 Task: Look for space in Borovichi, Russia from 12th August, 2023 to 16th August, 2023 for 8 adults in price range Rs.10000 to Rs.16000. Place can be private room with 8 bedrooms having 8 beds and 8 bathrooms. Property type can be house, flat, guest house, hotel. Amenities needed are: wifi, TV, free parkinig on premises, gym, breakfast. Booking option can be shelf check-in. Required host language is English.
Action: Mouse moved to (467, 96)
Screenshot: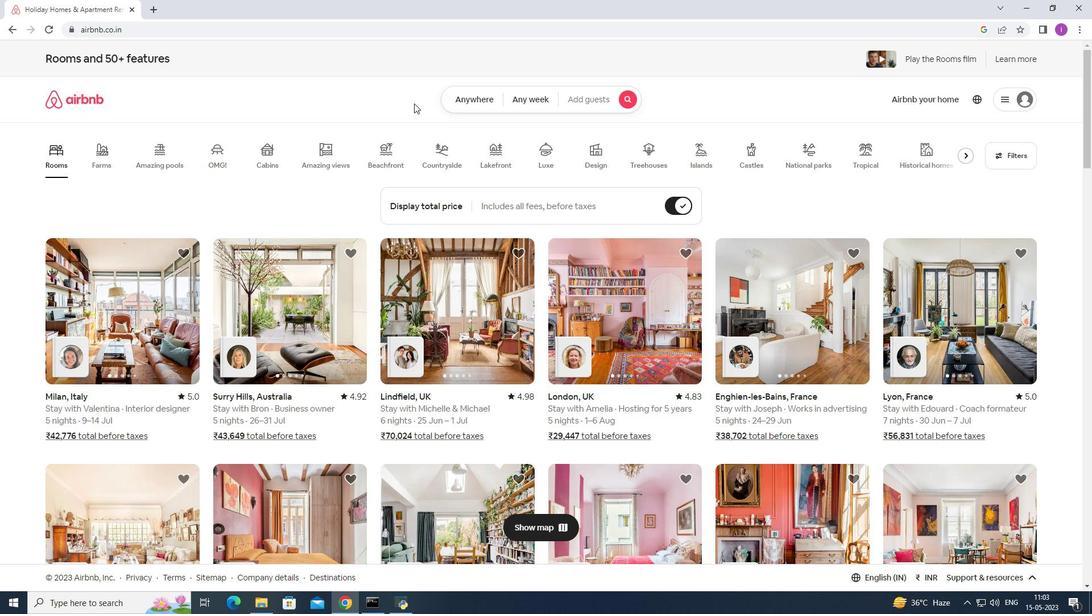 
Action: Mouse pressed left at (467, 96)
Screenshot: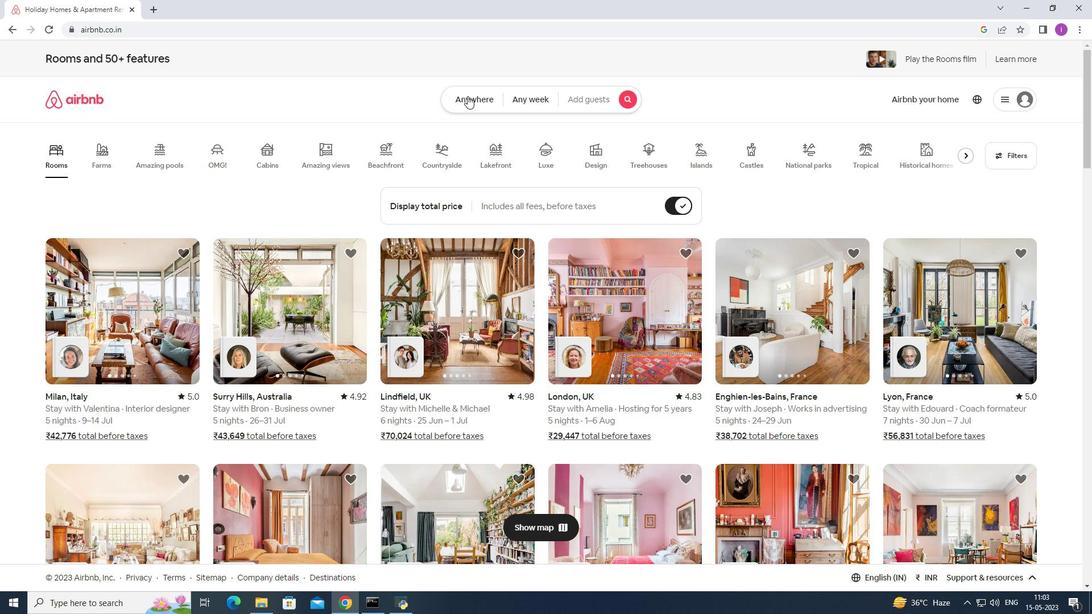 
Action: Mouse moved to (357, 147)
Screenshot: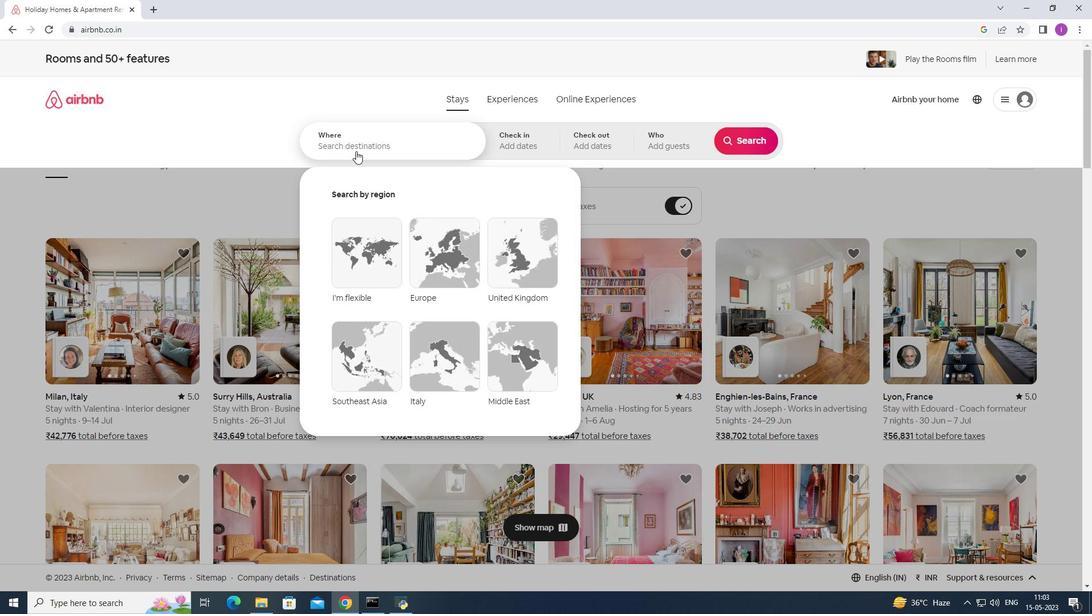 
Action: Mouse pressed left at (357, 147)
Screenshot: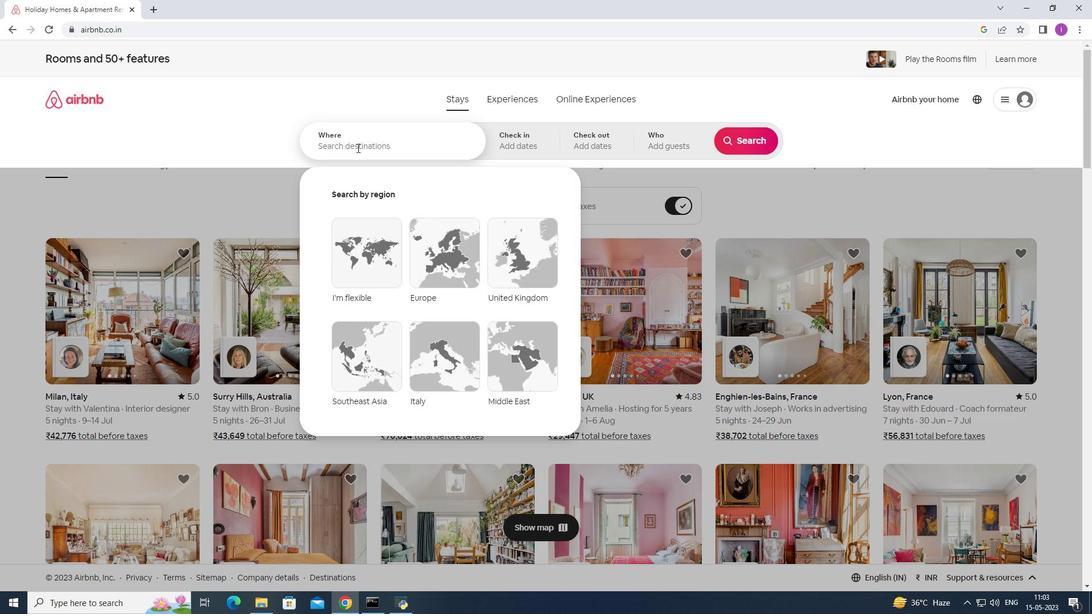 
Action: Key pressed <Key.shift>Borovichi
Screenshot: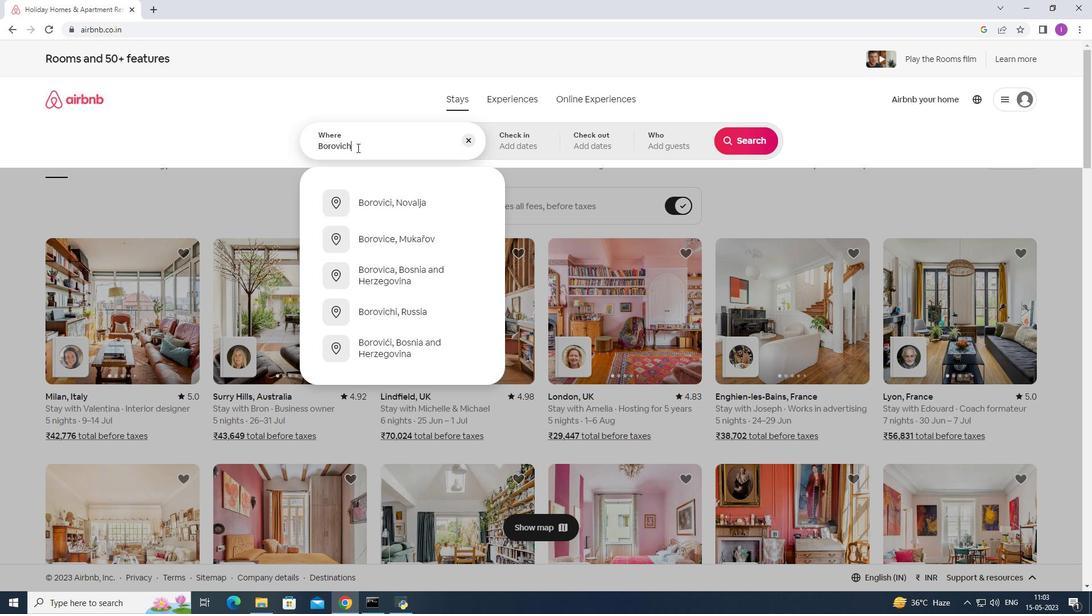 
Action: Mouse moved to (384, 197)
Screenshot: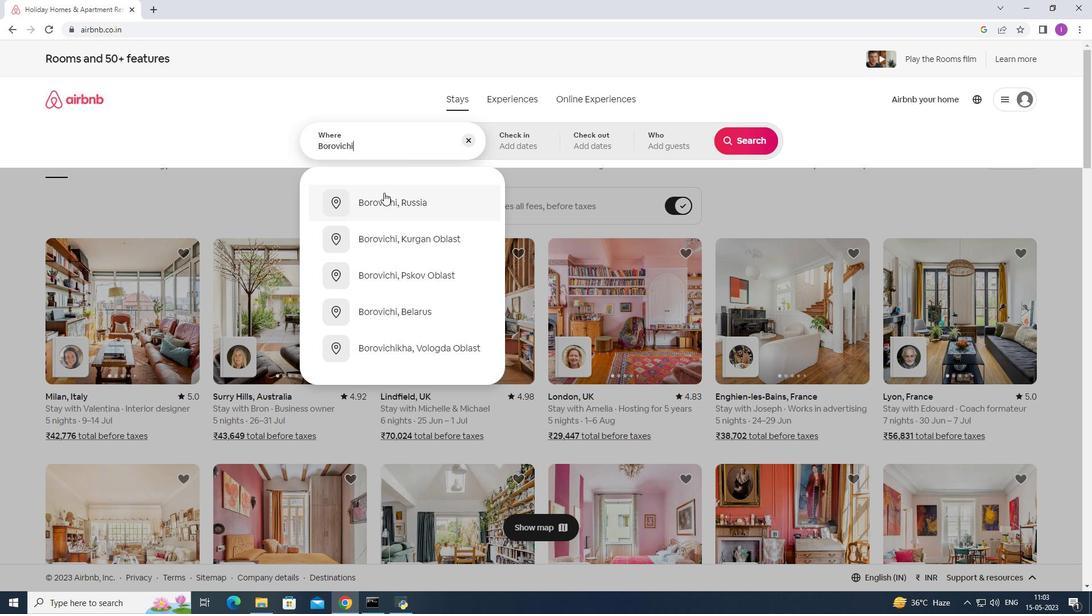 
Action: Mouse pressed left at (384, 197)
Screenshot: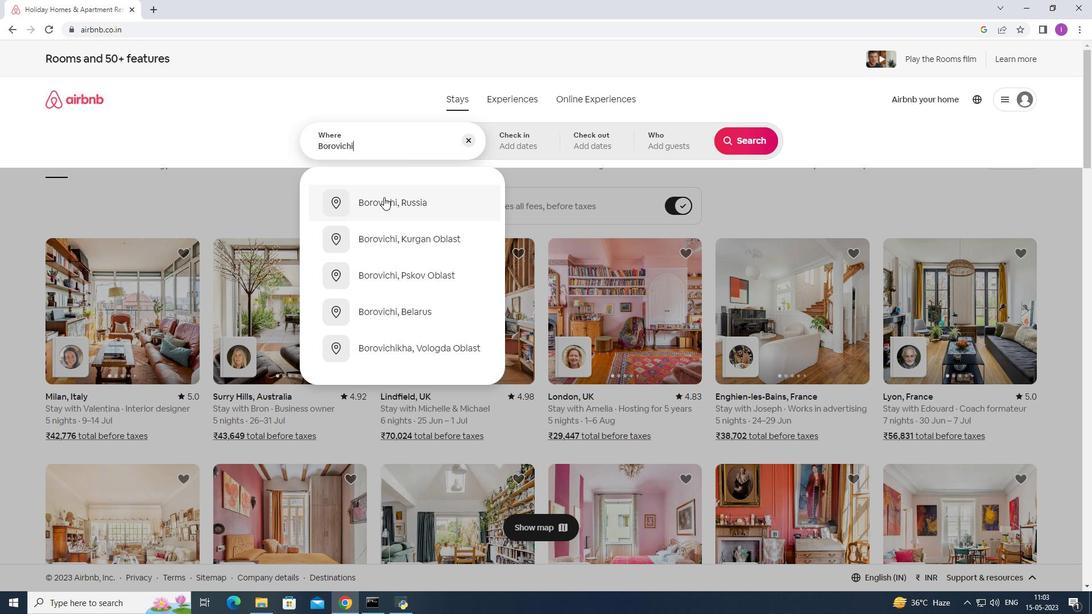 
Action: Mouse moved to (603, 146)
Screenshot: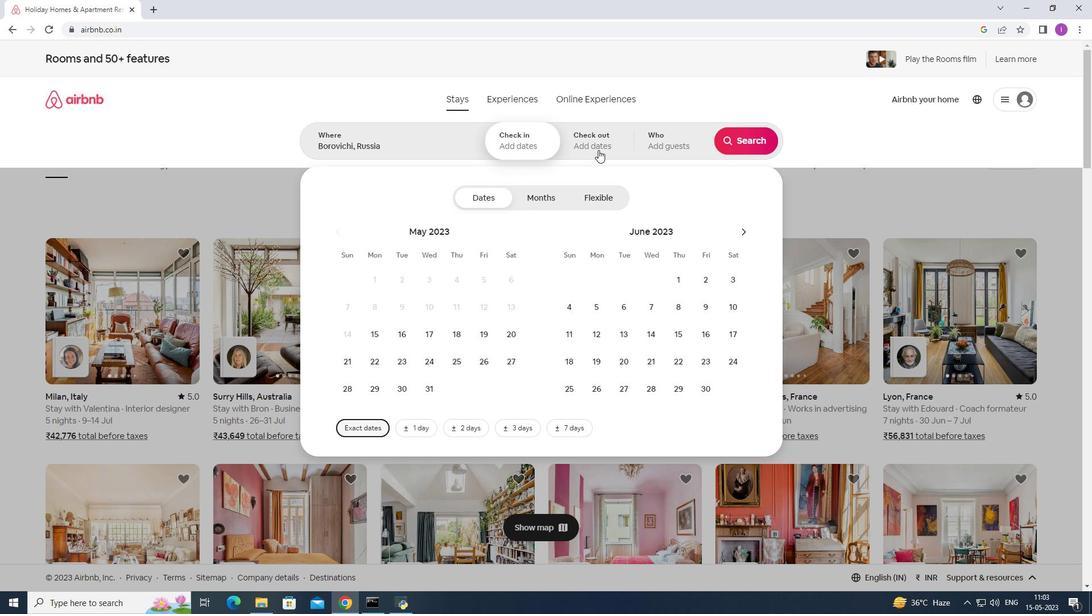 
Action: Mouse pressed left at (603, 146)
Screenshot: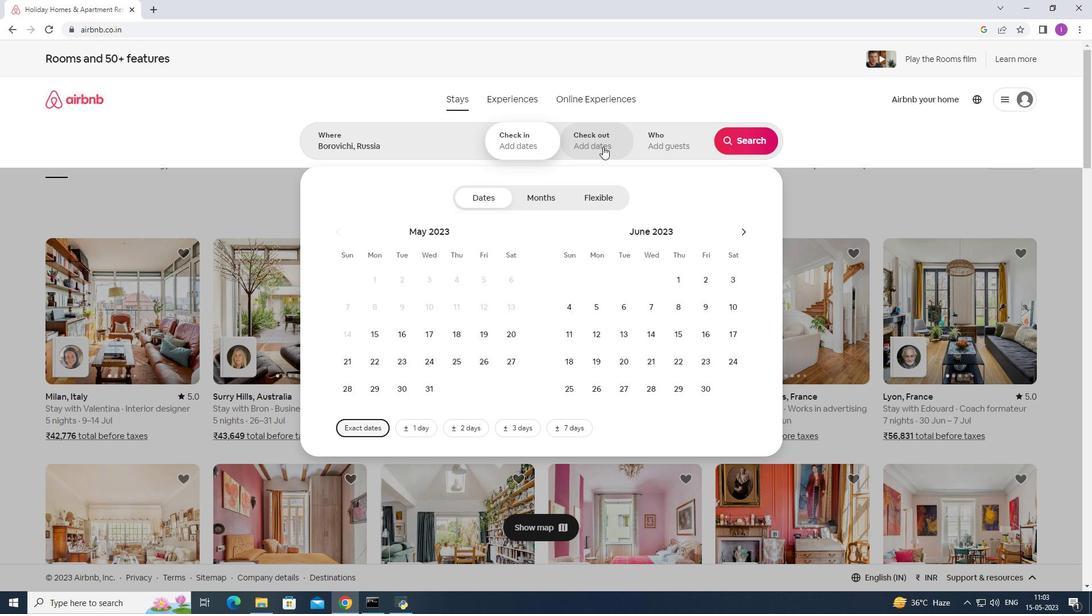 
Action: Mouse moved to (740, 233)
Screenshot: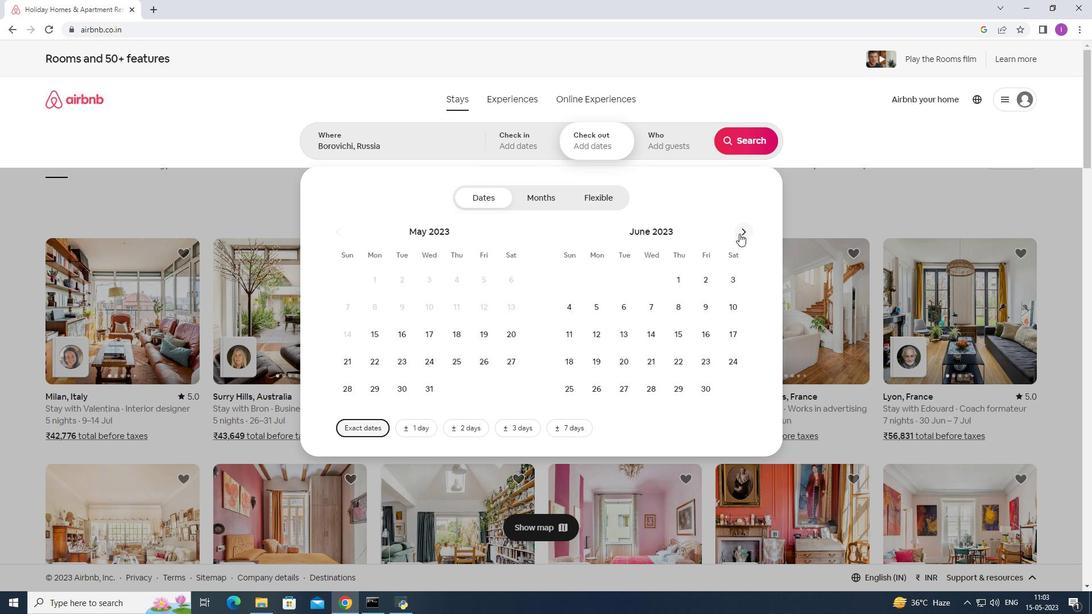 
Action: Mouse pressed left at (740, 233)
Screenshot: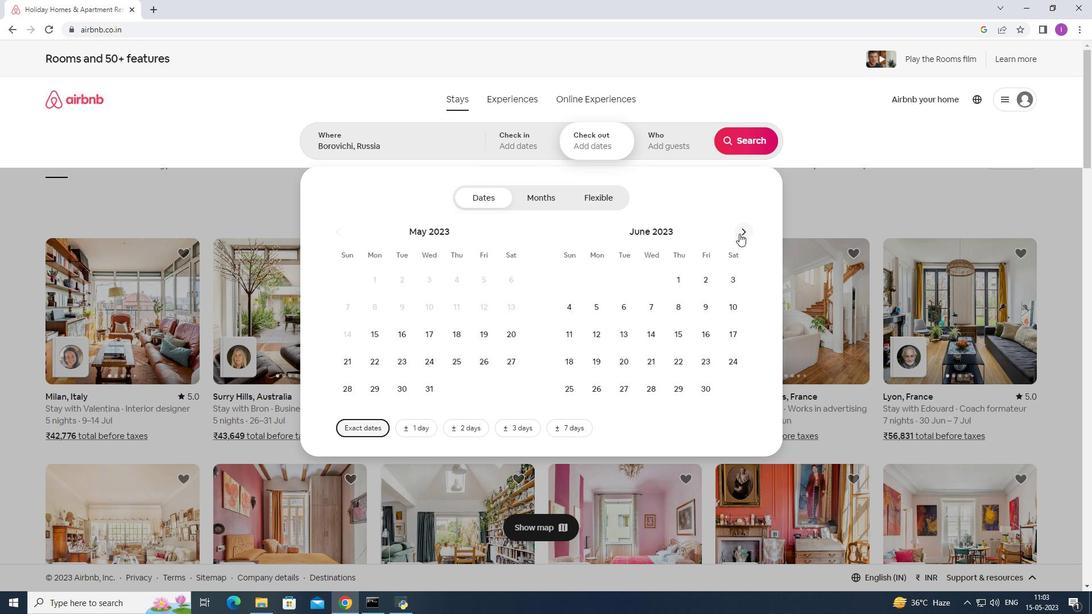 
Action: Mouse moved to (748, 228)
Screenshot: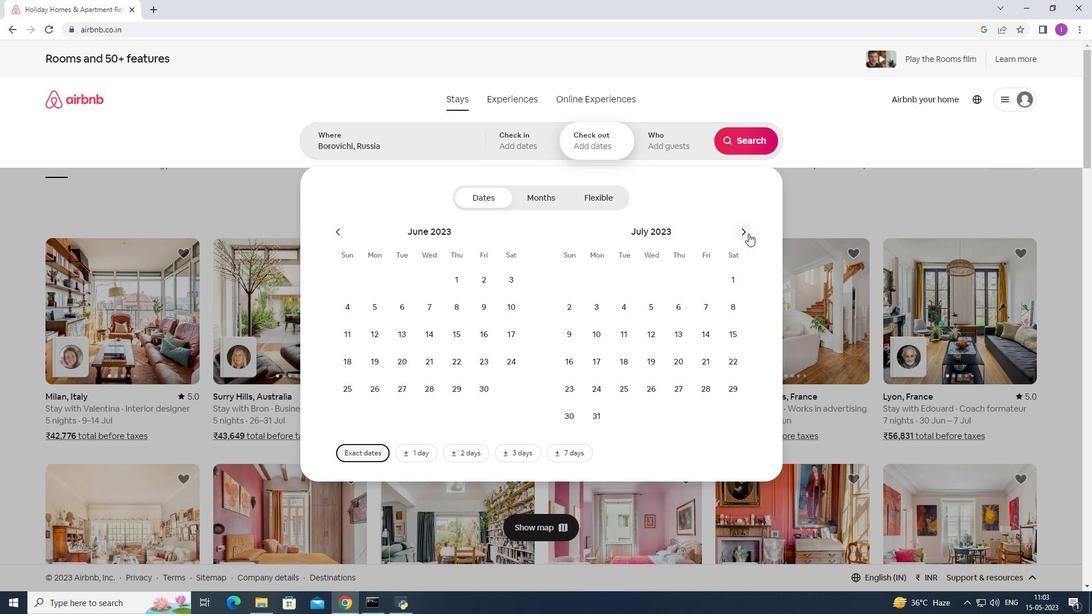 
Action: Mouse pressed left at (748, 228)
Screenshot: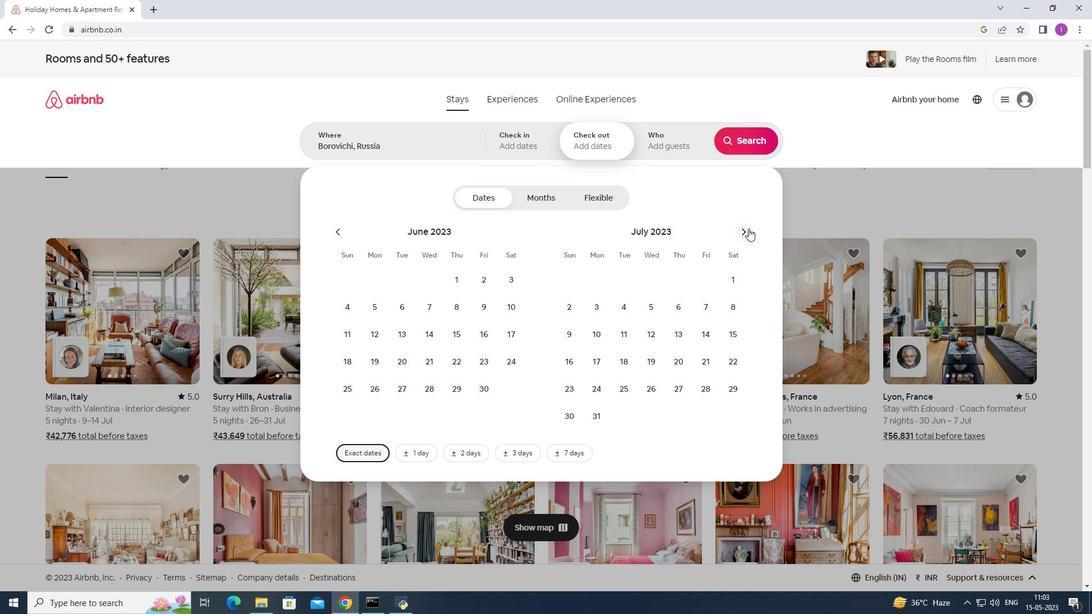 
Action: Mouse moved to (730, 303)
Screenshot: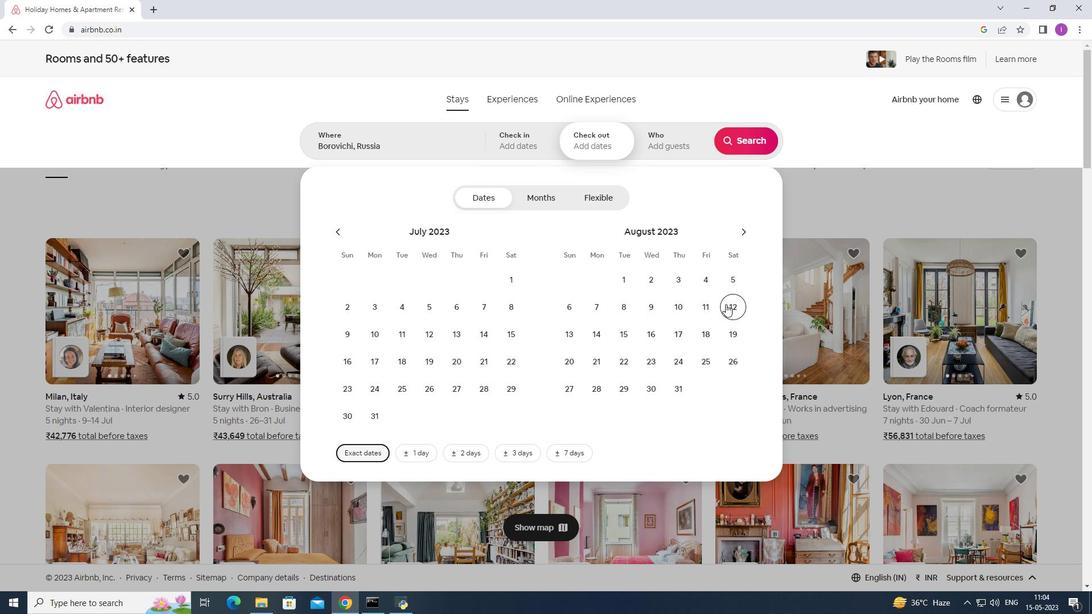
Action: Mouse pressed left at (730, 303)
Screenshot: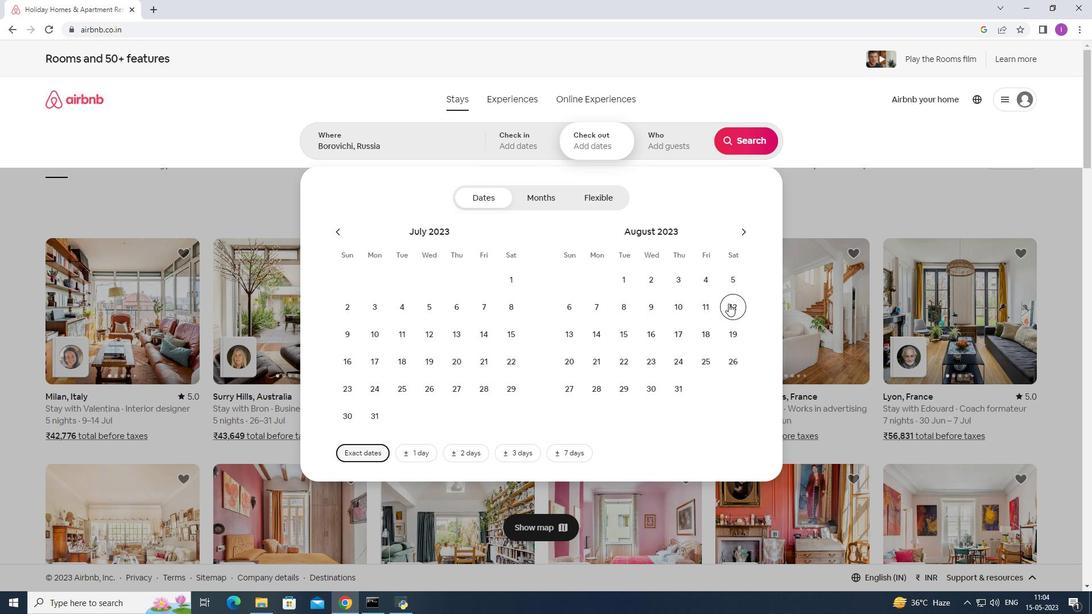 
Action: Mouse moved to (649, 333)
Screenshot: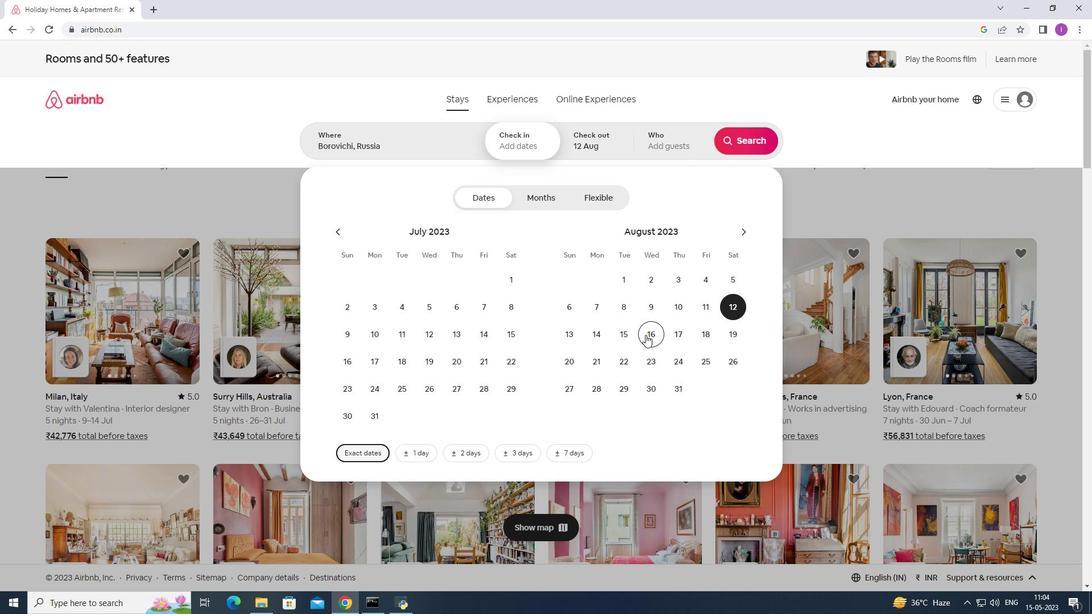 
Action: Mouse pressed left at (649, 333)
Screenshot: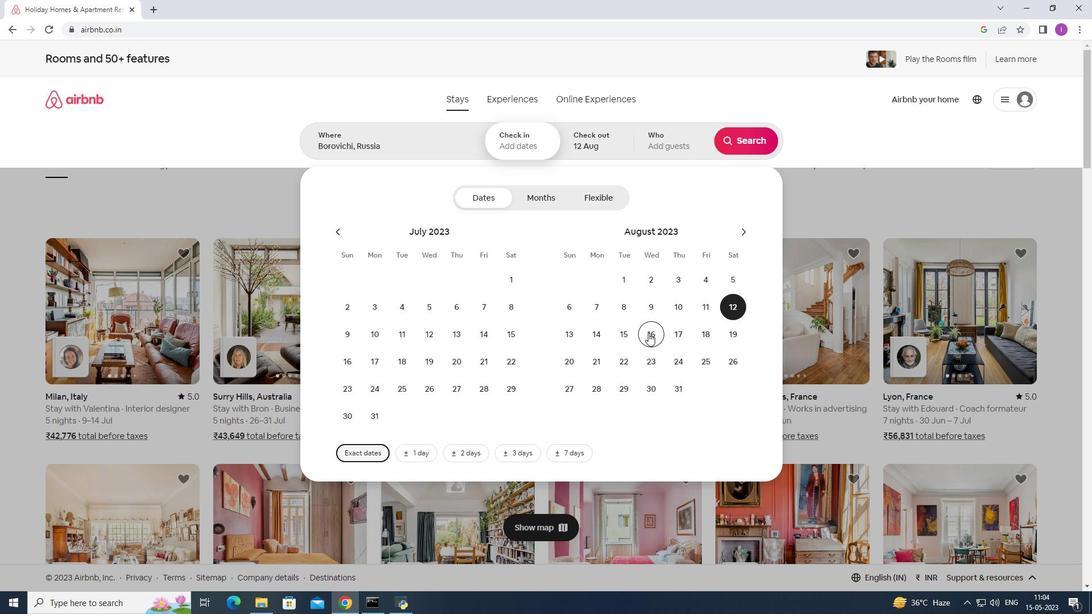 
Action: Mouse moved to (670, 138)
Screenshot: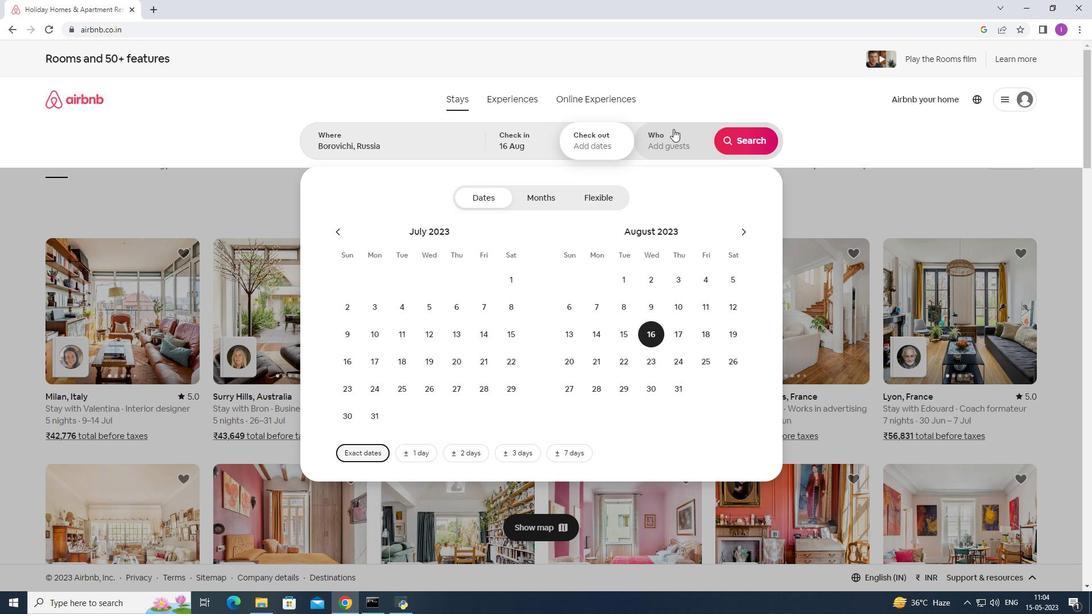 
Action: Mouse pressed left at (670, 138)
Screenshot: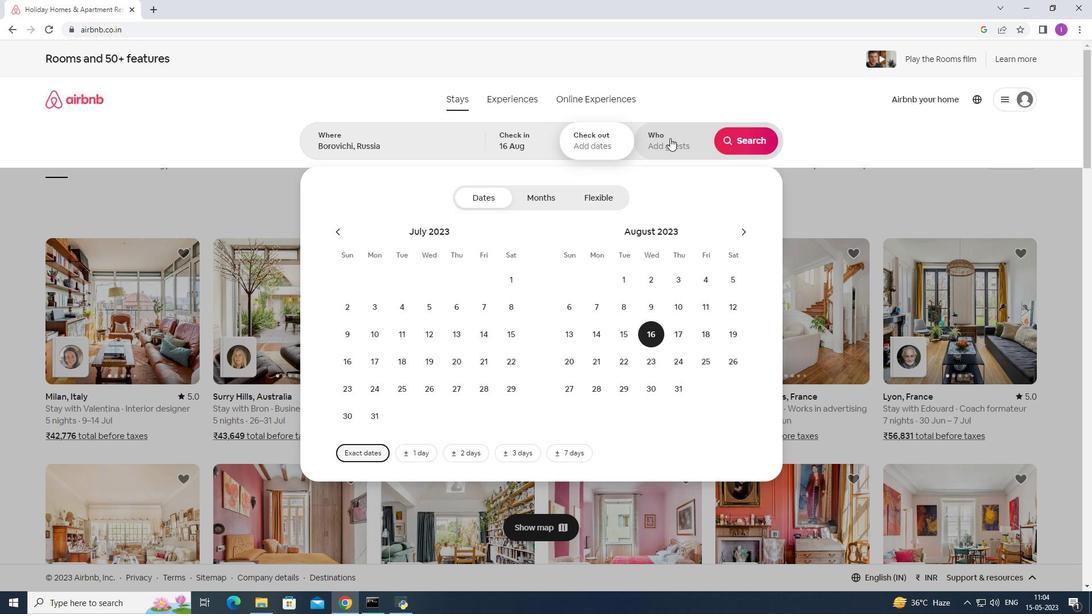 
Action: Mouse moved to (595, 142)
Screenshot: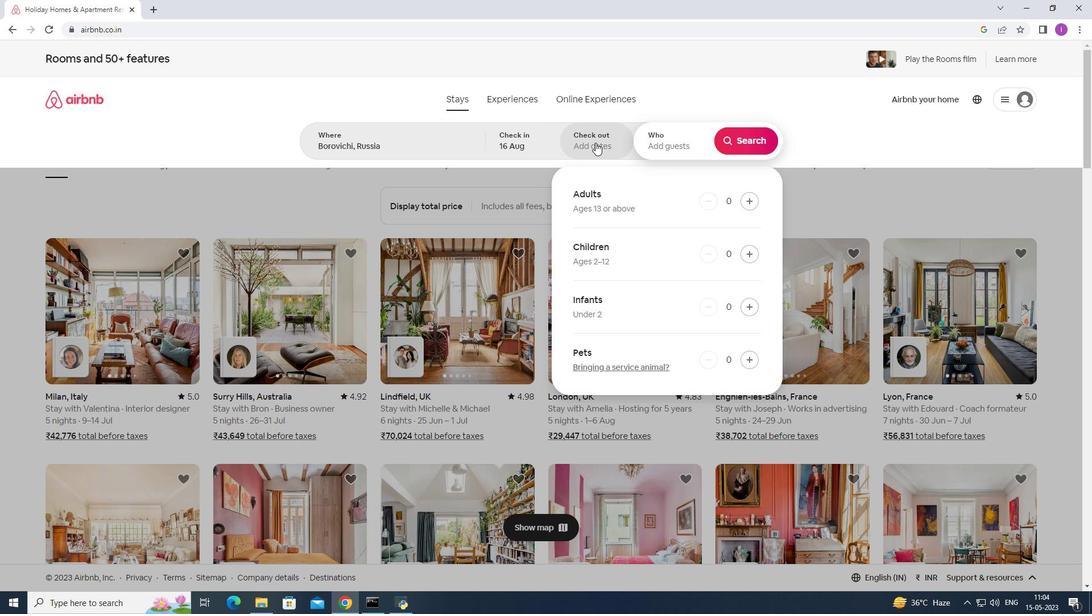 
Action: Mouse pressed left at (595, 142)
Screenshot: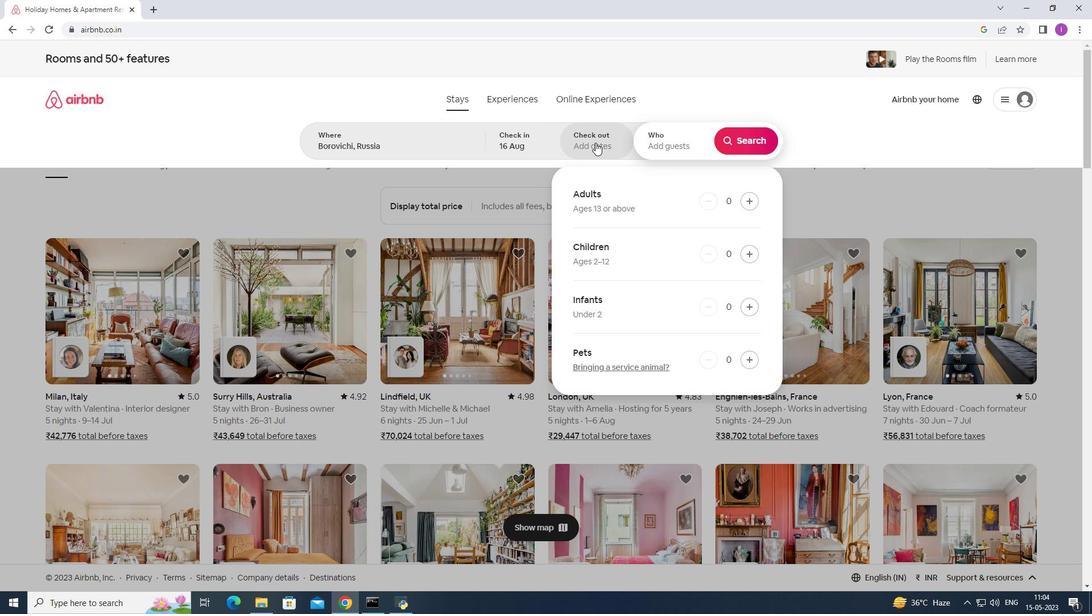
Action: Mouse moved to (514, 303)
Screenshot: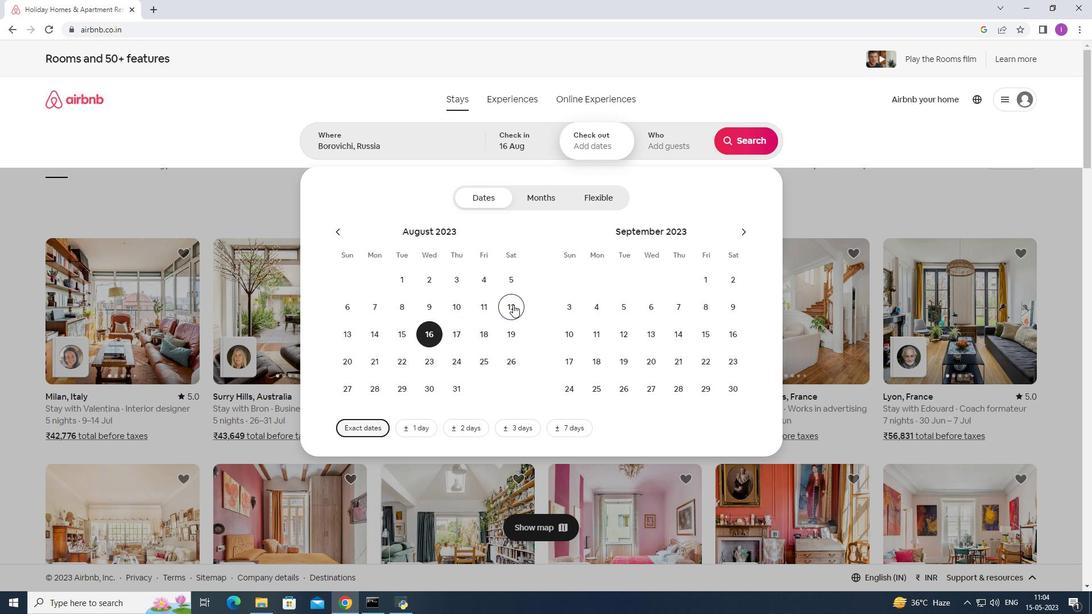 
Action: Mouse pressed left at (514, 303)
Screenshot: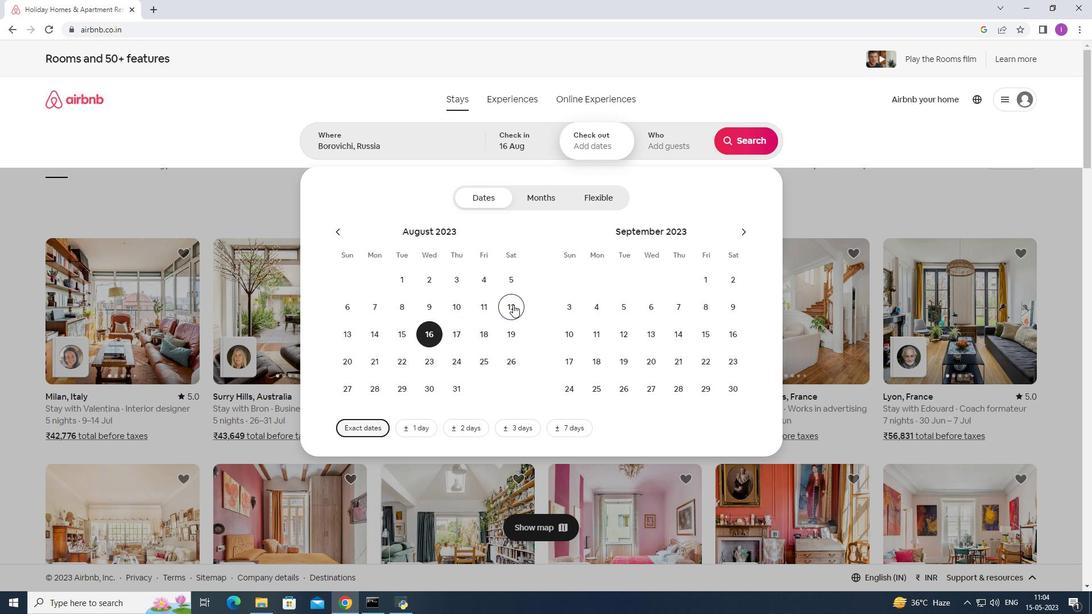 
Action: Mouse moved to (435, 334)
Screenshot: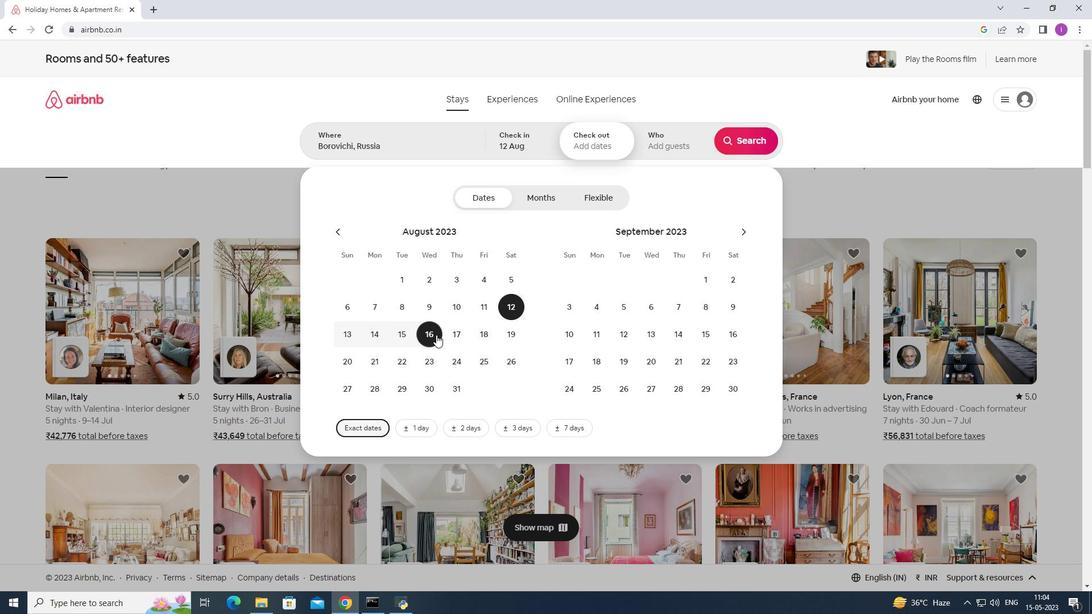 
Action: Mouse pressed left at (435, 334)
Screenshot: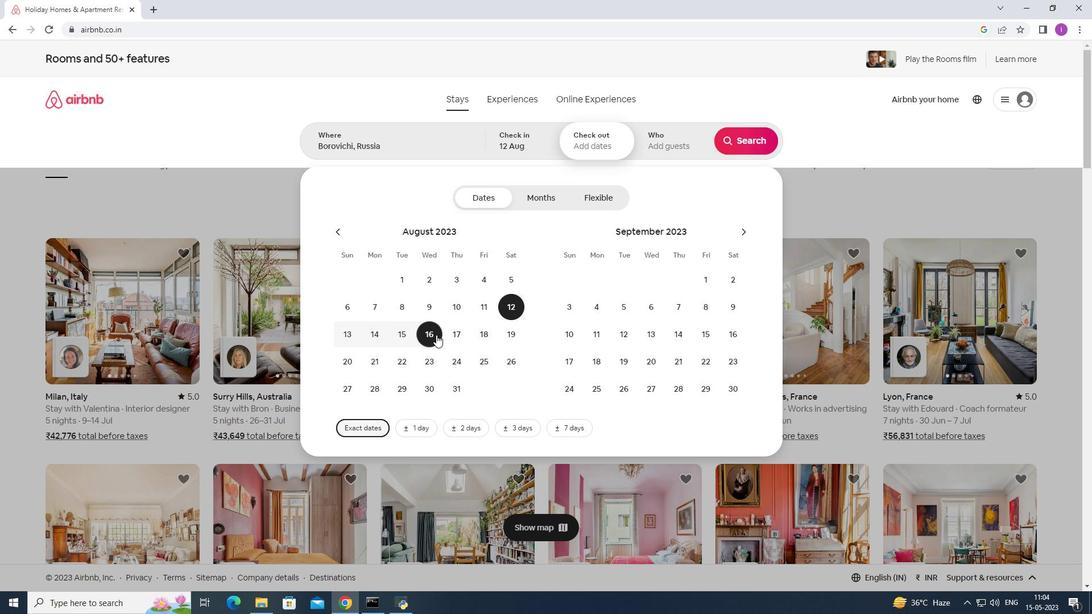 
Action: Mouse moved to (669, 141)
Screenshot: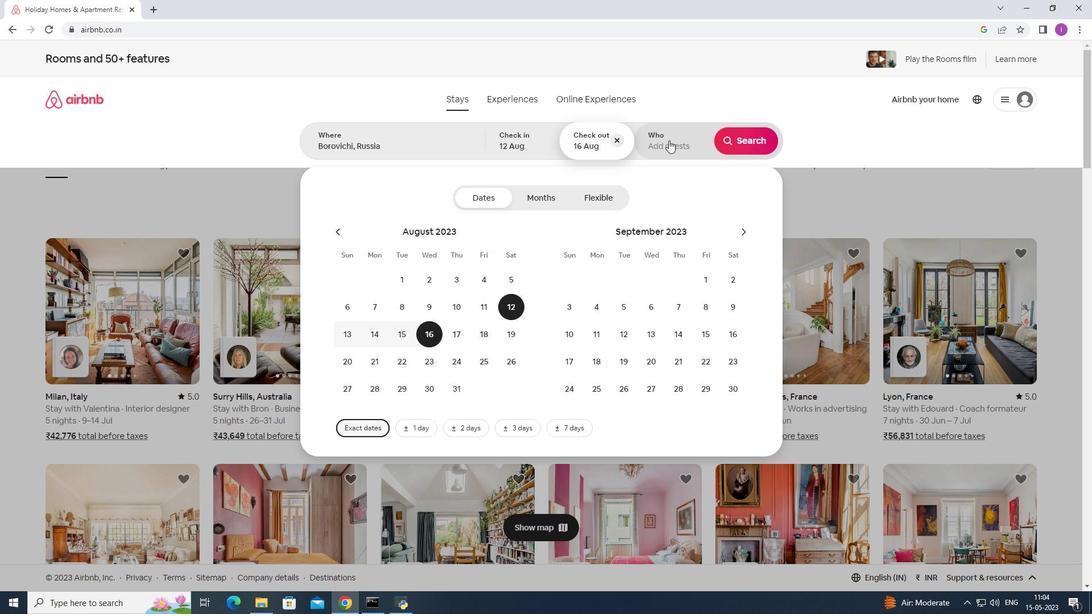 
Action: Mouse pressed left at (669, 141)
Screenshot: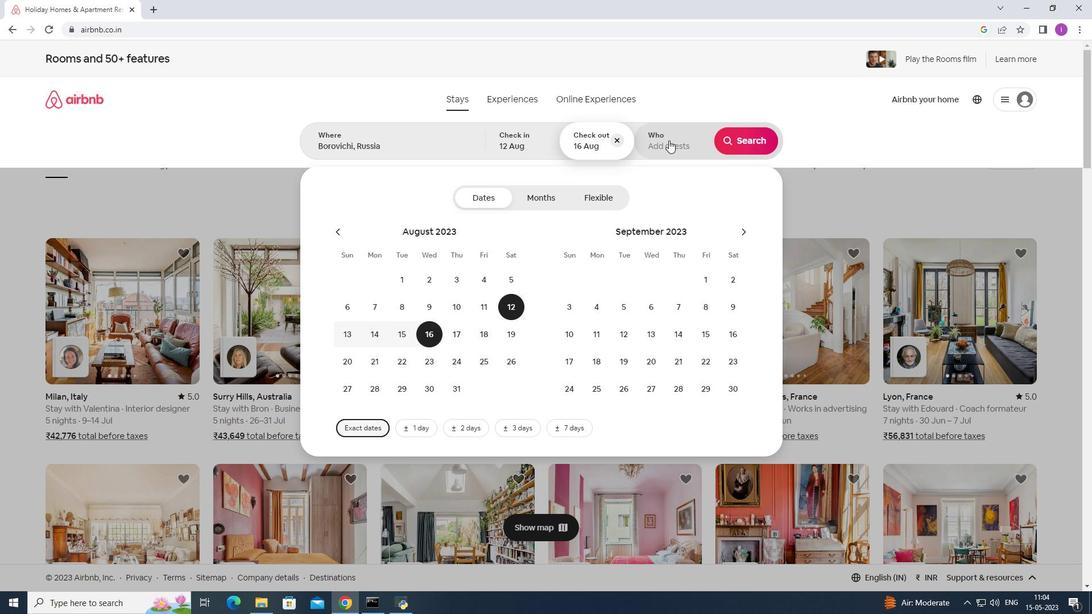 
Action: Mouse moved to (743, 200)
Screenshot: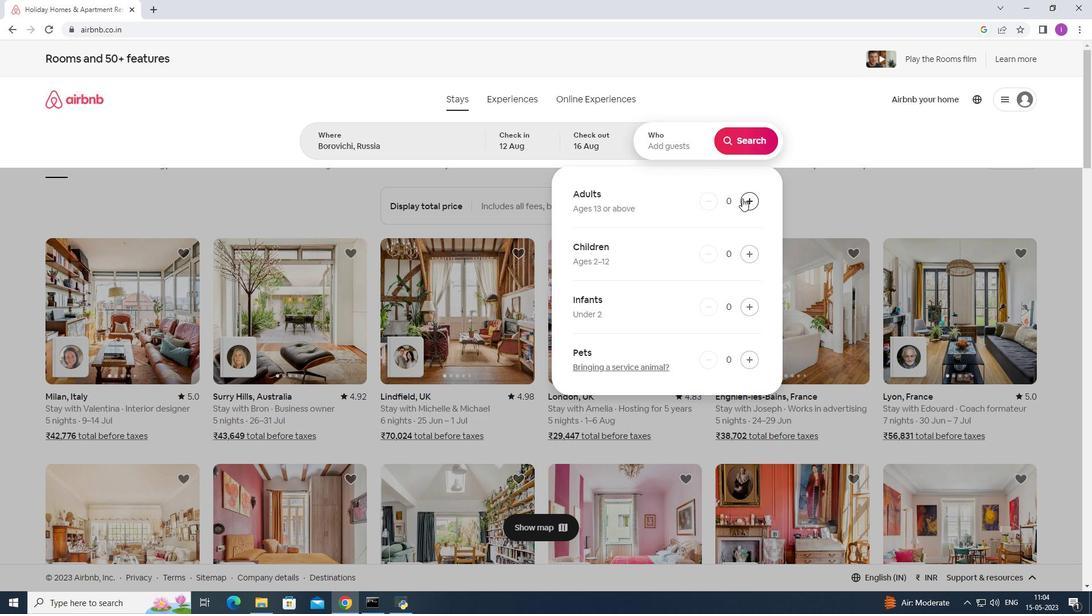 
Action: Mouse pressed left at (743, 200)
Screenshot: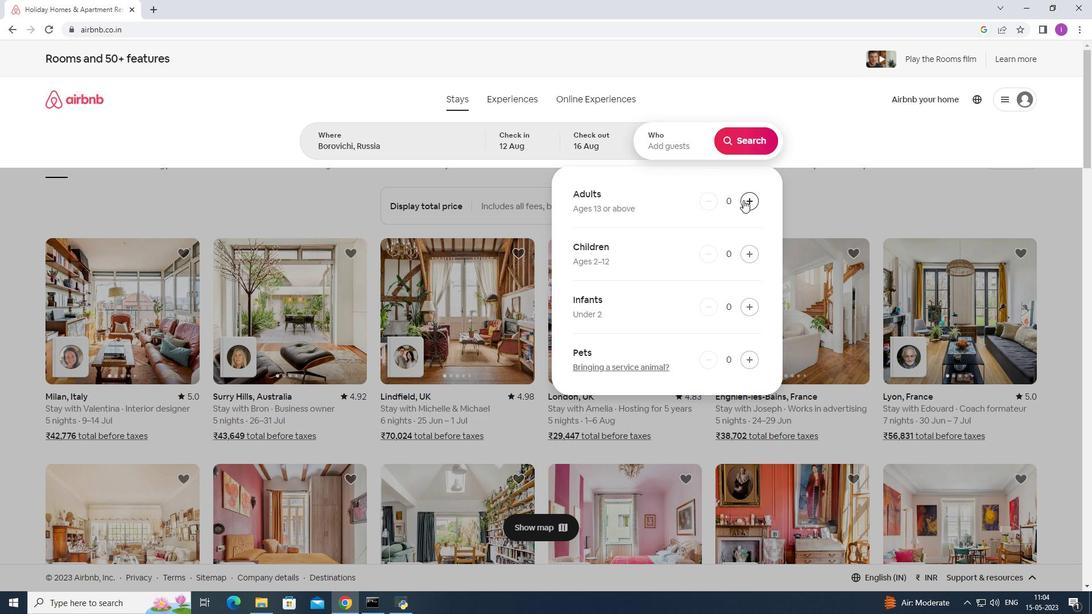 
Action: Mouse pressed left at (743, 200)
Screenshot: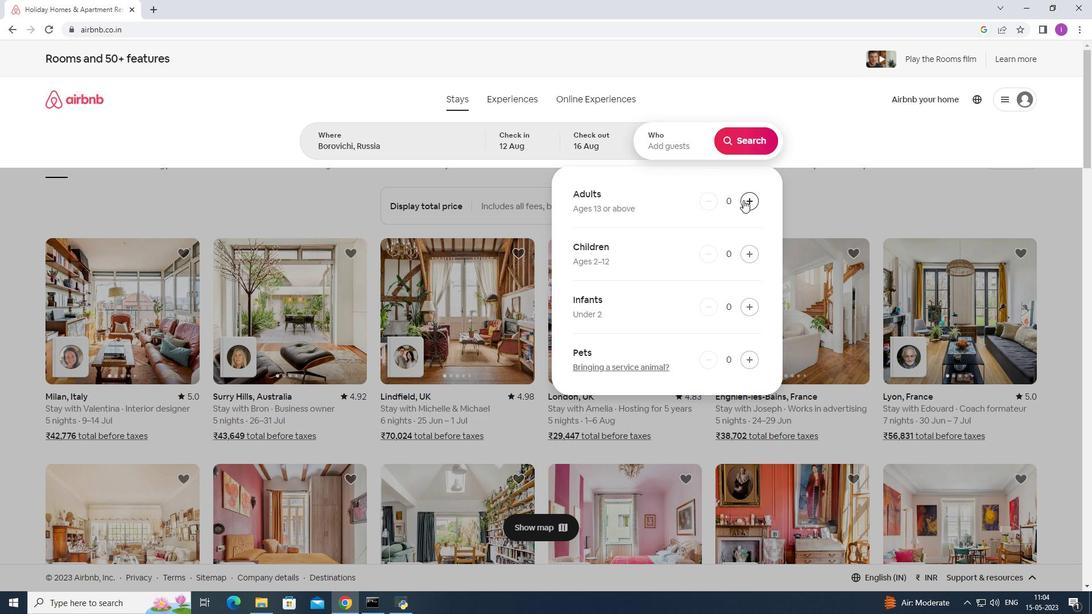 
Action: Mouse moved to (744, 200)
Screenshot: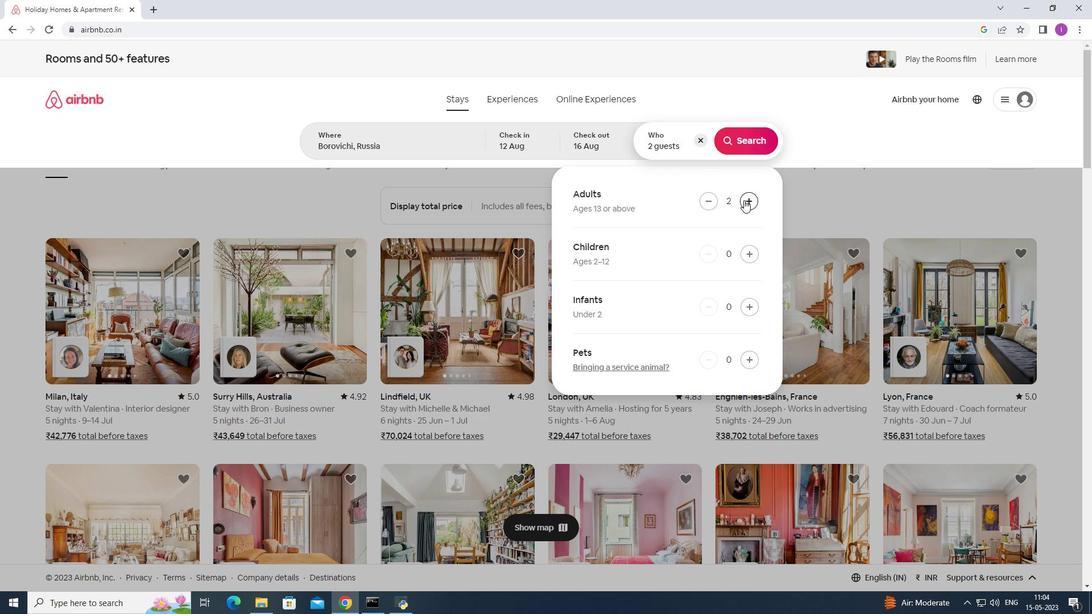 
Action: Mouse pressed left at (744, 200)
Screenshot: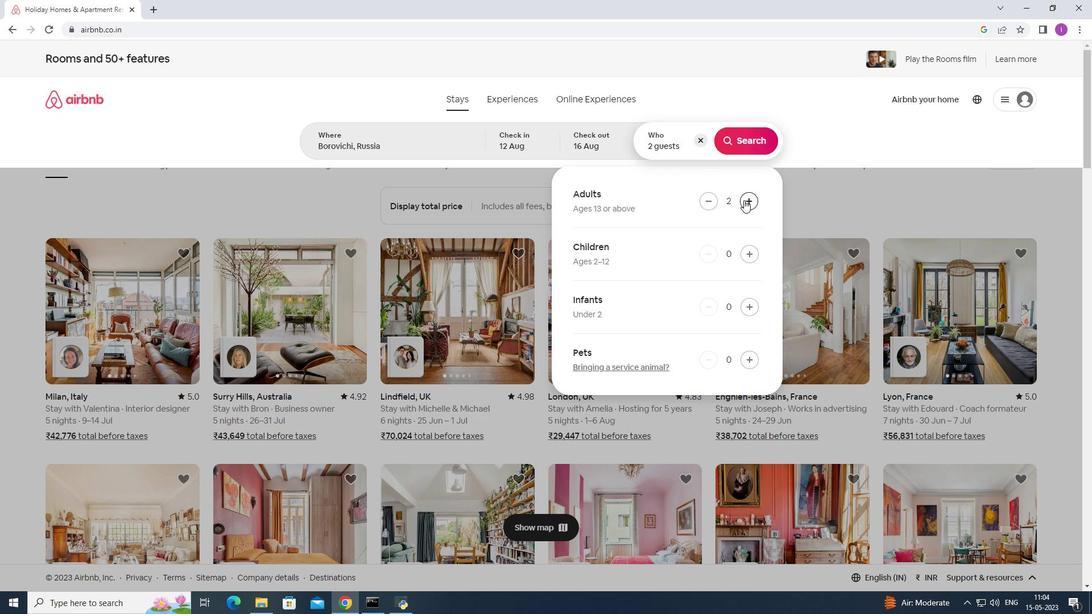 
Action: Mouse moved to (745, 200)
Screenshot: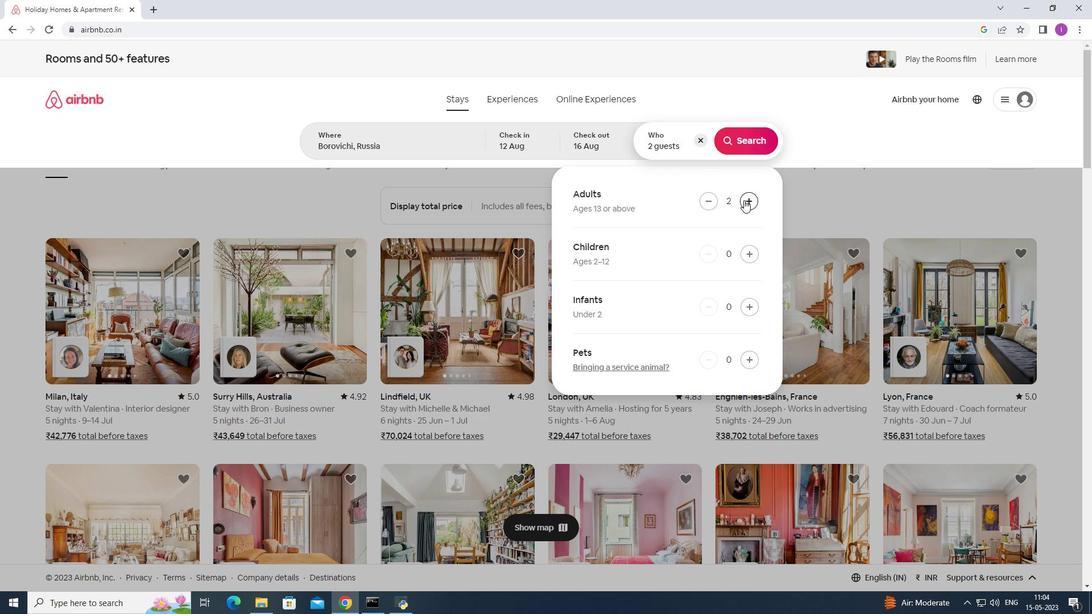 
Action: Mouse pressed left at (745, 200)
Screenshot: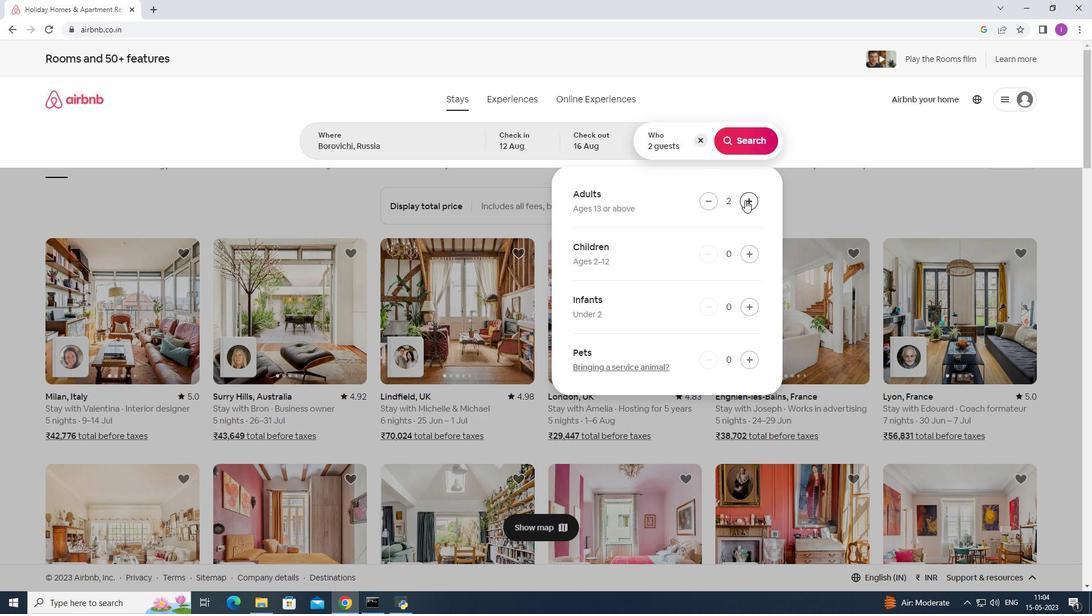 
Action: Mouse pressed left at (745, 200)
Screenshot: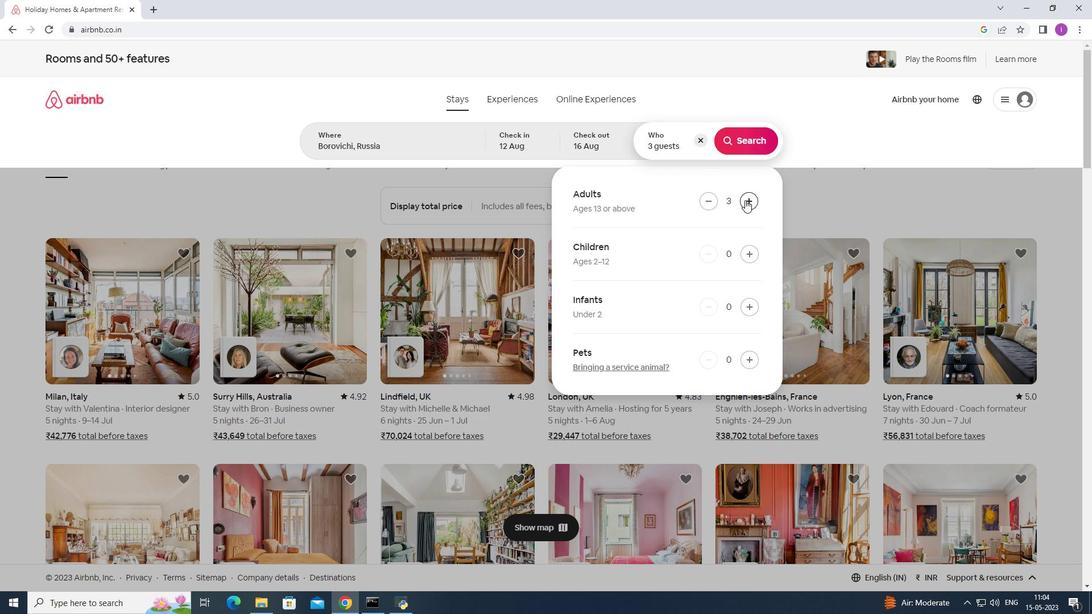 
Action: Mouse pressed left at (745, 200)
Screenshot: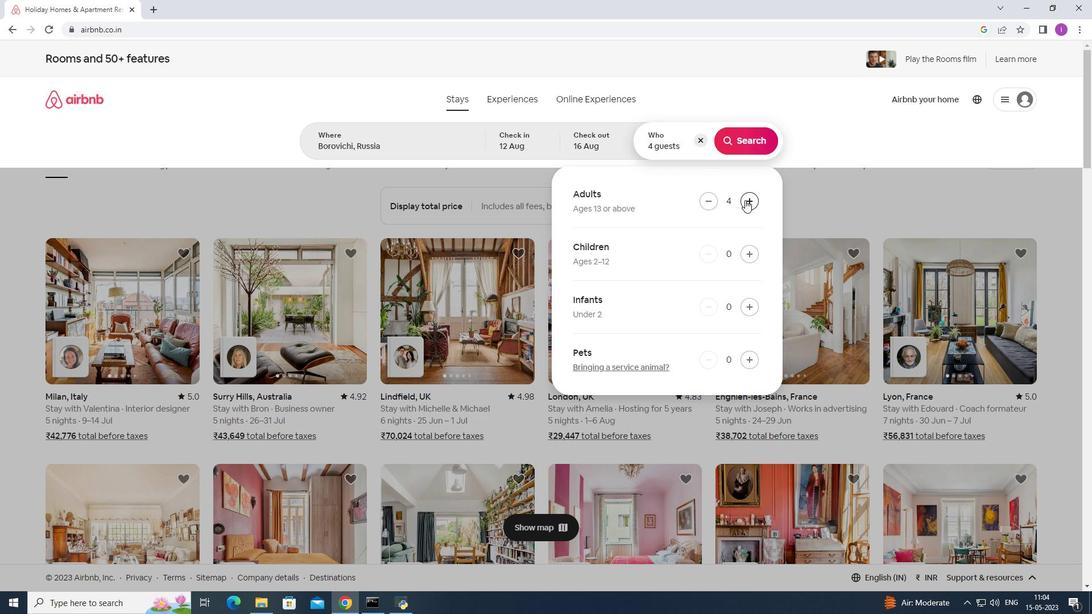 
Action: Mouse pressed left at (745, 200)
Screenshot: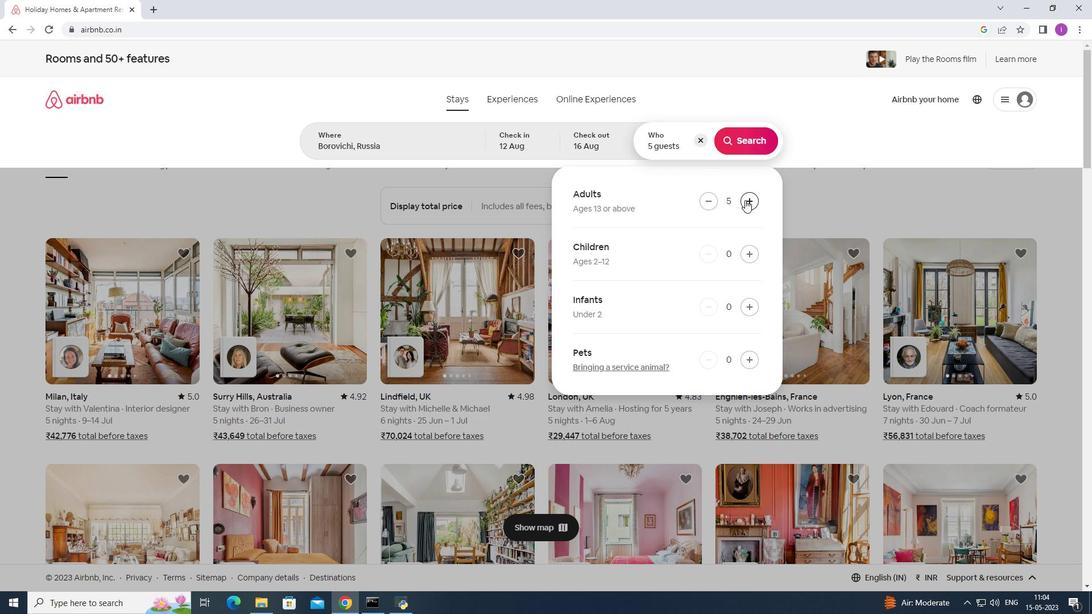 
Action: Mouse pressed left at (745, 200)
Screenshot: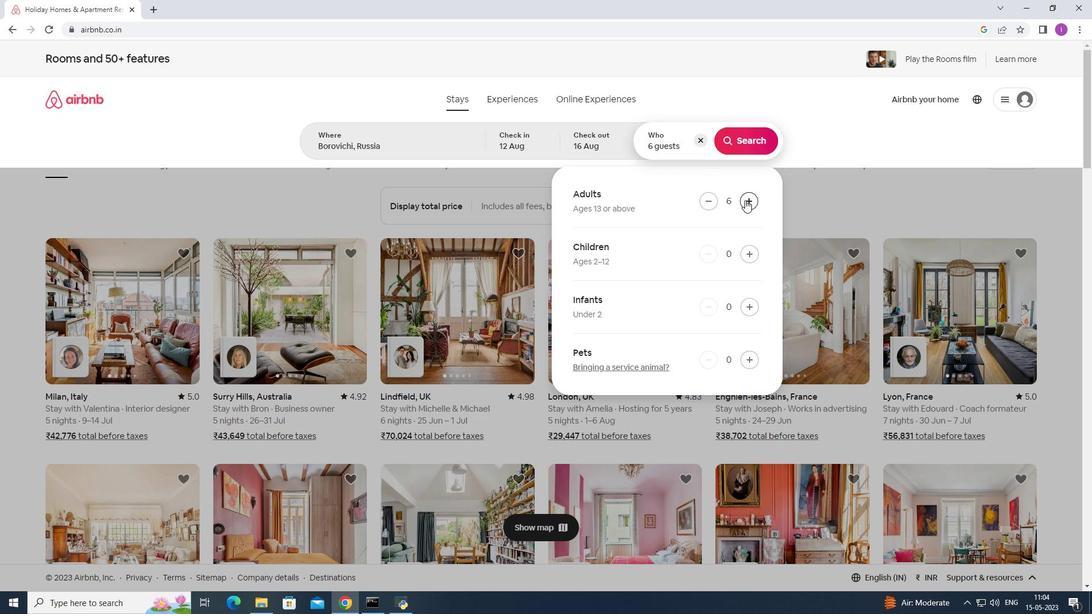 
Action: Mouse pressed left at (745, 200)
Screenshot: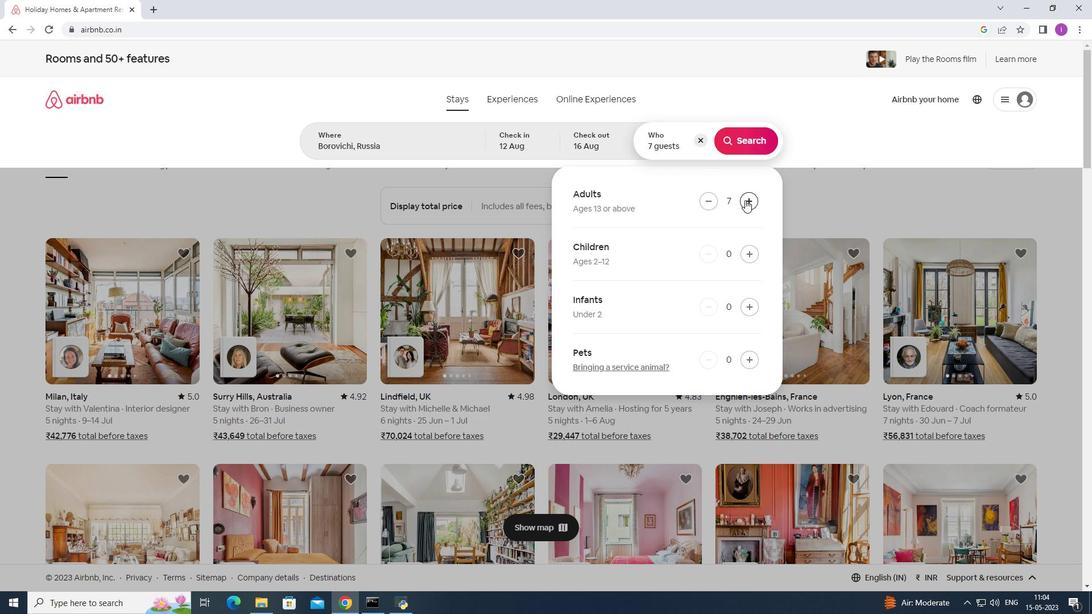 
Action: Mouse moved to (707, 203)
Screenshot: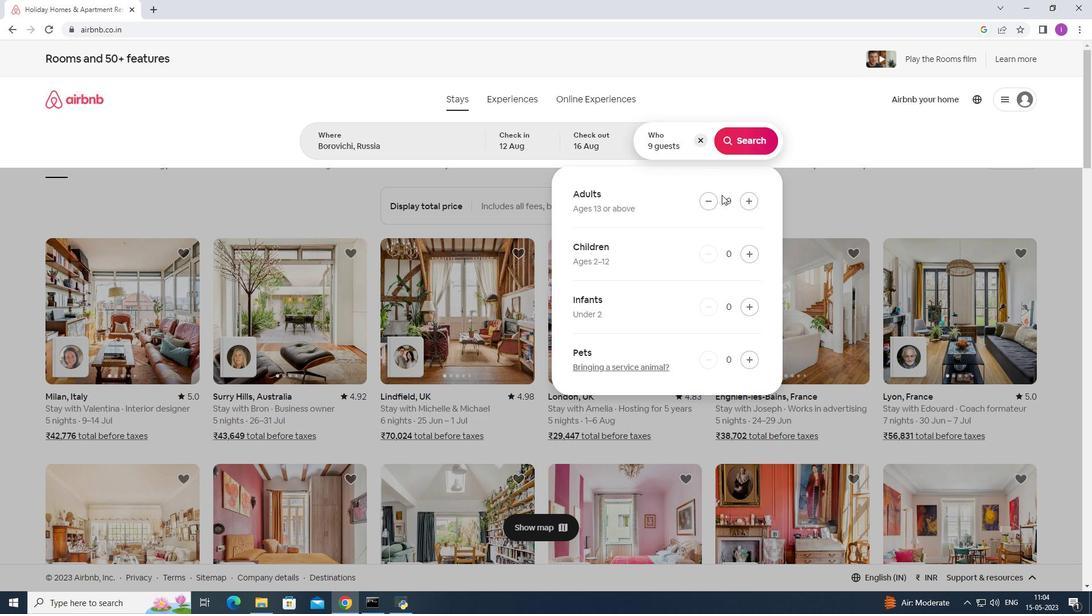 
Action: Mouse pressed left at (707, 203)
Screenshot: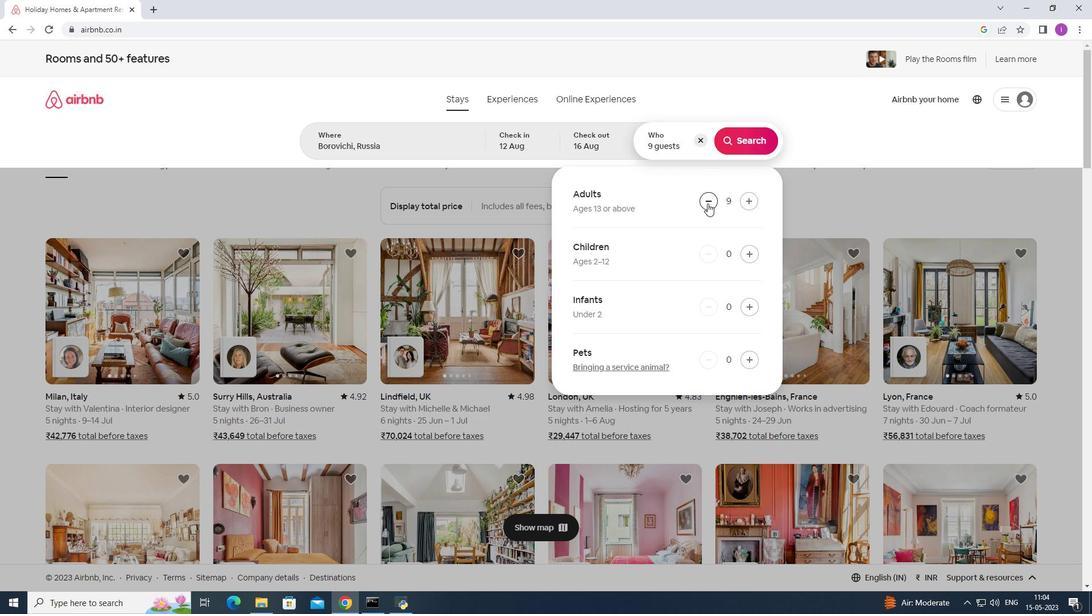 
Action: Mouse moved to (739, 149)
Screenshot: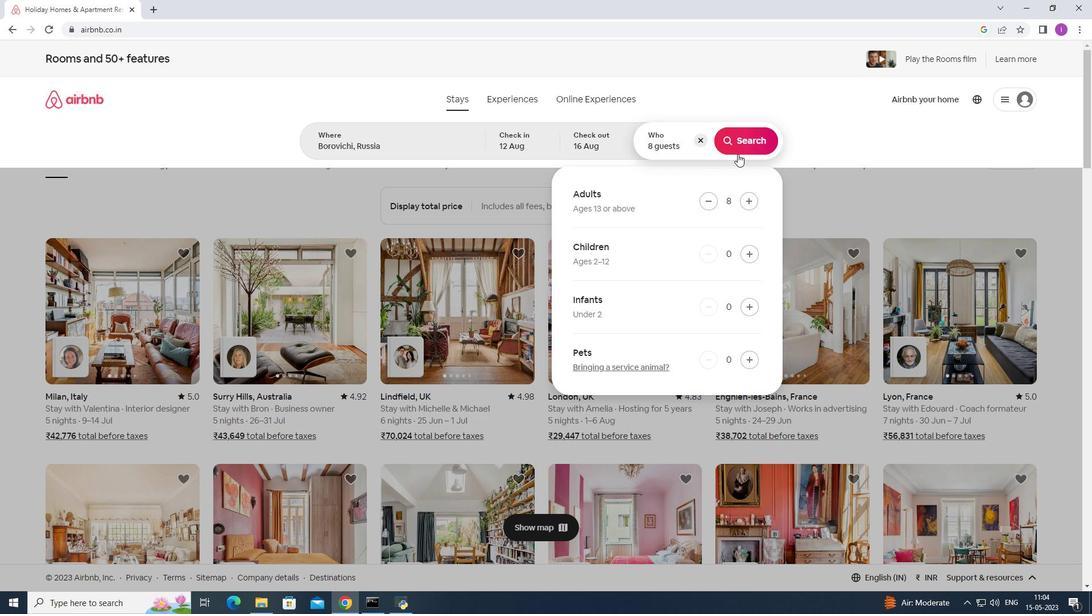 
Action: Mouse pressed left at (739, 149)
Screenshot: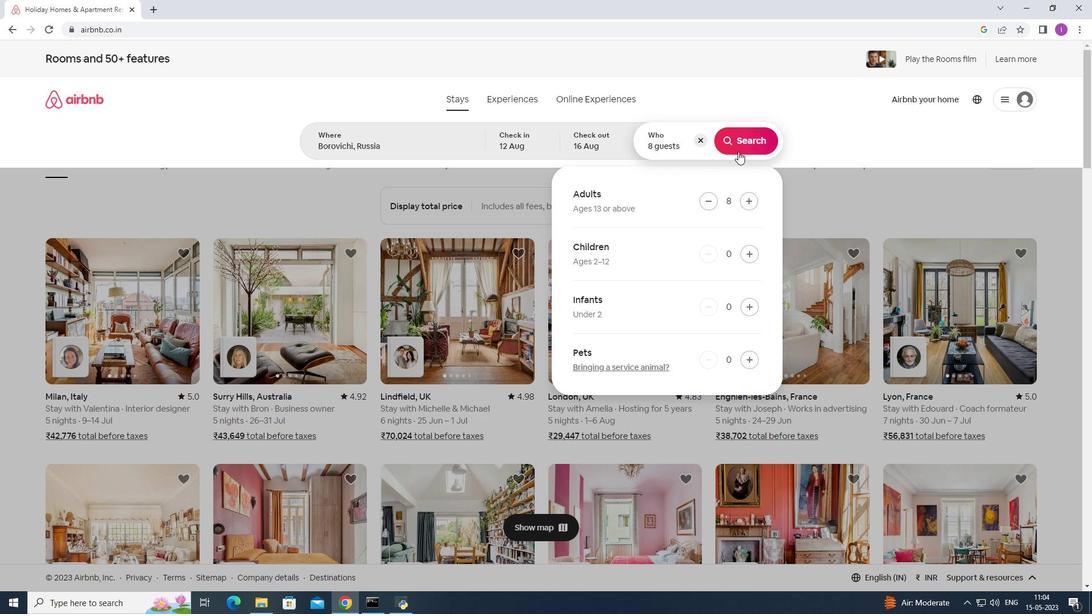 
Action: Mouse moved to (1026, 115)
Screenshot: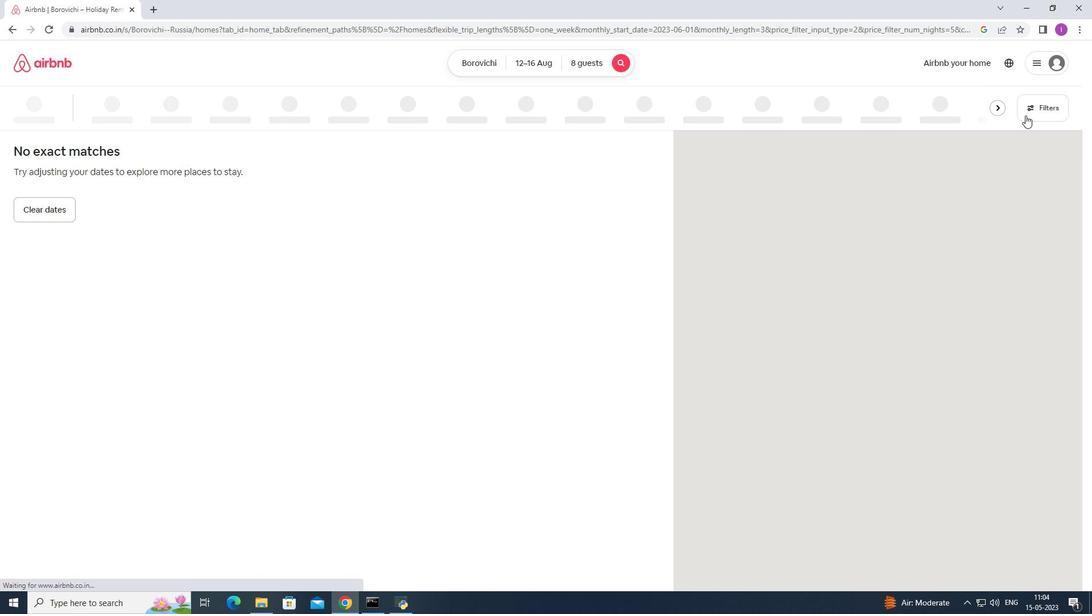 
Action: Mouse pressed left at (1026, 115)
Screenshot: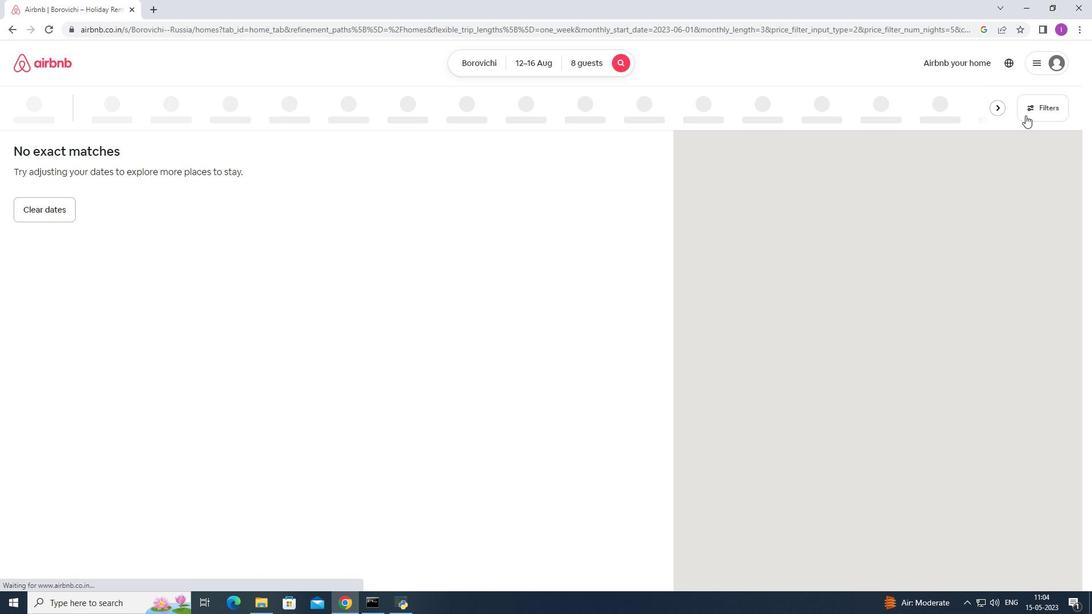 
Action: Mouse moved to (623, 389)
Screenshot: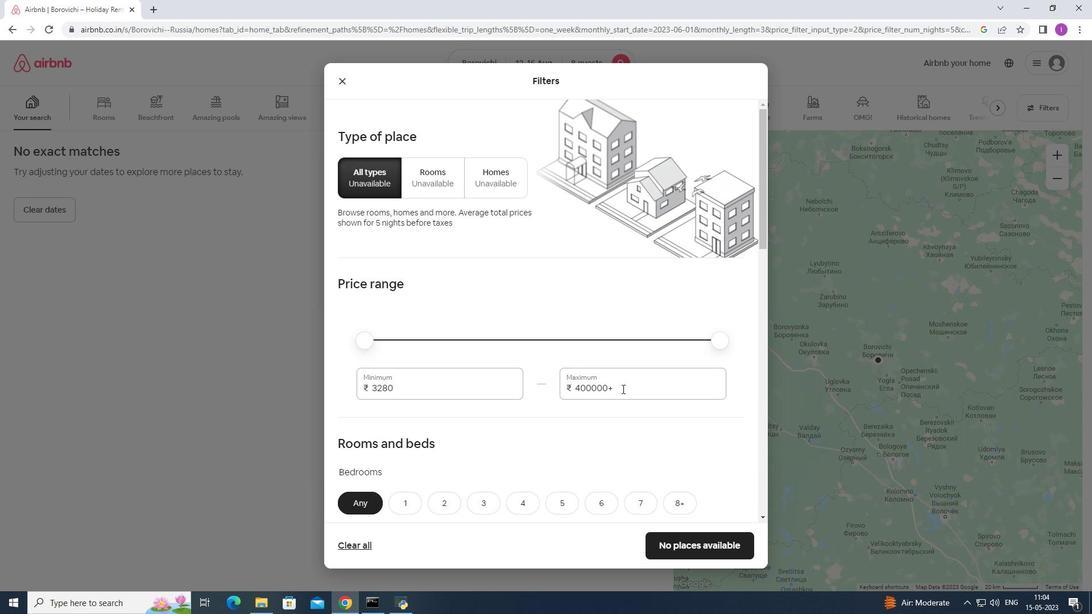 
Action: Mouse pressed left at (623, 389)
Screenshot: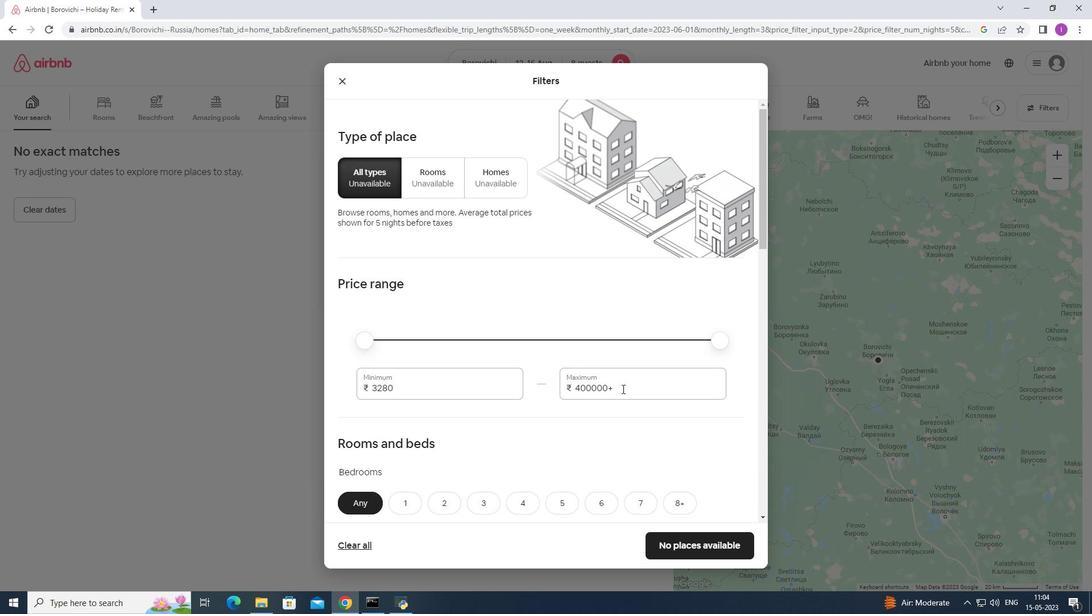 
Action: Mouse moved to (632, 391)
Screenshot: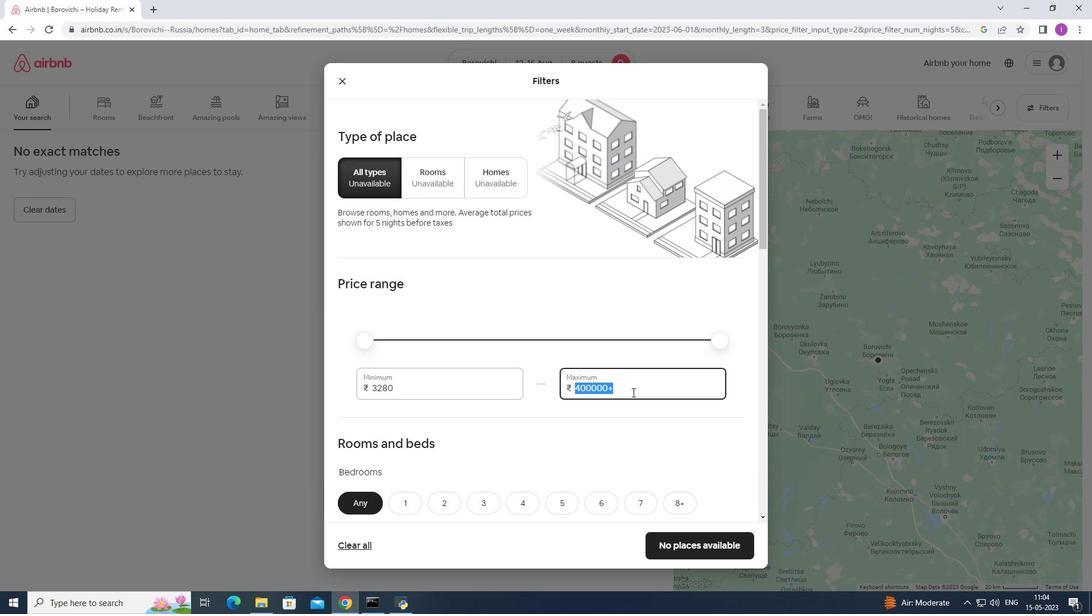 
Action: Key pressed 1600
Screenshot: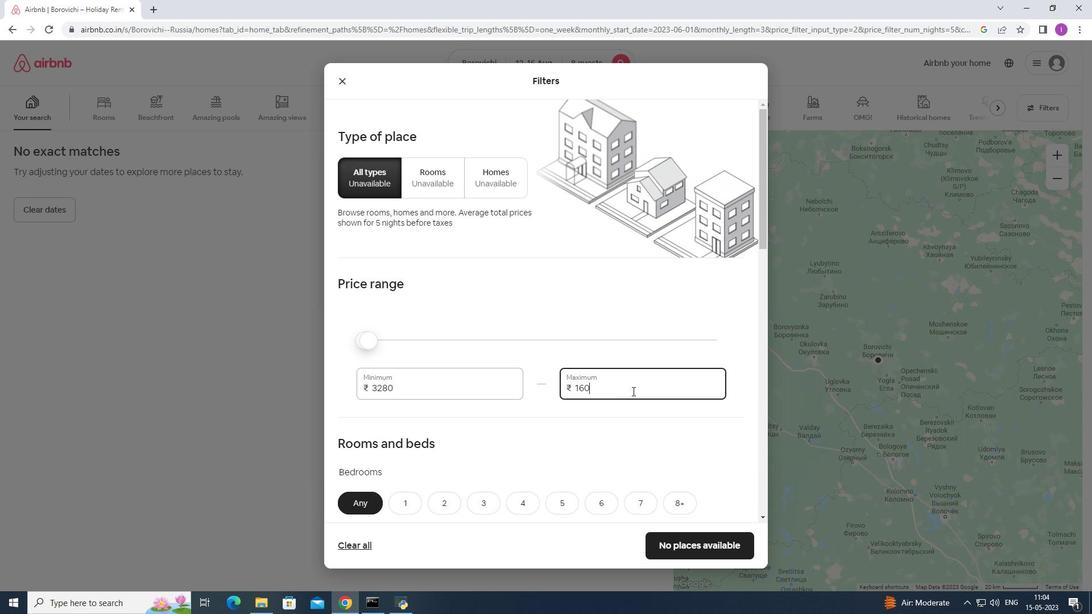 
Action: Mouse moved to (632, 391)
Screenshot: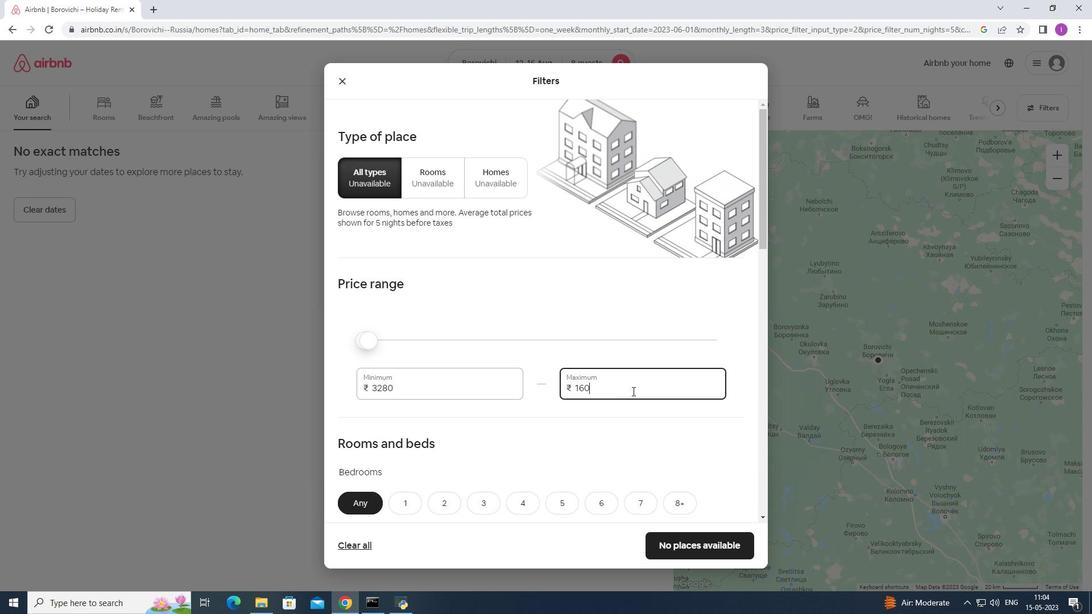 
Action: Key pressed 0
Screenshot: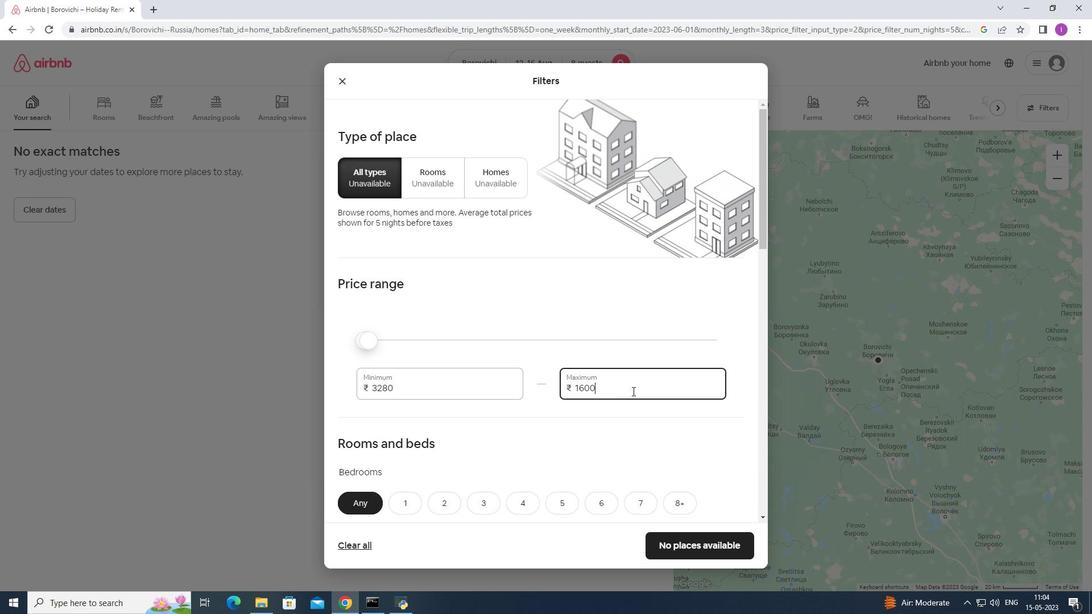 
Action: Mouse moved to (396, 386)
Screenshot: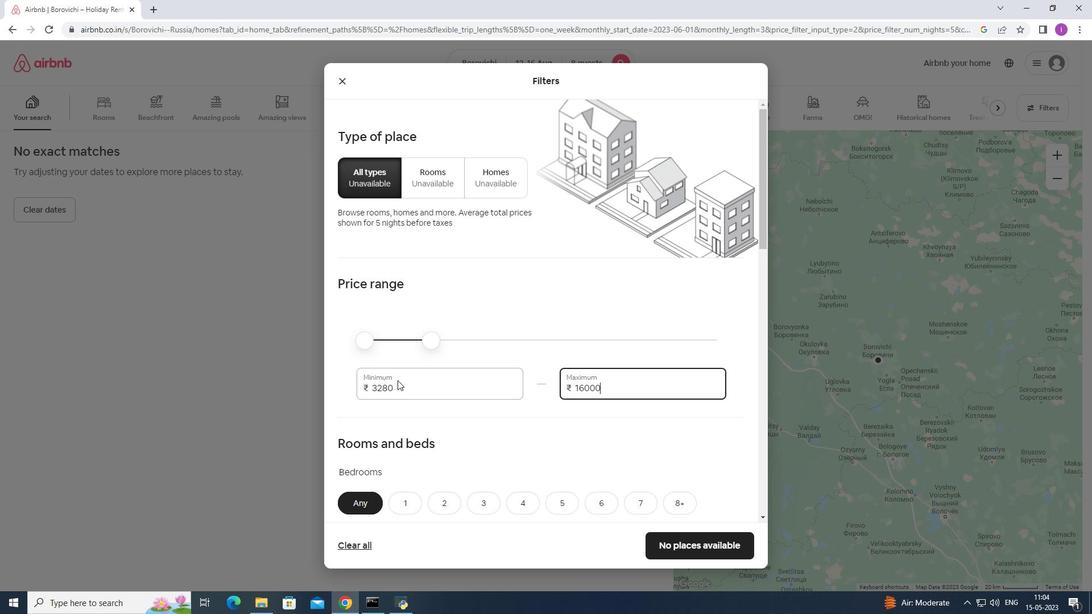 
Action: Mouse pressed left at (396, 386)
Screenshot: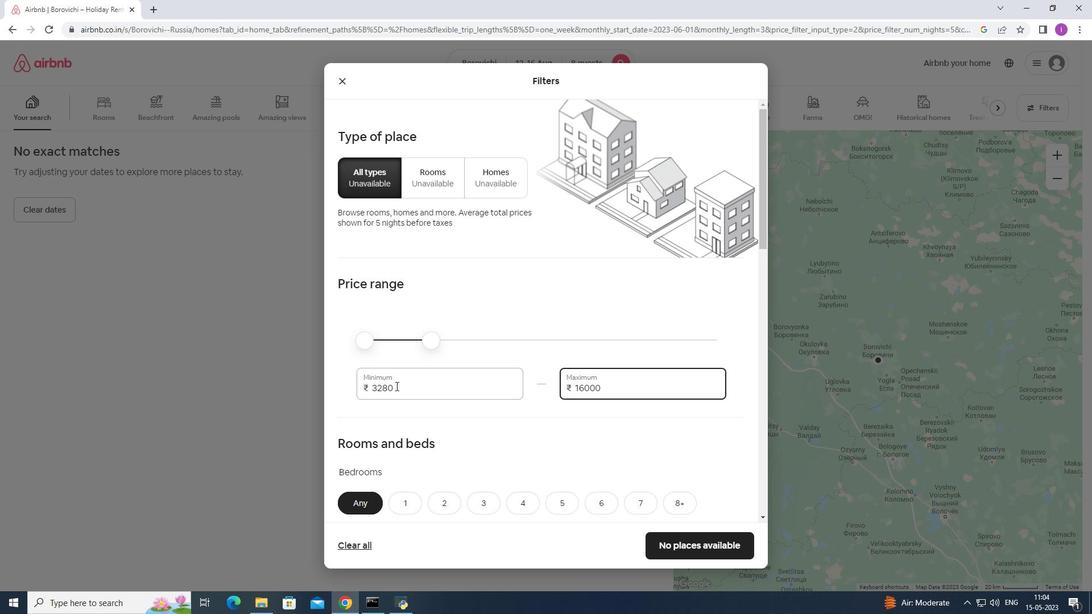 
Action: Mouse moved to (429, 405)
Screenshot: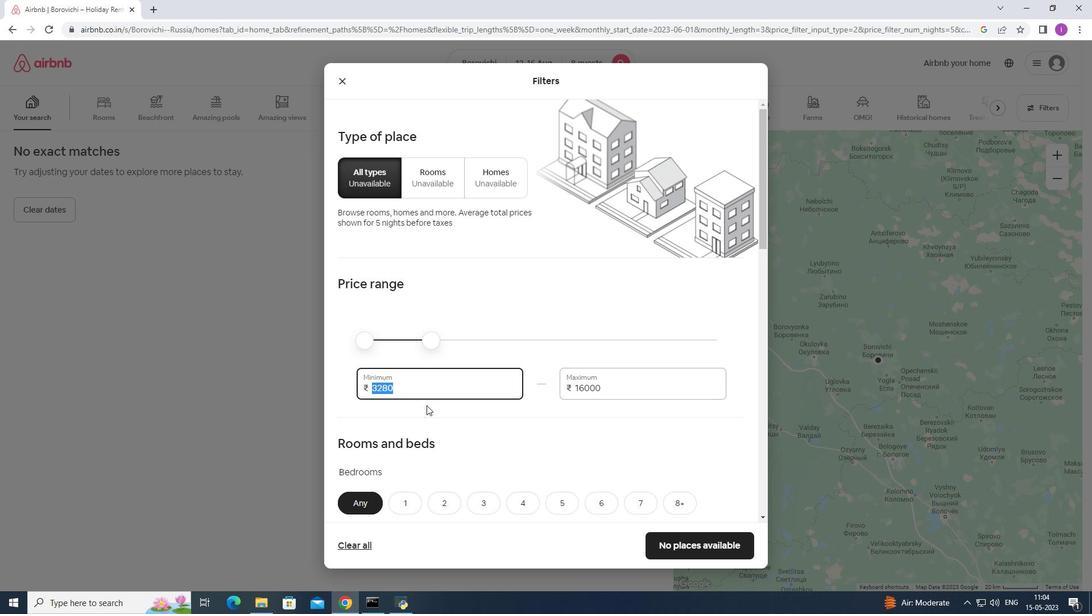 
Action: Key pressed 1
Screenshot: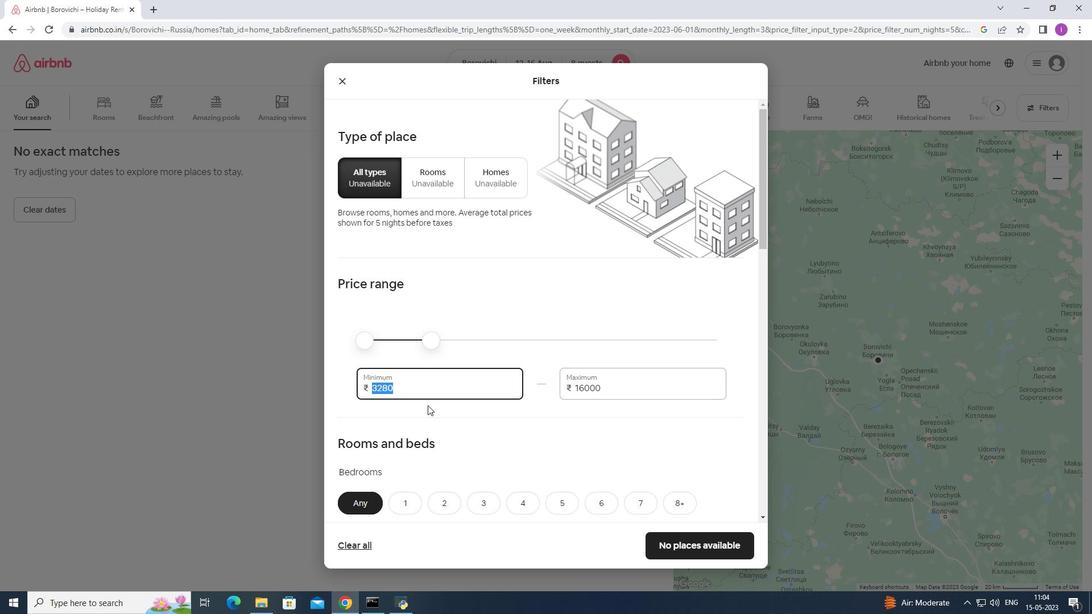 
Action: Mouse moved to (429, 405)
Screenshot: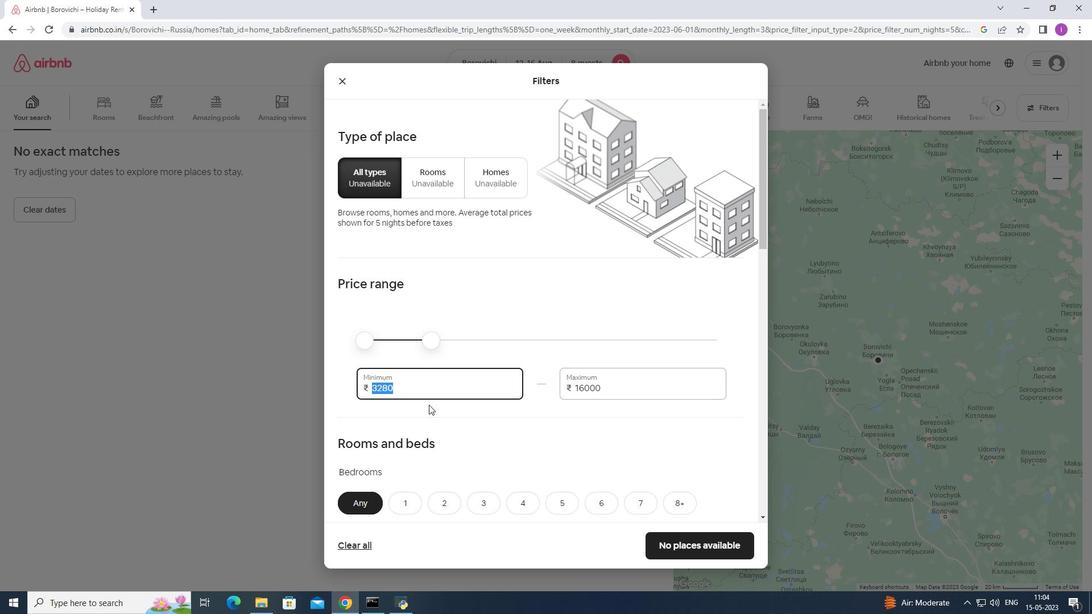 
Action: Key pressed 0000
Screenshot: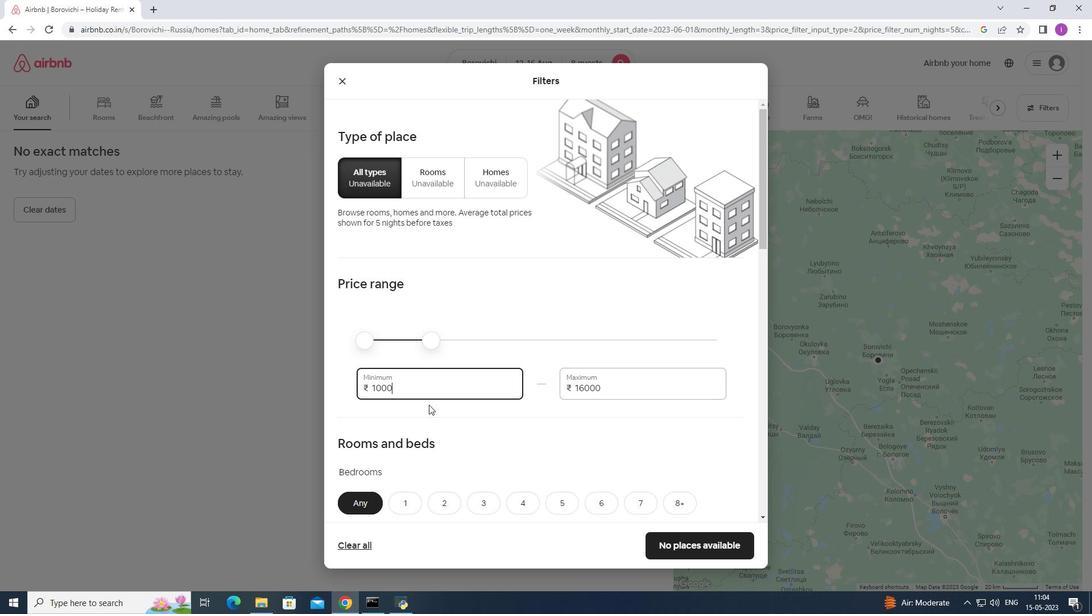 
Action: Mouse moved to (436, 398)
Screenshot: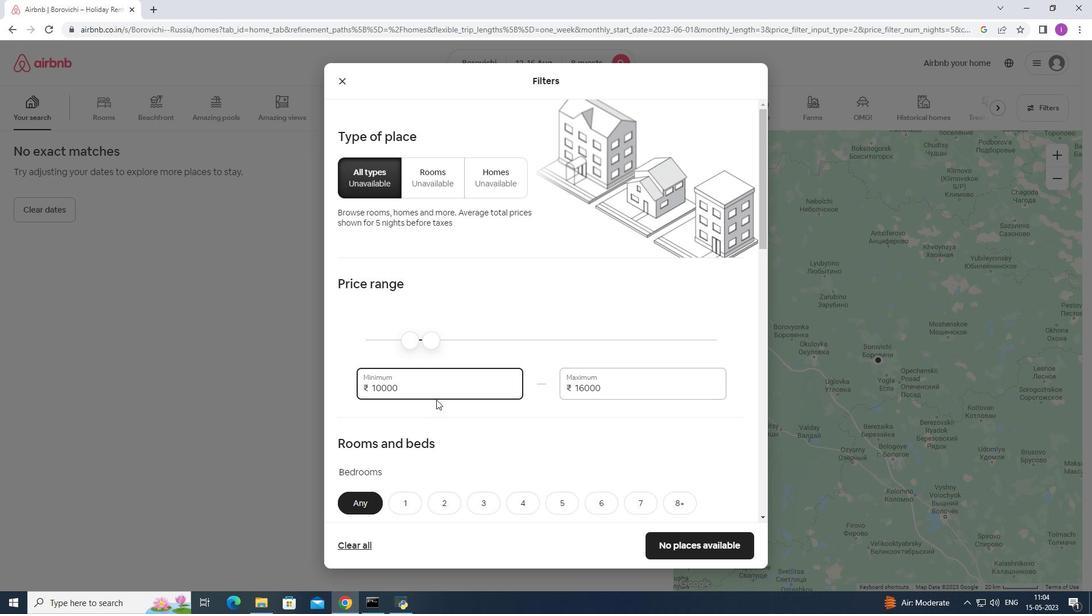 
Action: Mouse scrolled (436, 398) with delta (0, 0)
Screenshot: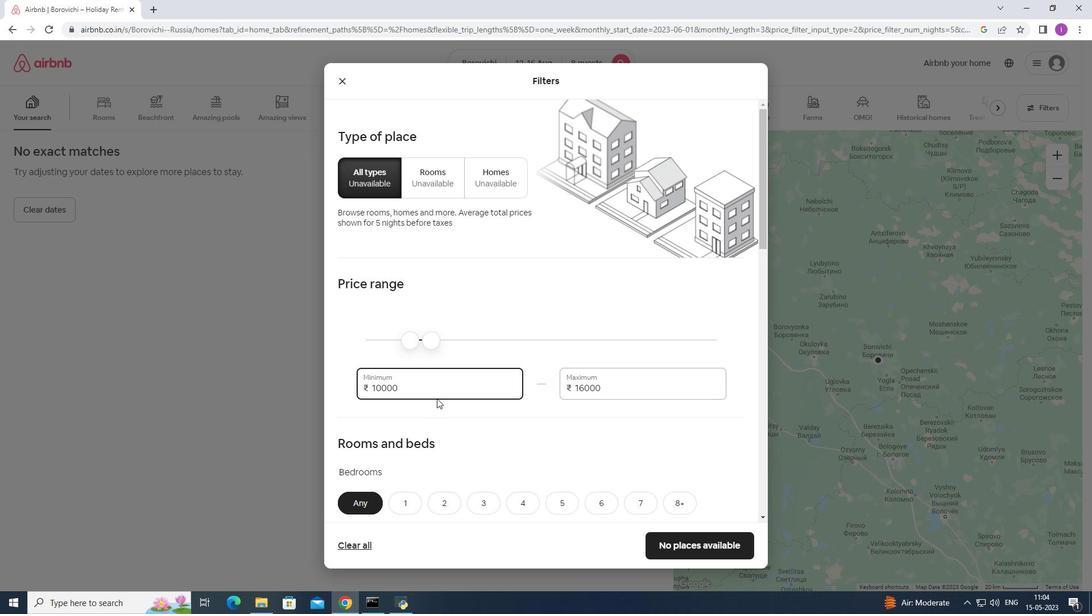 
Action: Mouse scrolled (436, 398) with delta (0, 0)
Screenshot: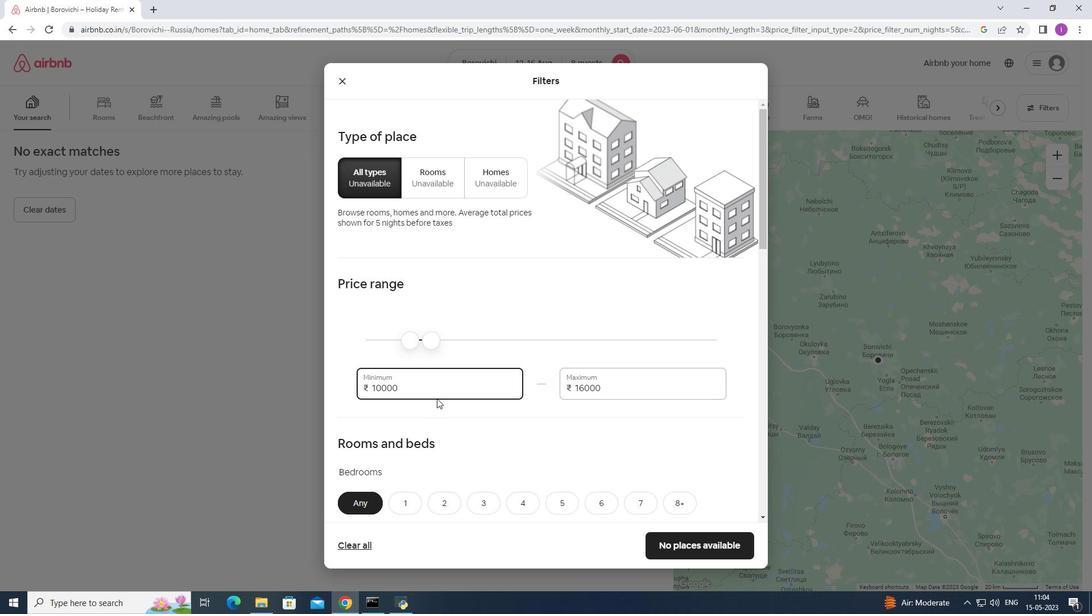 
Action: Mouse moved to (550, 336)
Screenshot: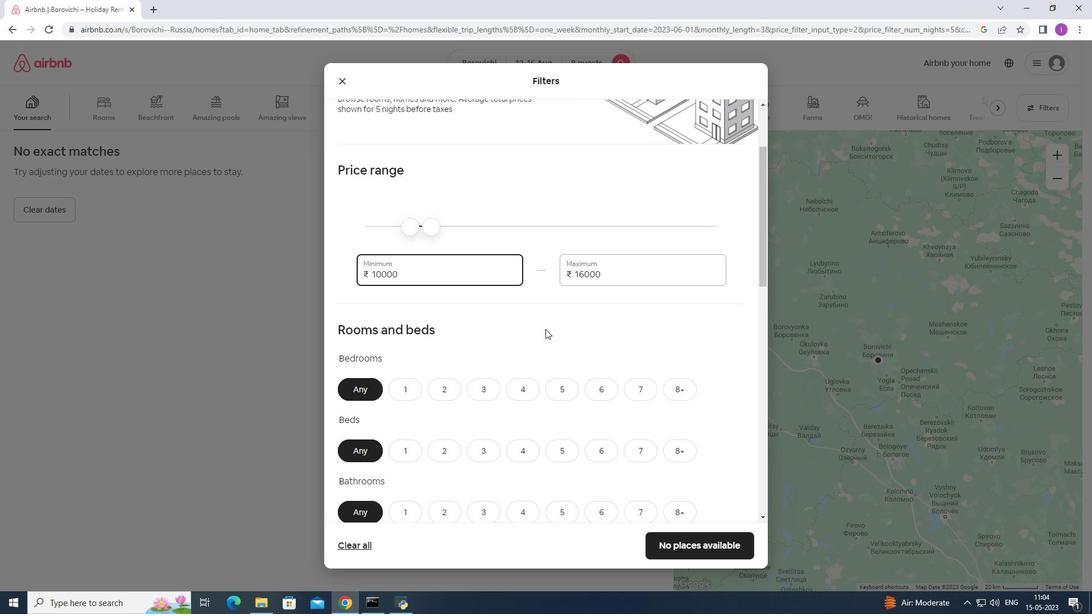 
Action: Mouse scrolled (550, 335) with delta (0, 0)
Screenshot: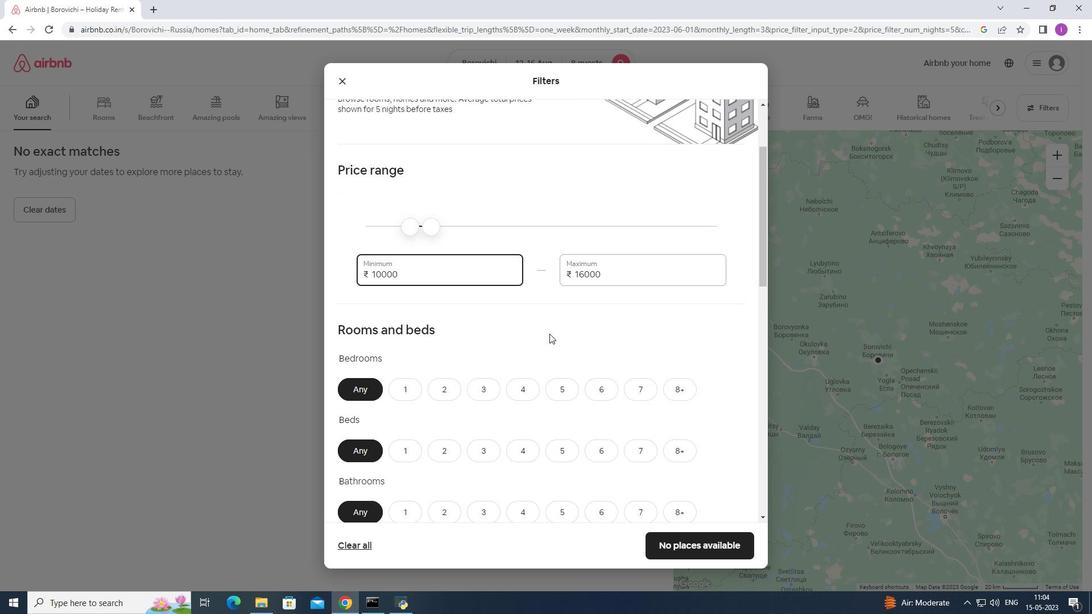 
Action: Mouse moved to (550, 336)
Screenshot: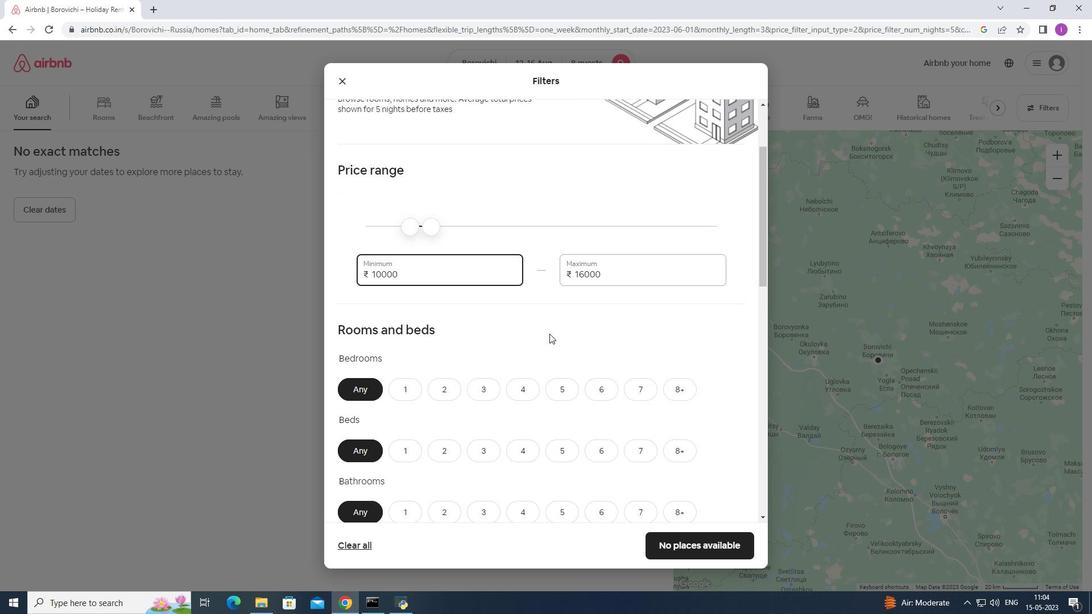 
Action: Mouse scrolled (550, 336) with delta (0, 0)
Screenshot: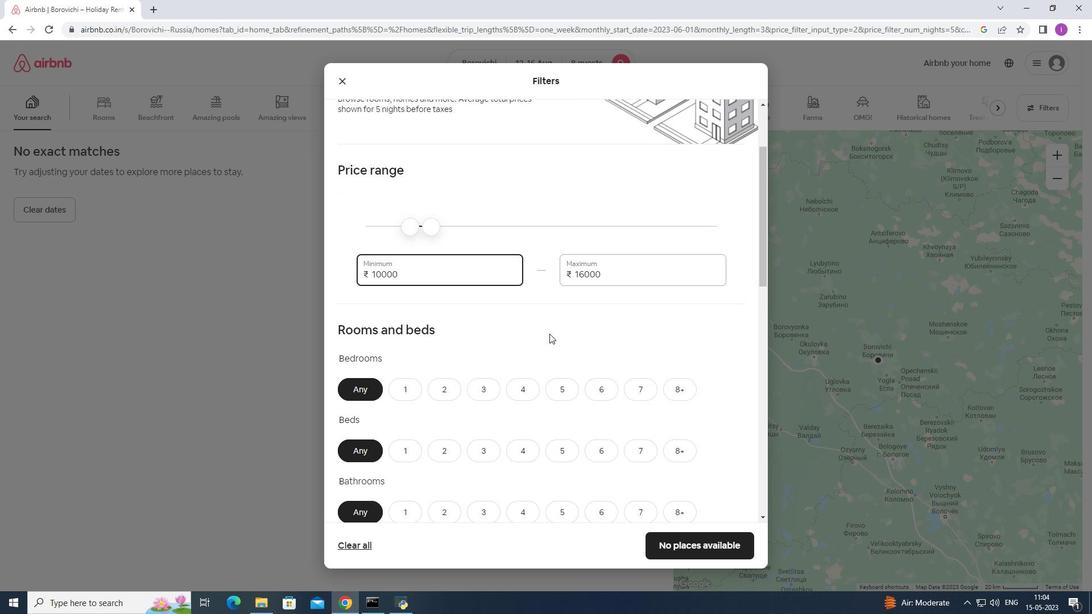 
Action: Mouse moved to (677, 277)
Screenshot: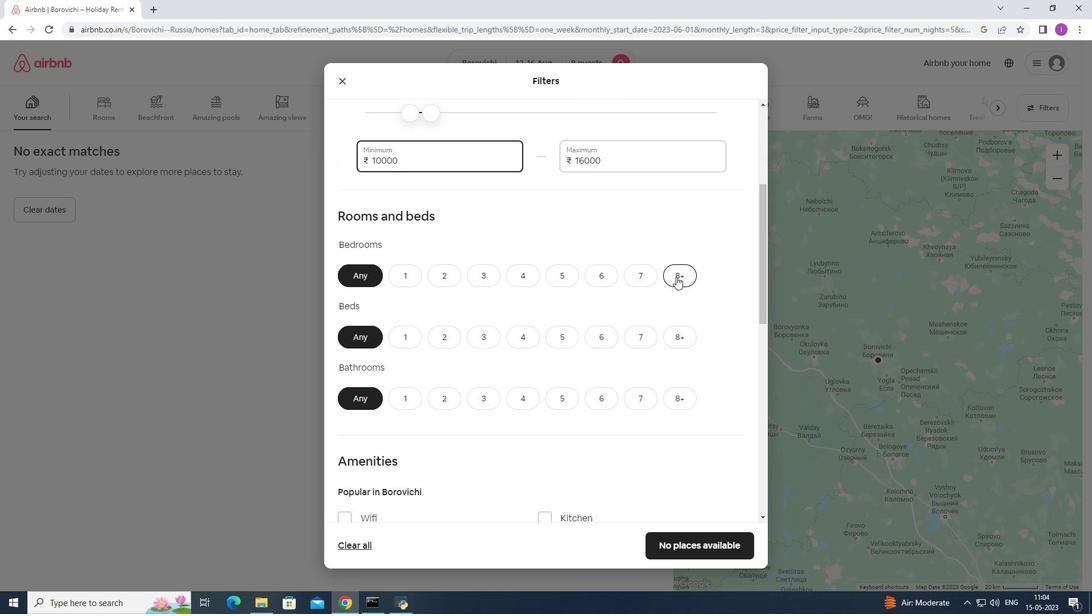 
Action: Mouse pressed left at (677, 277)
Screenshot: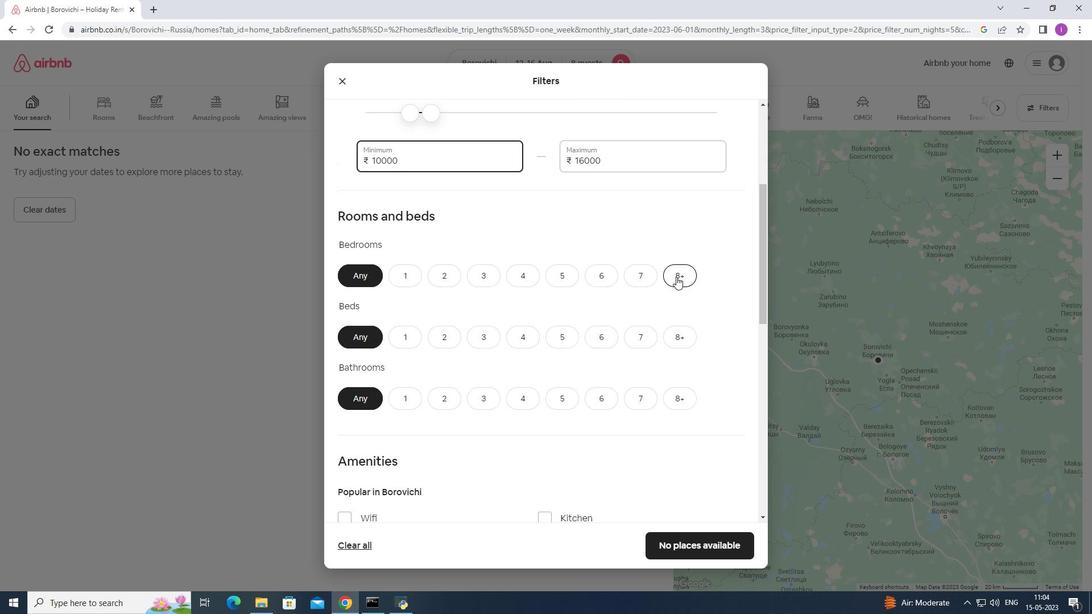 
Action: Mouse moved to (676, 337)
Screenshot: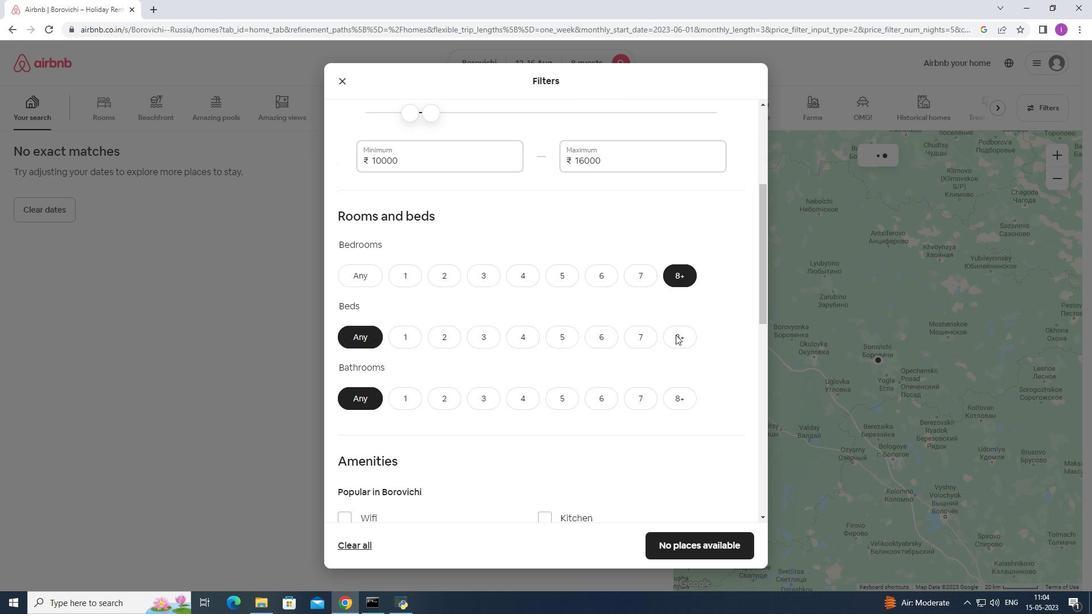 
Action: Mouse pressed left at (676, 337)
Screenshot: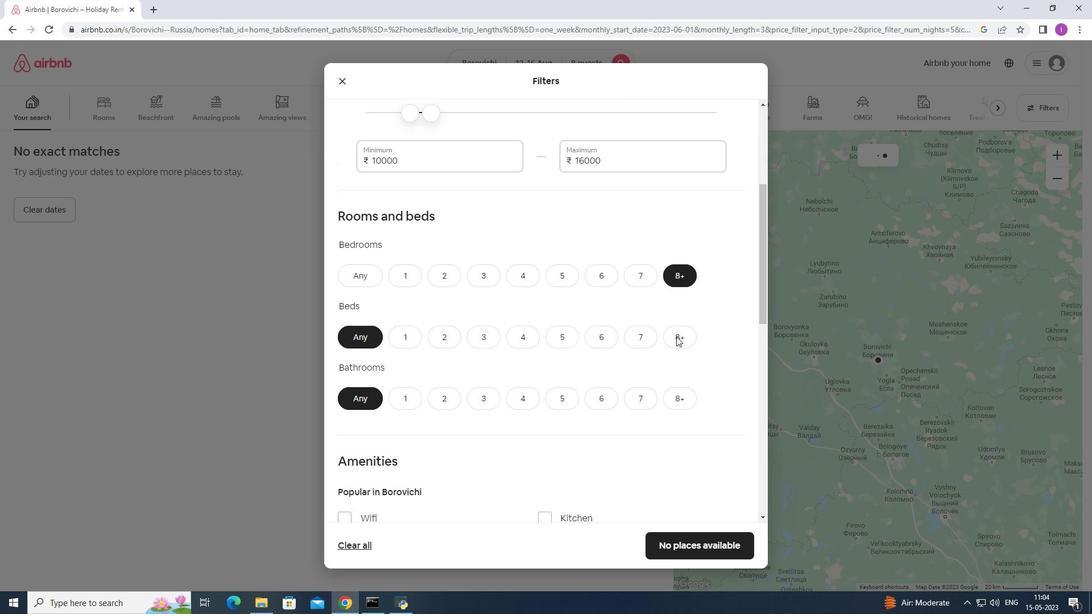 
Action: Mouse moved to (679, 402)
Screenshot: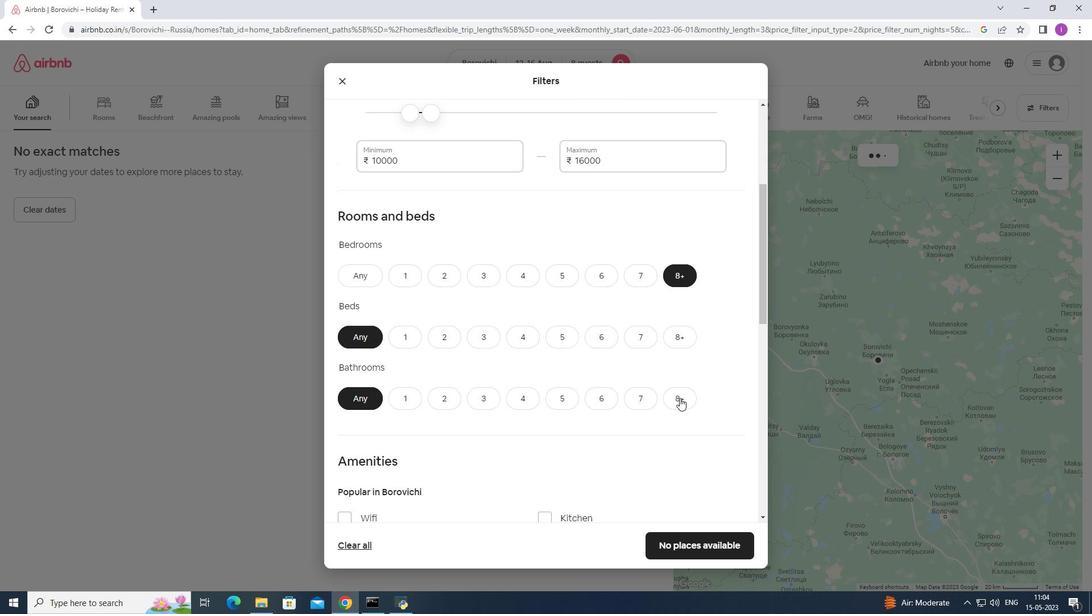 
Action: Mouse pressed left at (679, 402)
Screenshot: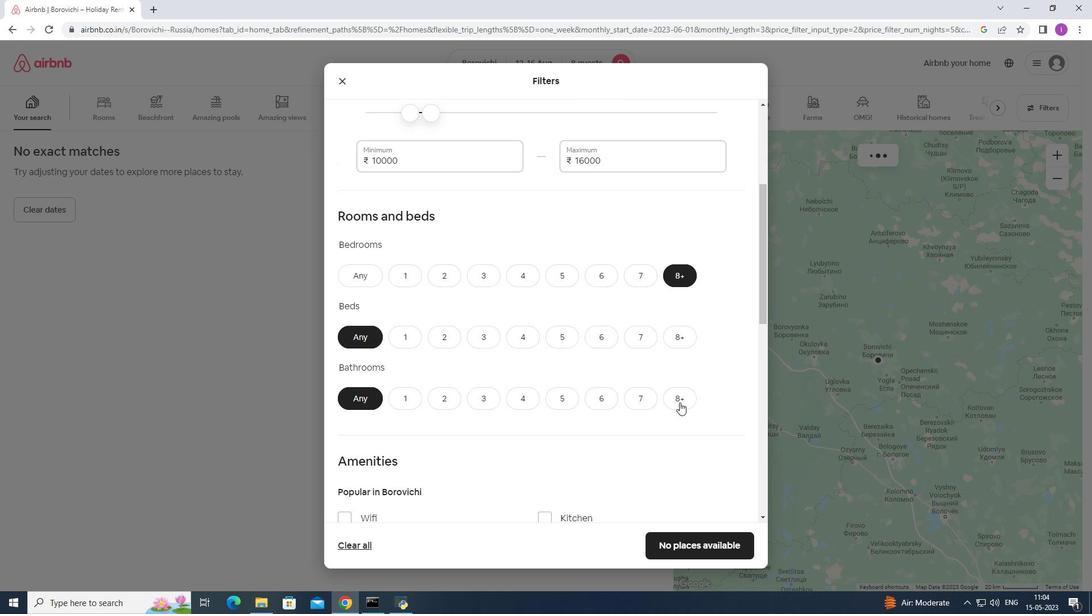 
Action: Mouse moved to (592, 408)
Screenshot: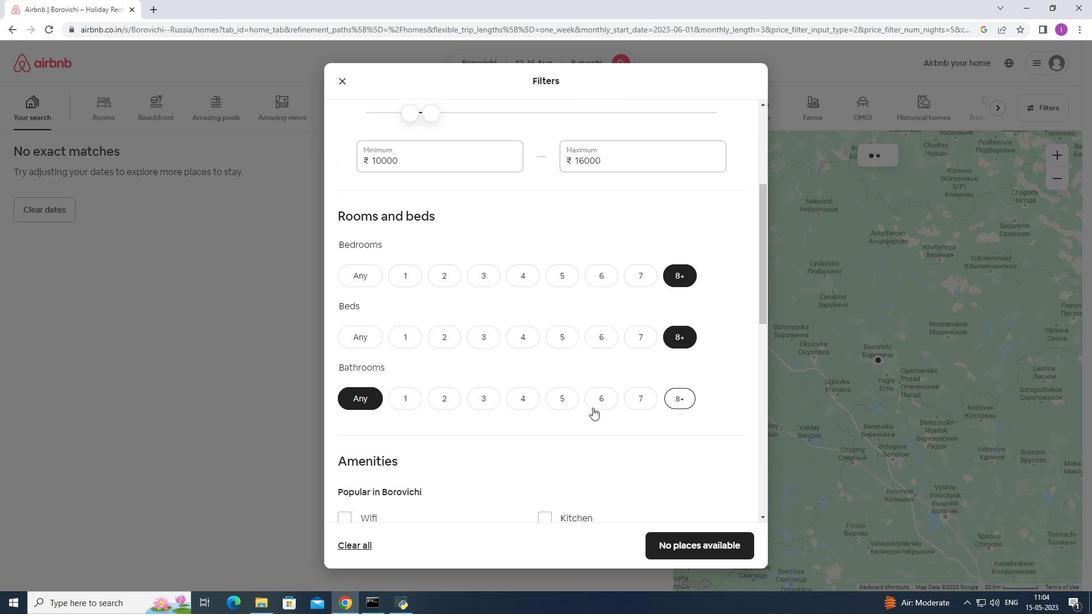 
Action: Mouse scrolled (592, 407) with delta (0, 0)
Screenshot: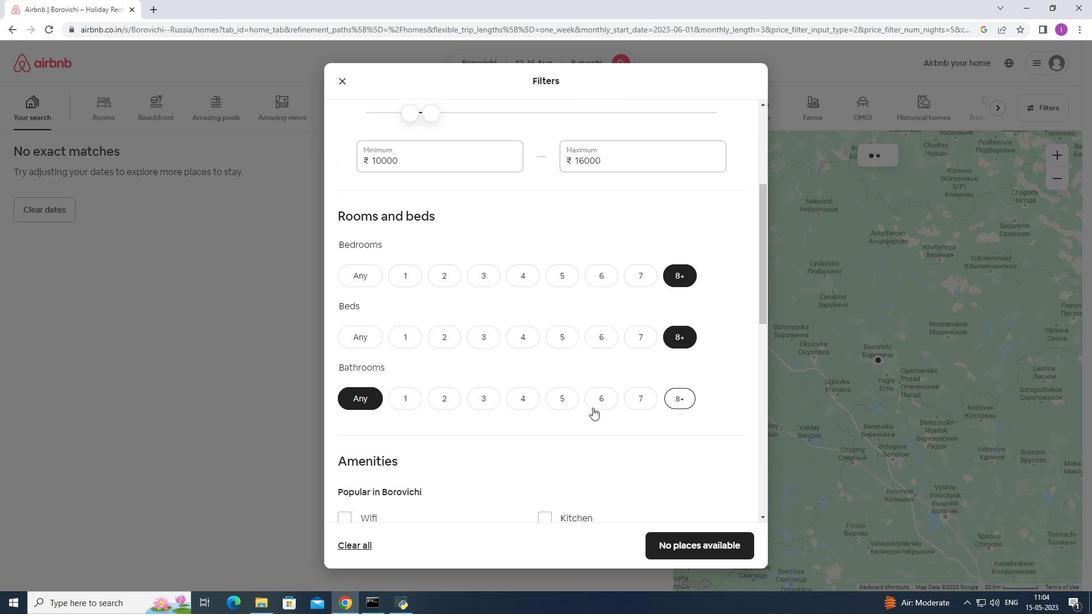 
Action: Mouse moved to (592, 409)
Screenshot: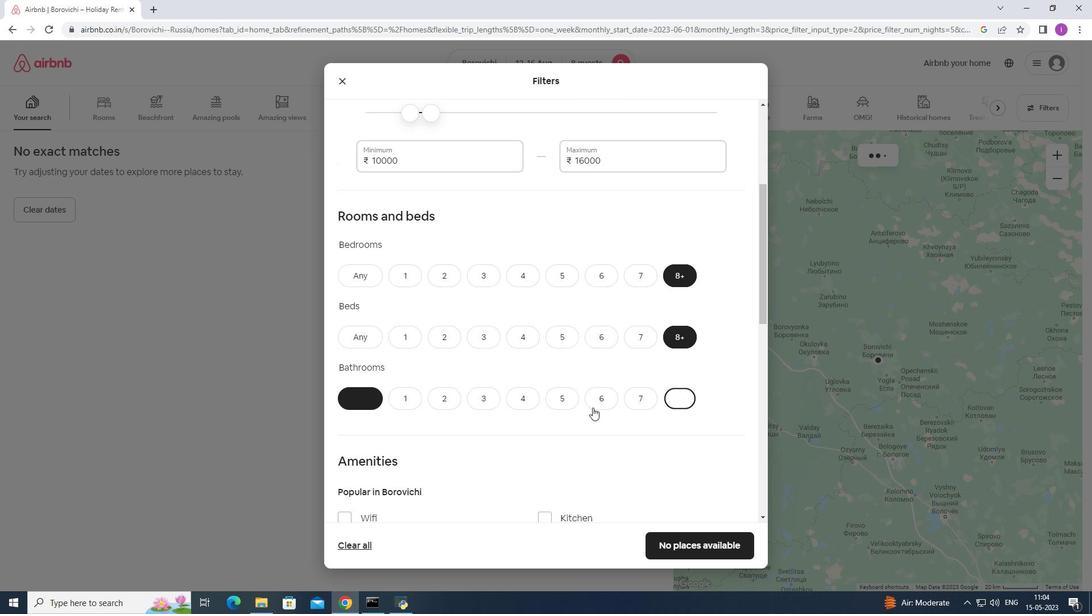 
Action: Mouse scrolled (592, 408) with delta (0, 0)
Screenshot: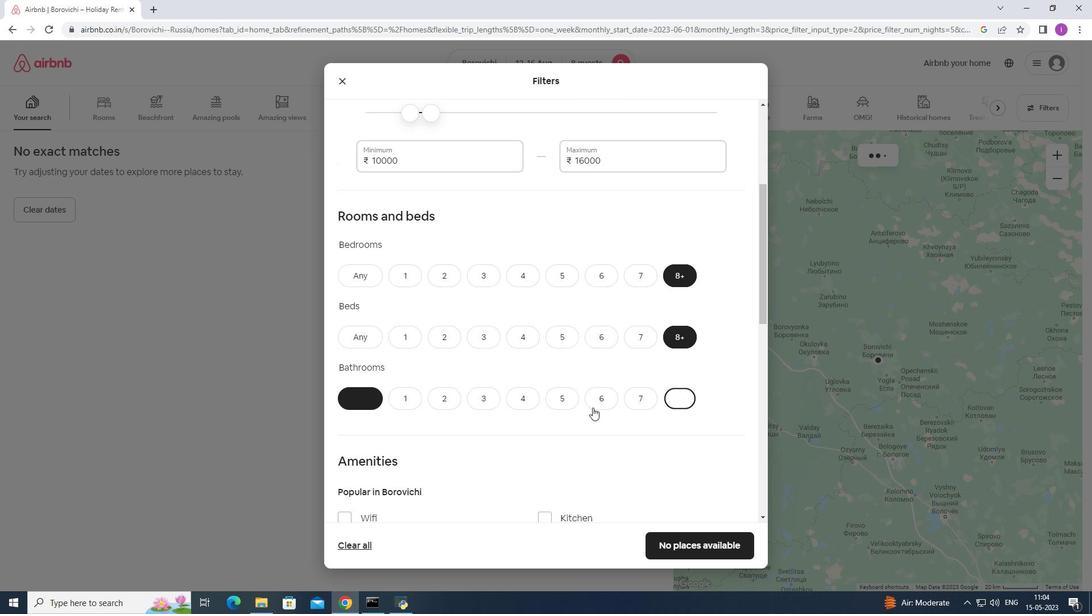 
Action: Mouse scrolled (592, 408) with delta (0, 0)
Screenshot: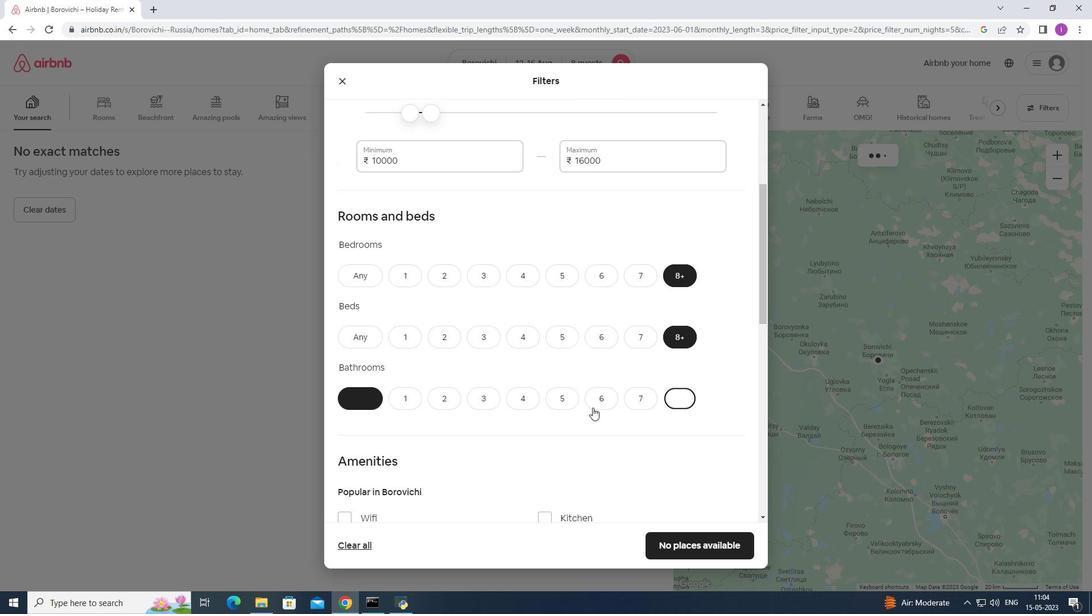 
Action: Mouse moved to (578, 411)
Screenshot: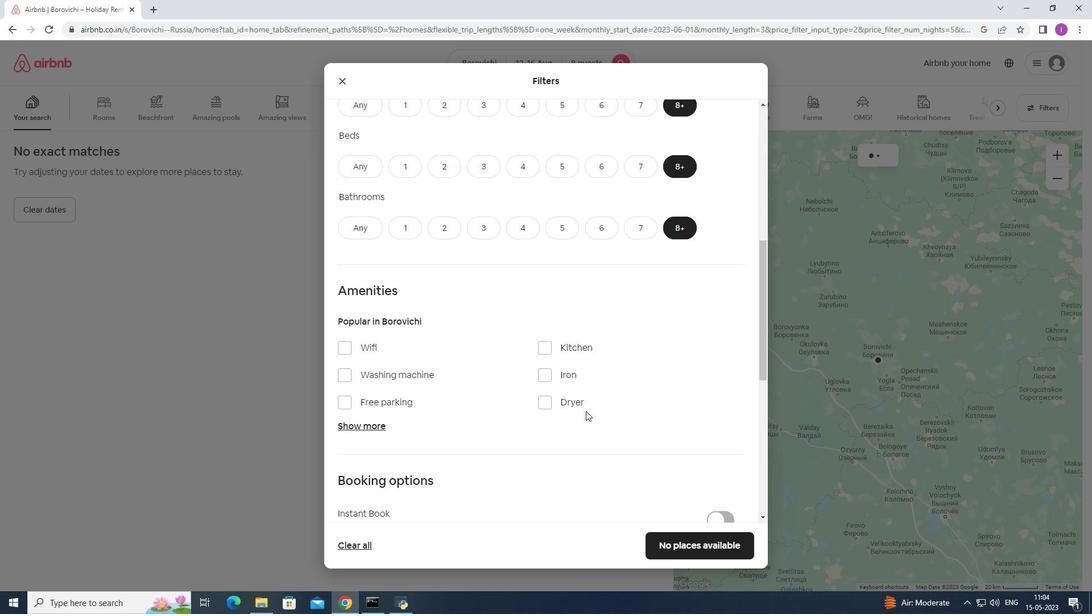 
Action: Mouse scrolled (578, 410) with delta (0, 0)
Screenshot: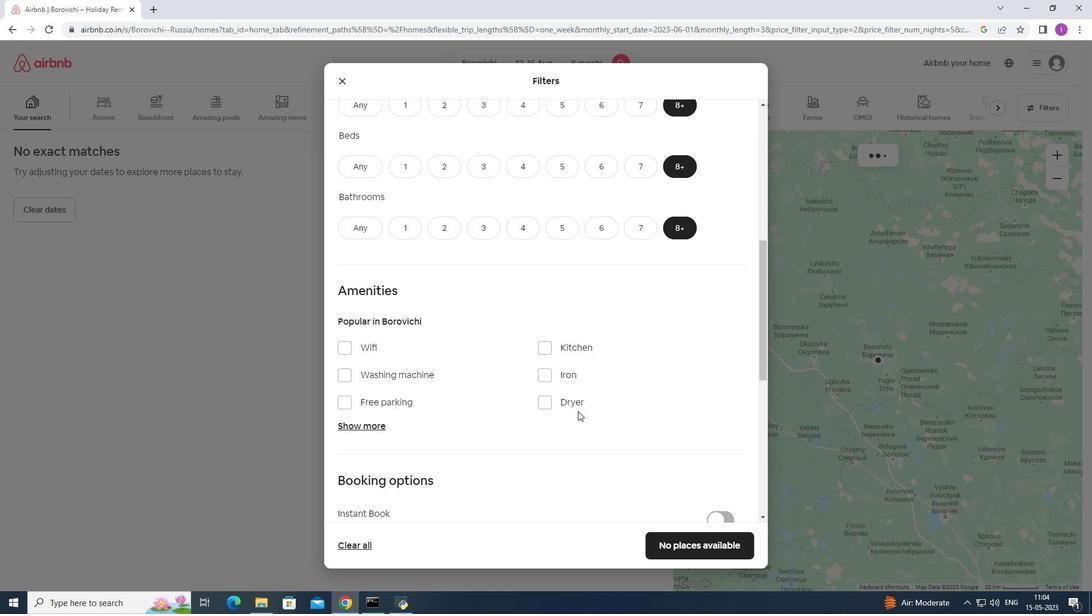 
Action: Mouse scrolled (578, 410) with delta (0, 0)
Screenshot: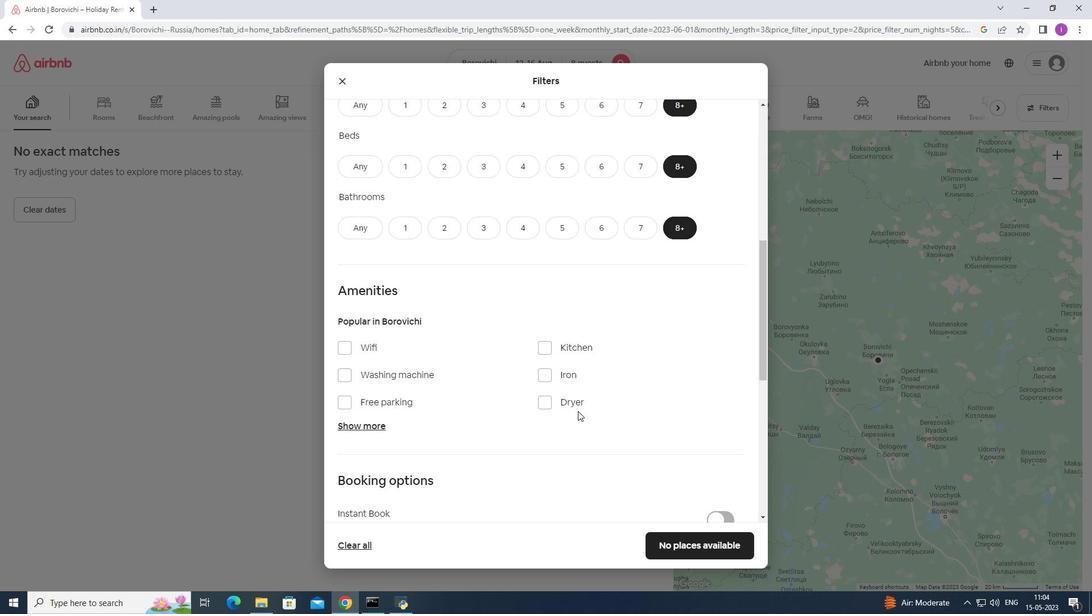 
Action: Mouse moved to (350, 233)
Screenshot: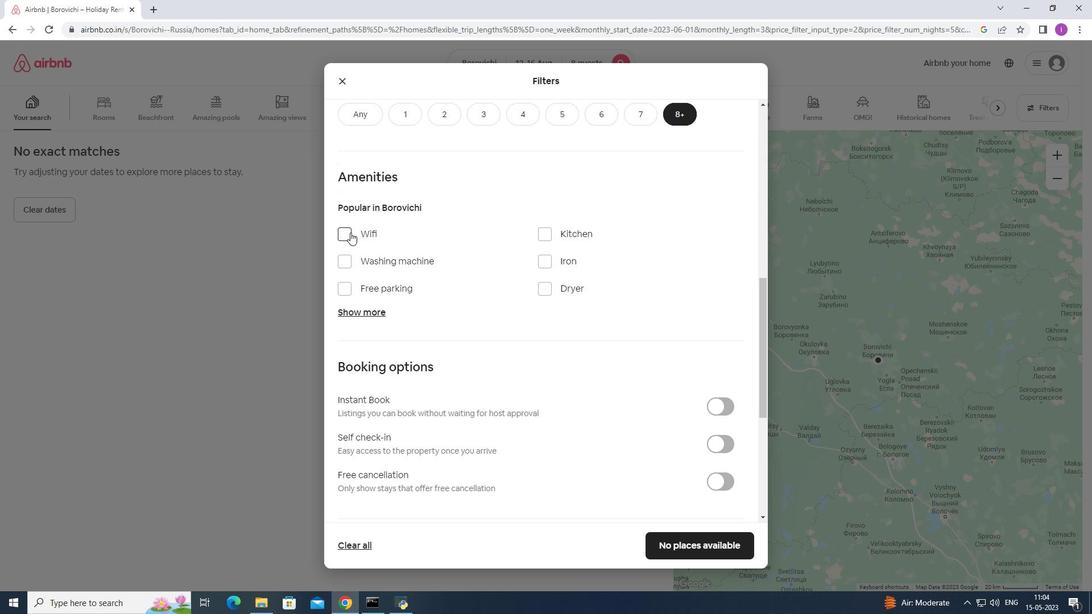 
Action: Mouse pressed left at (350, 233)
Screenshot: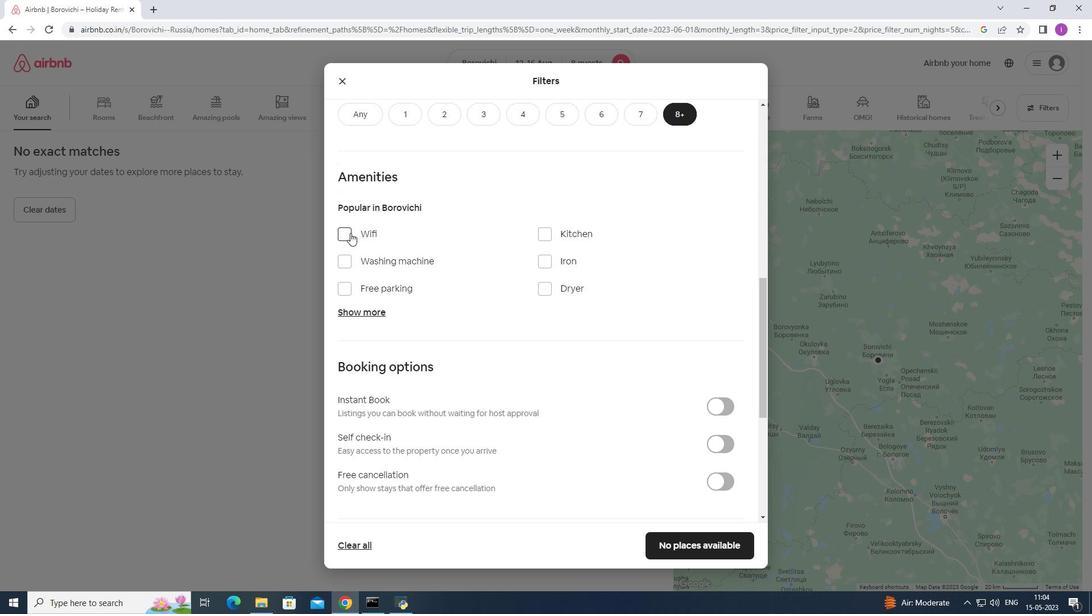 
Action: Mouse moved to (353, 290)
Screenshot: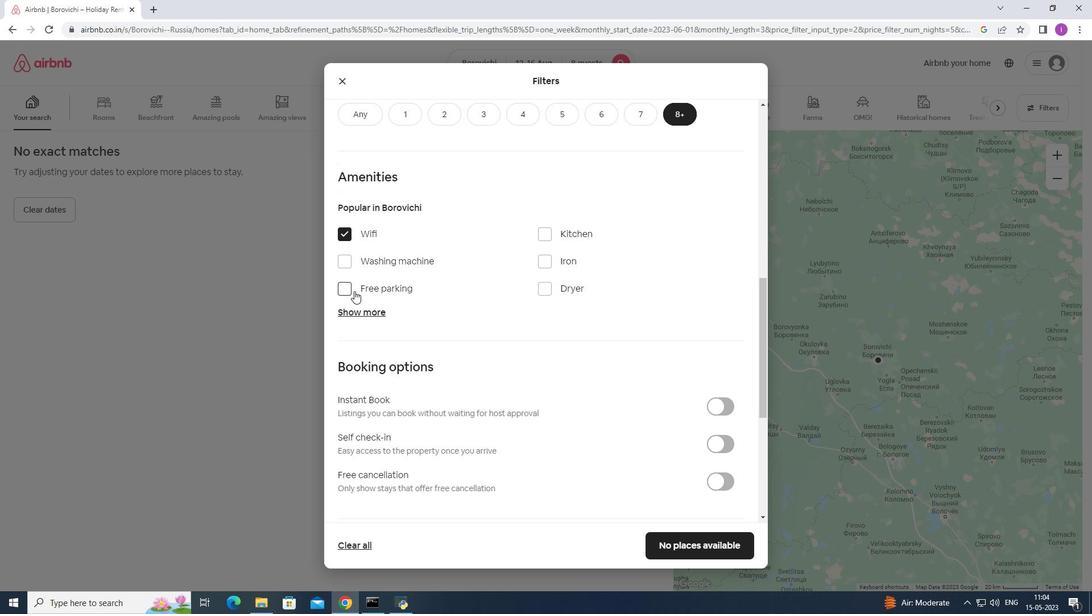
Action: Mouse pressed left at (353, 290)
Screenshot: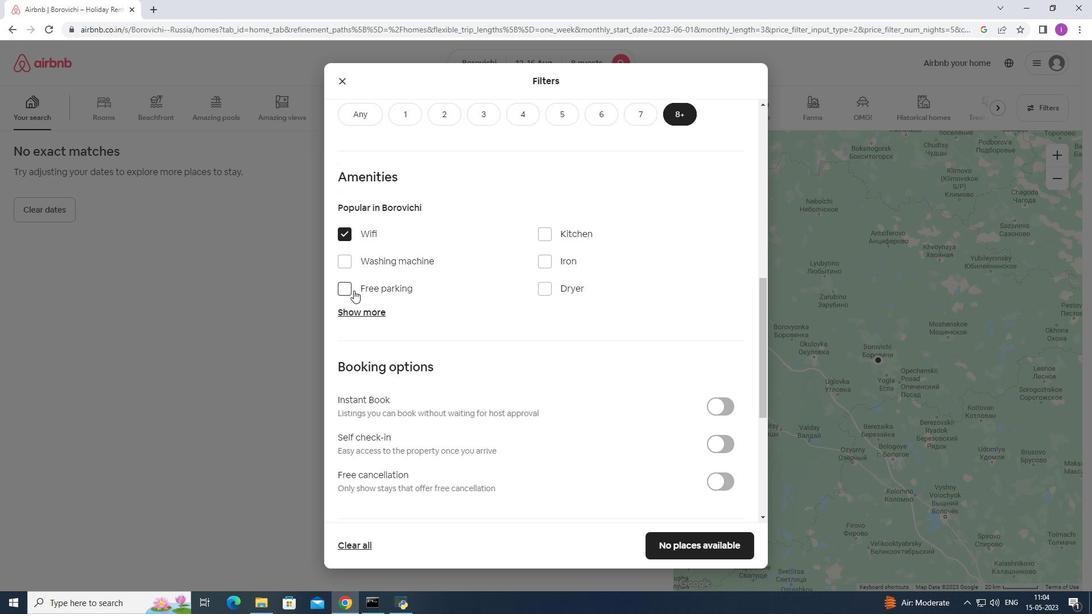 
Action: Mouse moved to (359, 315)
Screenshot: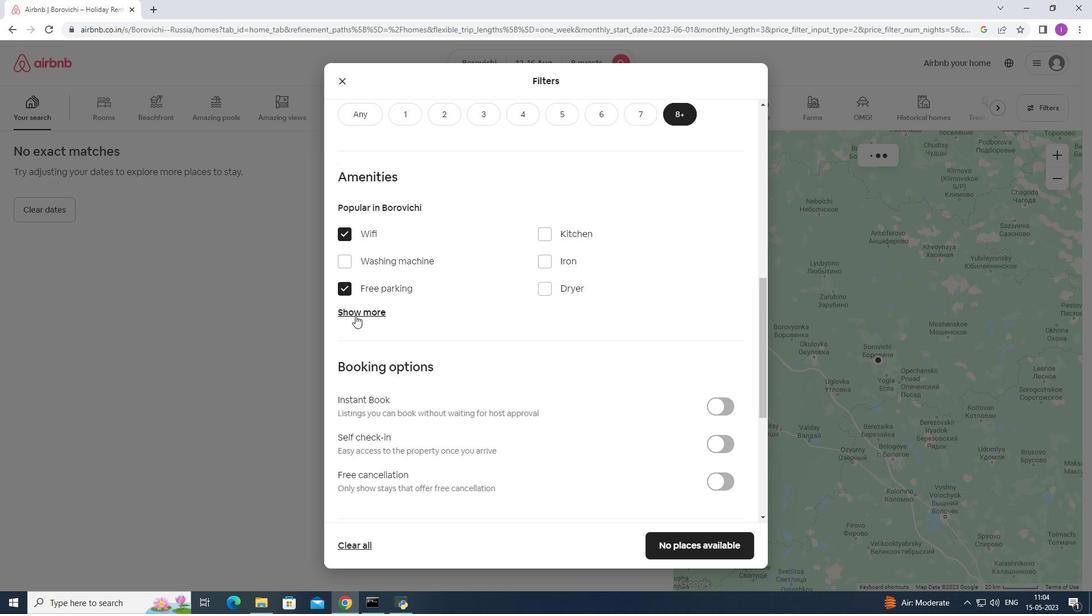 
Action: Mouse pressed left at (359, 315)
Screenshot: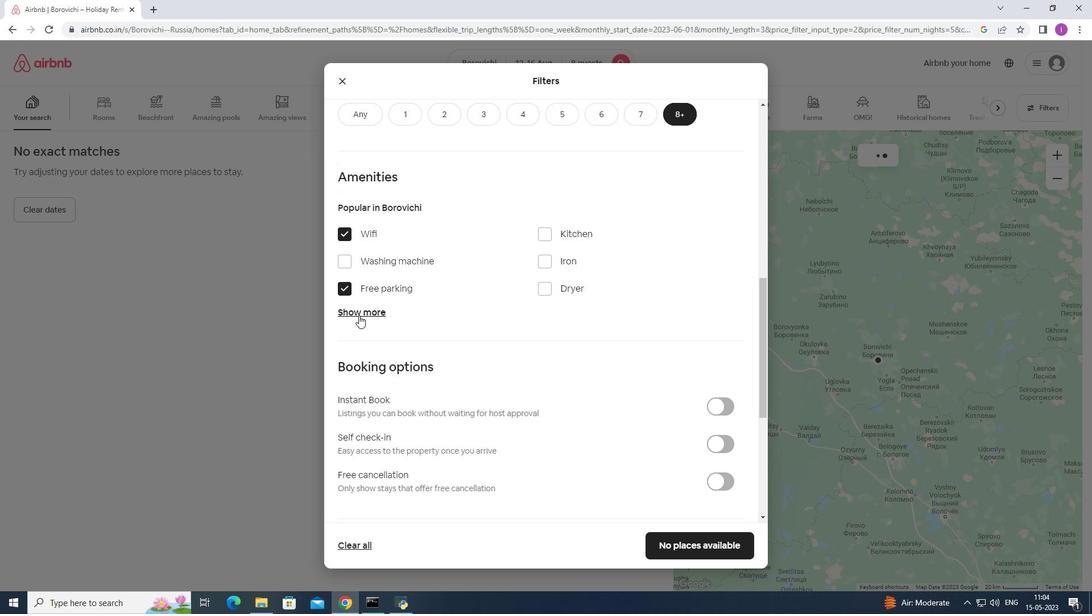 
Action: Mouse moved to (539, 383)
Screenshot: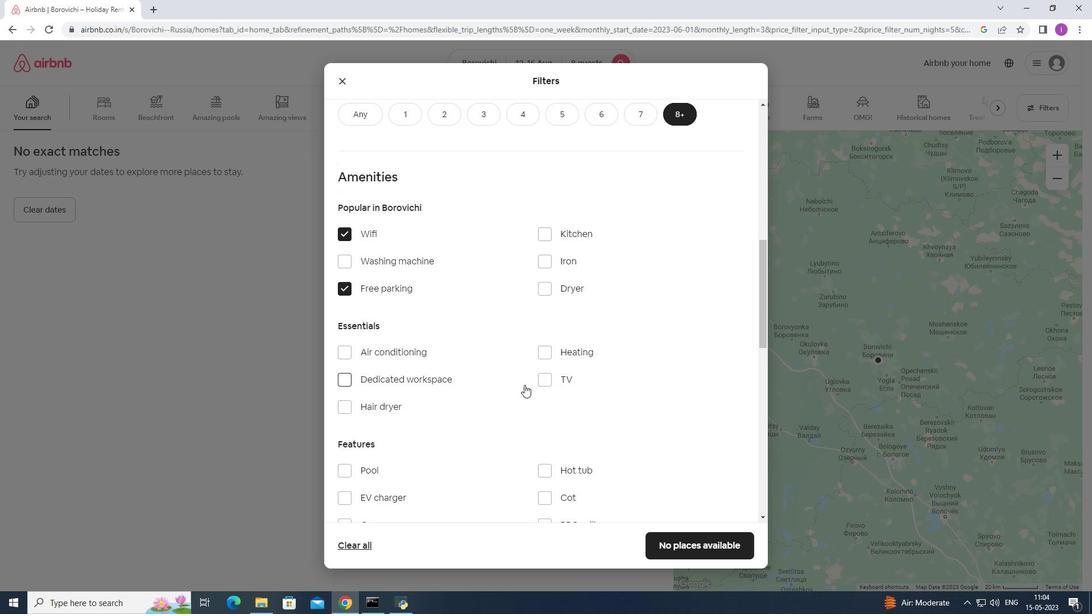 
Action: Mouse pressed left at (539, 383)
Screenshot: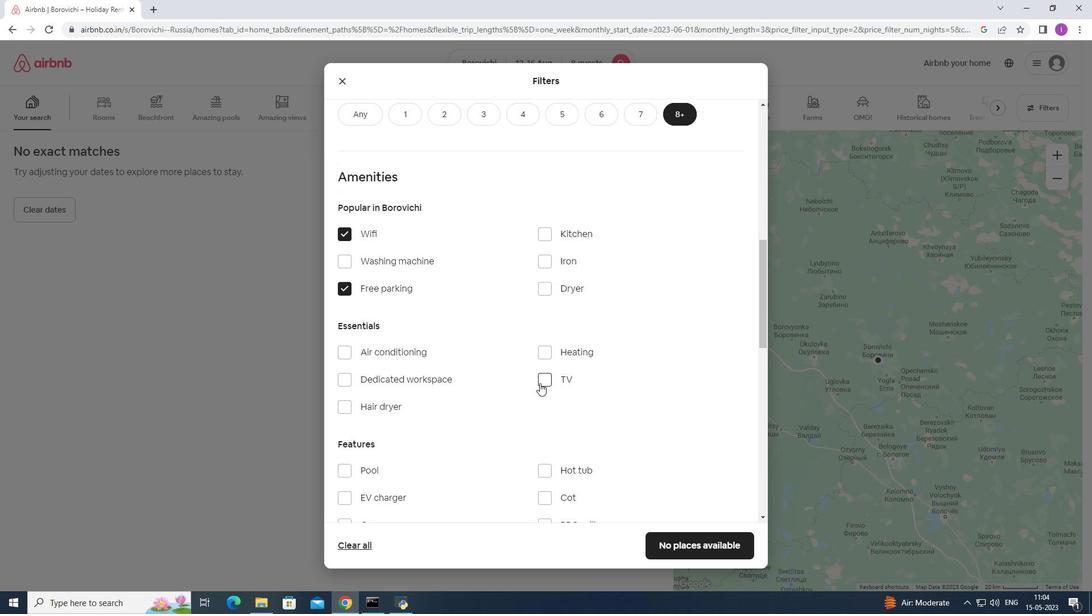 
Action: Mouse moved to (438, 439)
Screenshot: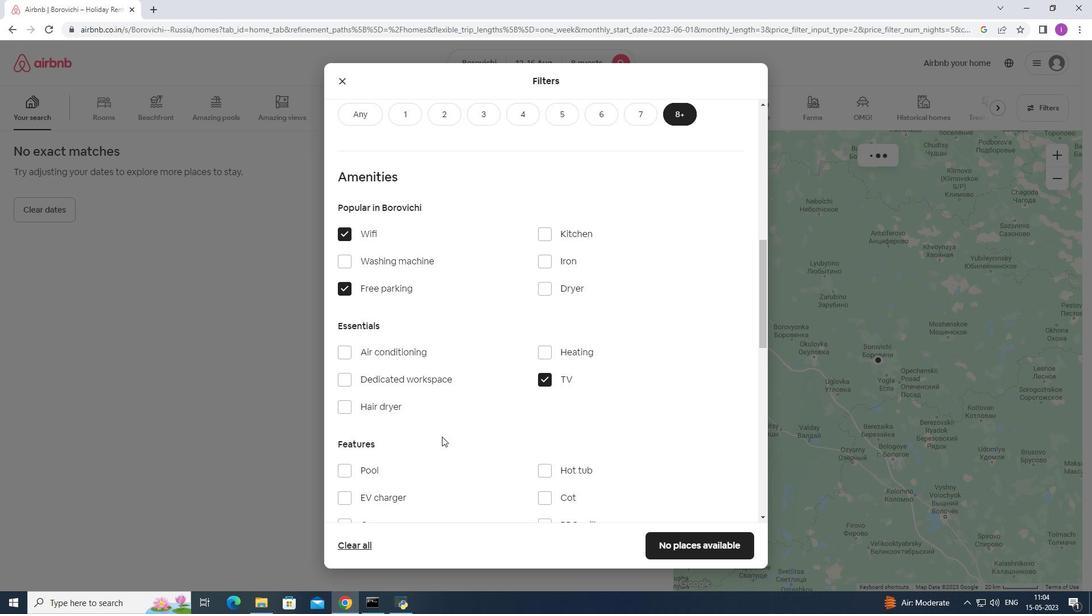 
Action: Mouse scrolled (438, 439) with delta (0, 0)
Screenshot: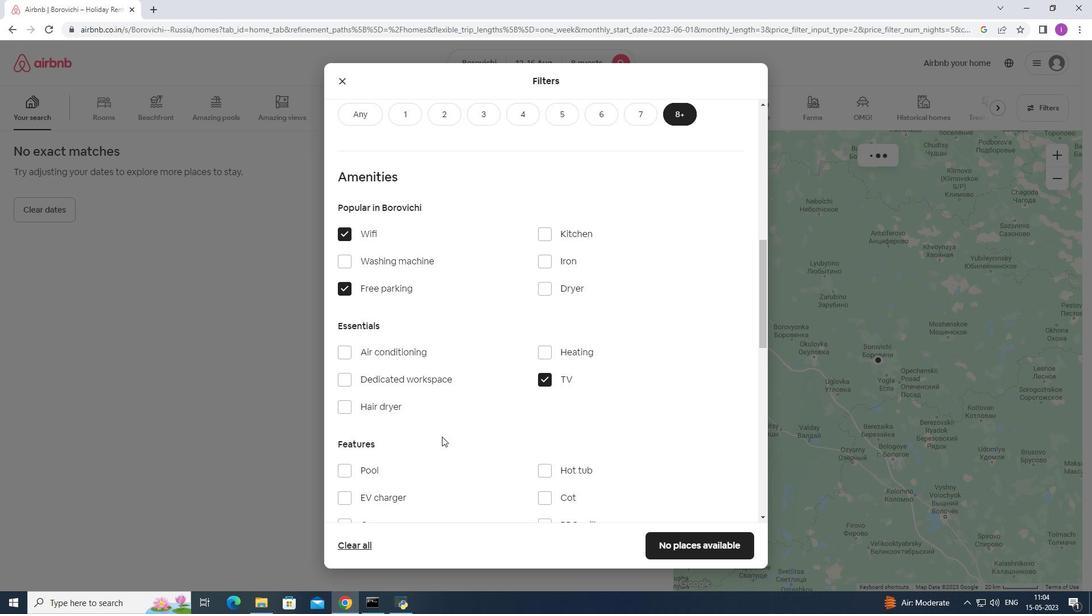 
Action: Mouse scrolled (438, 439) with delta (0, 0)
Screenshot: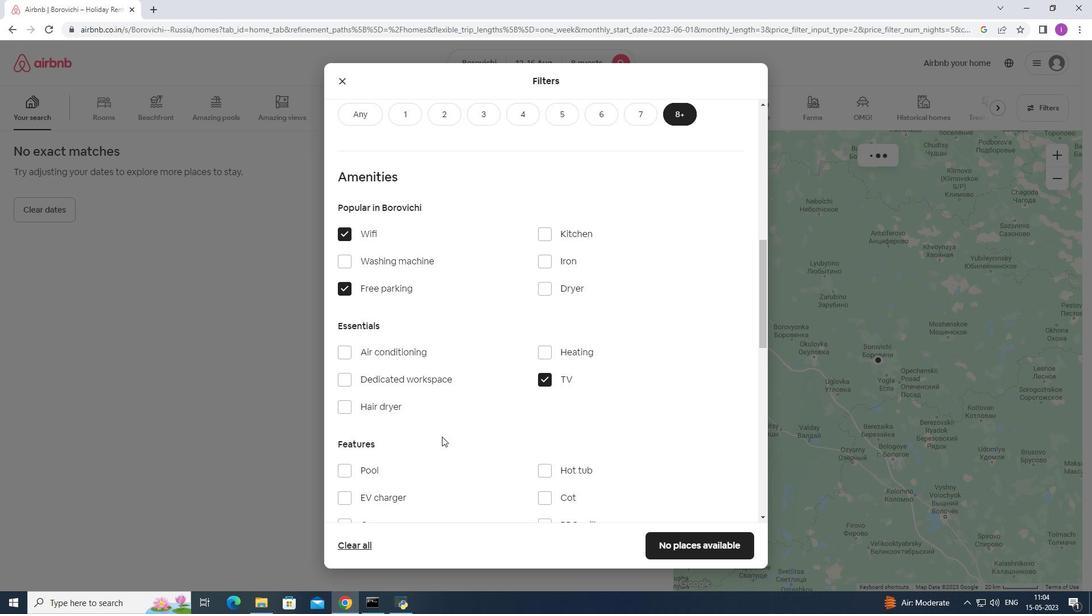 
Action: Mouse scrolled (438, 439) with delta (0, 0)
Screenshot: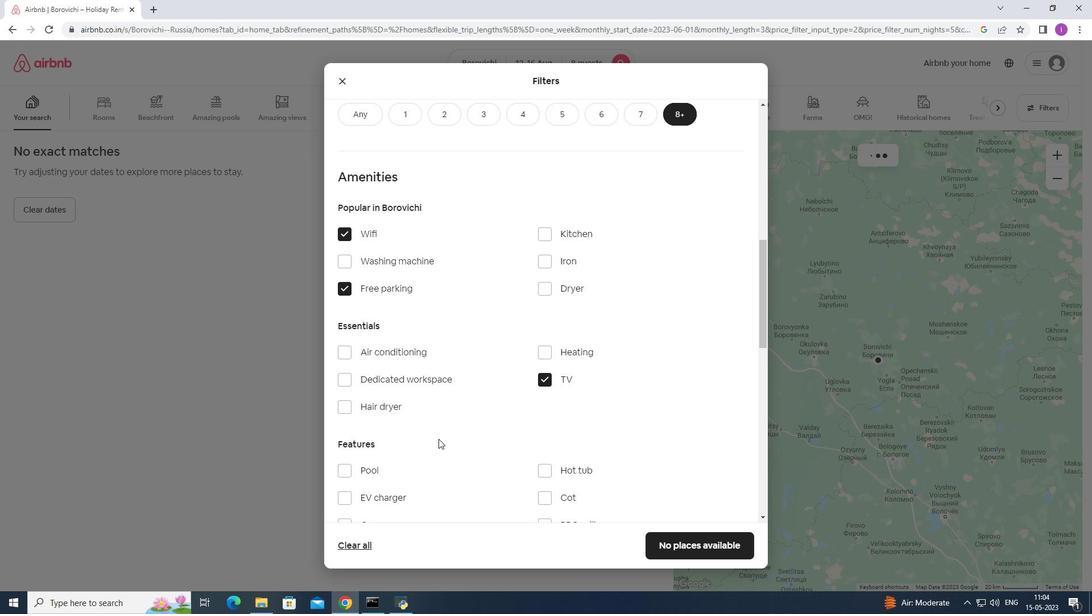 
Action: Mouse moved to (348, 358)
Screenshot: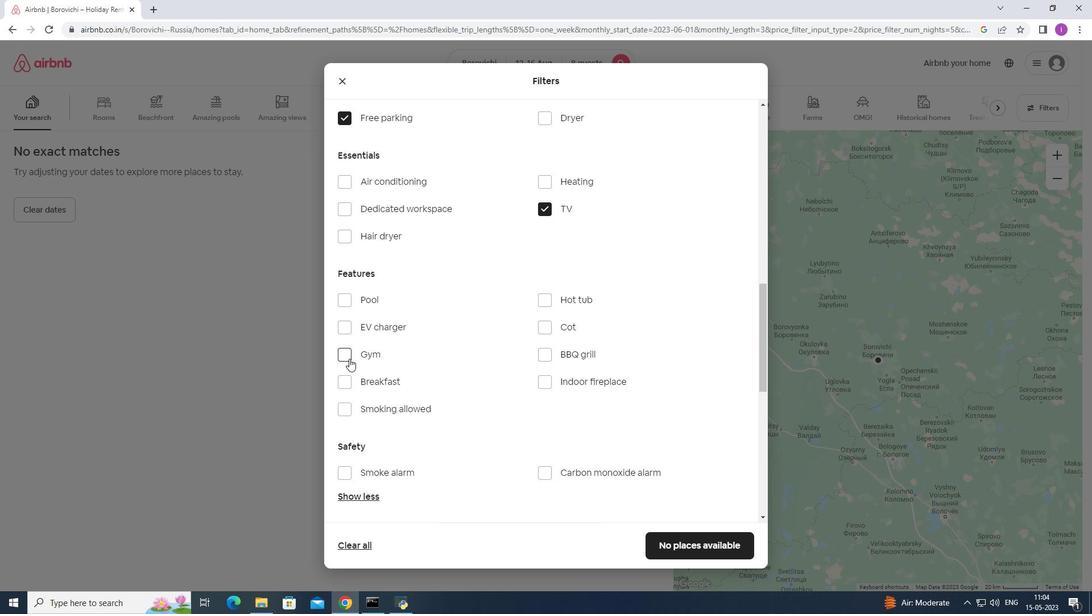 
Action: Mouse pressed left at (348, 358)
Screenshot: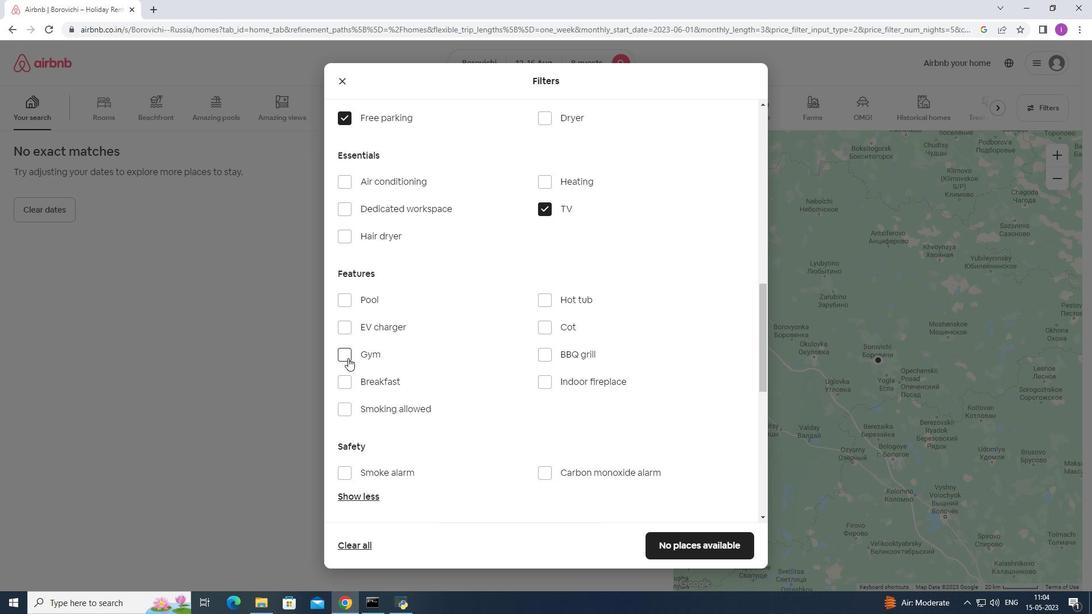 
Action: Mouse moved to (345, 382)
Screenshot: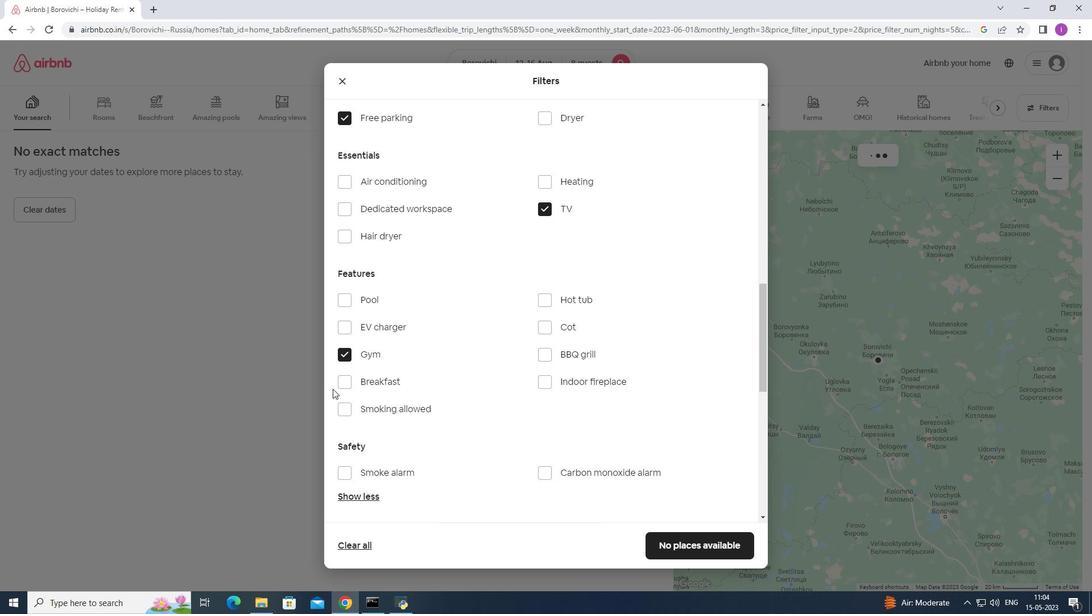 
Action: Mouse pressed left at (345, 382)
Screenshot: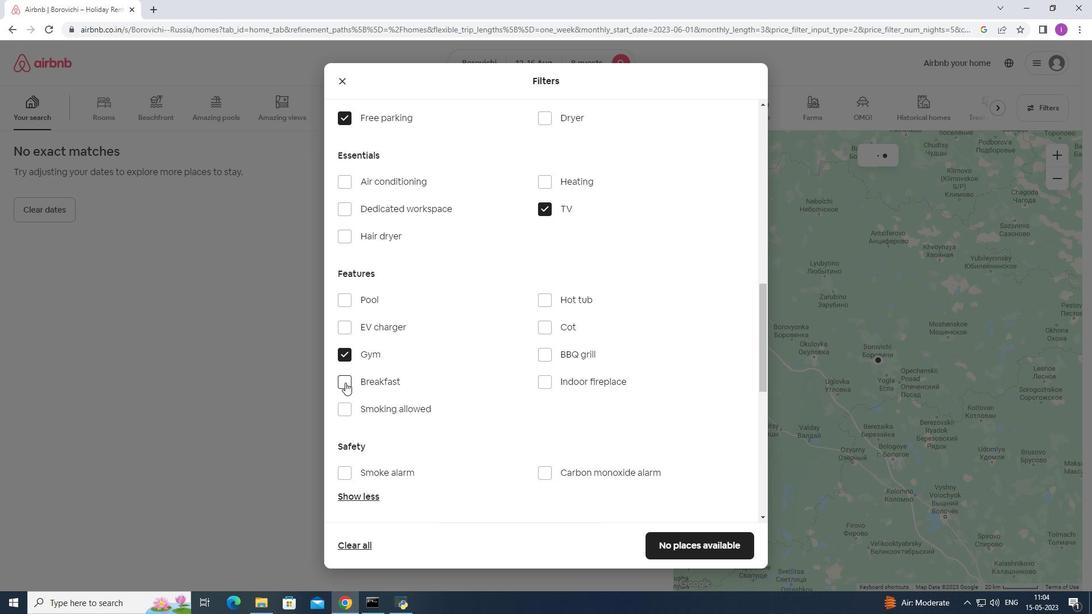 
Action: Mouse moved to (430, 403)
Screenshot: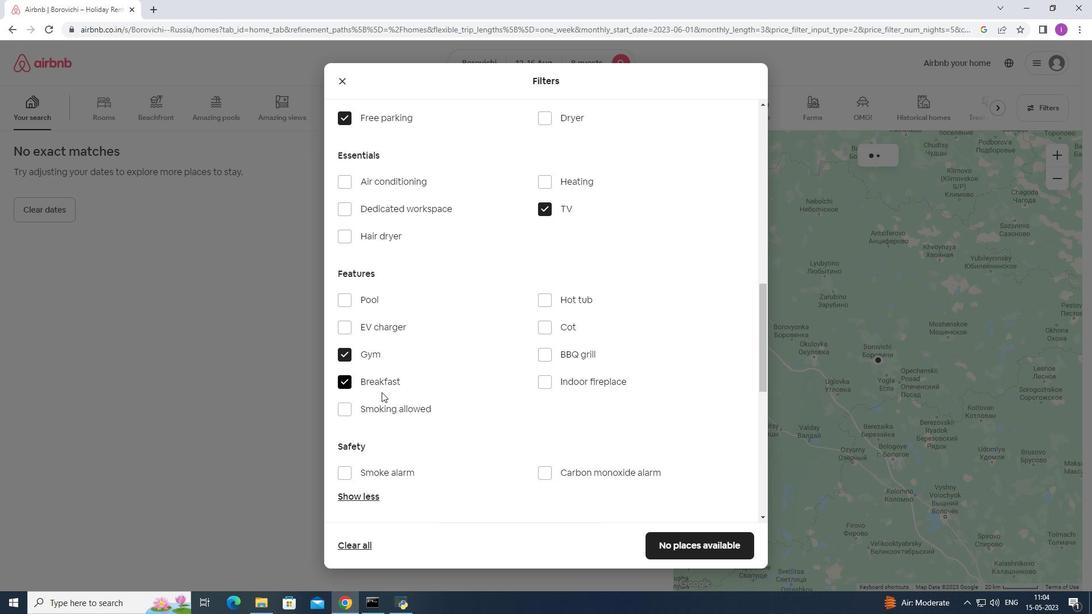 
Action: Mouse scrolled (430, 403) with delta (0, 0)
Screenshot: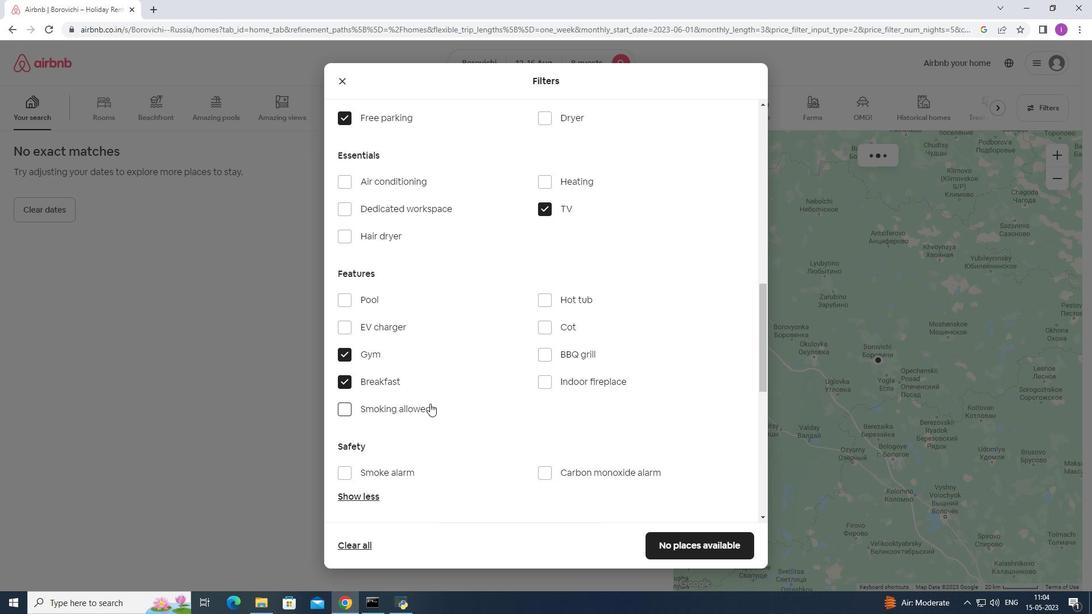 
Action: Mouse scrolled (430, 403) with delta (0, 0)
Screenshot: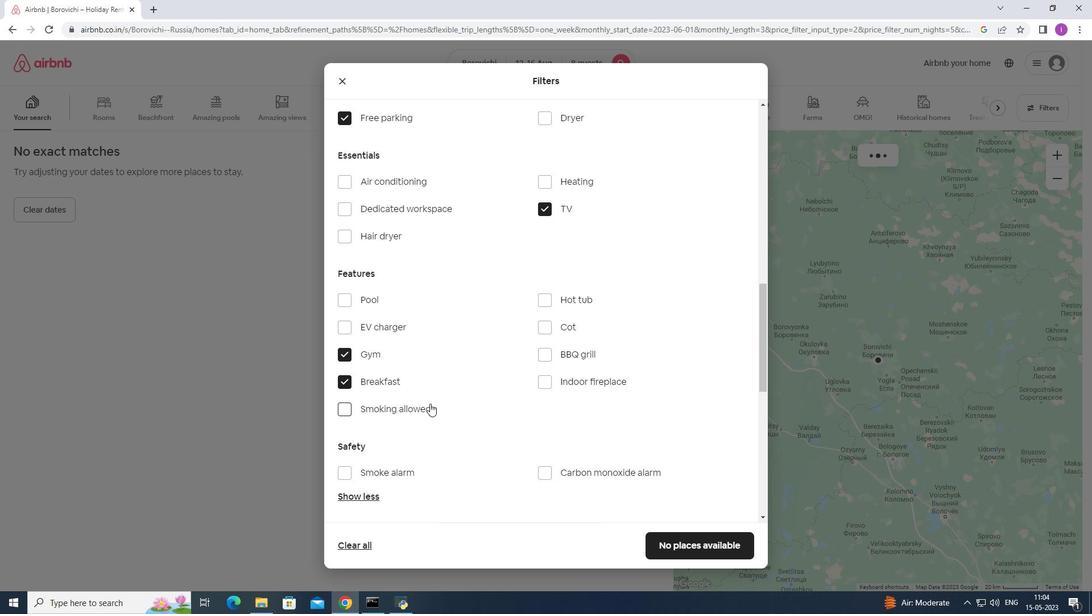 
Action: Mouse moved to (430, 403)
Screenshot: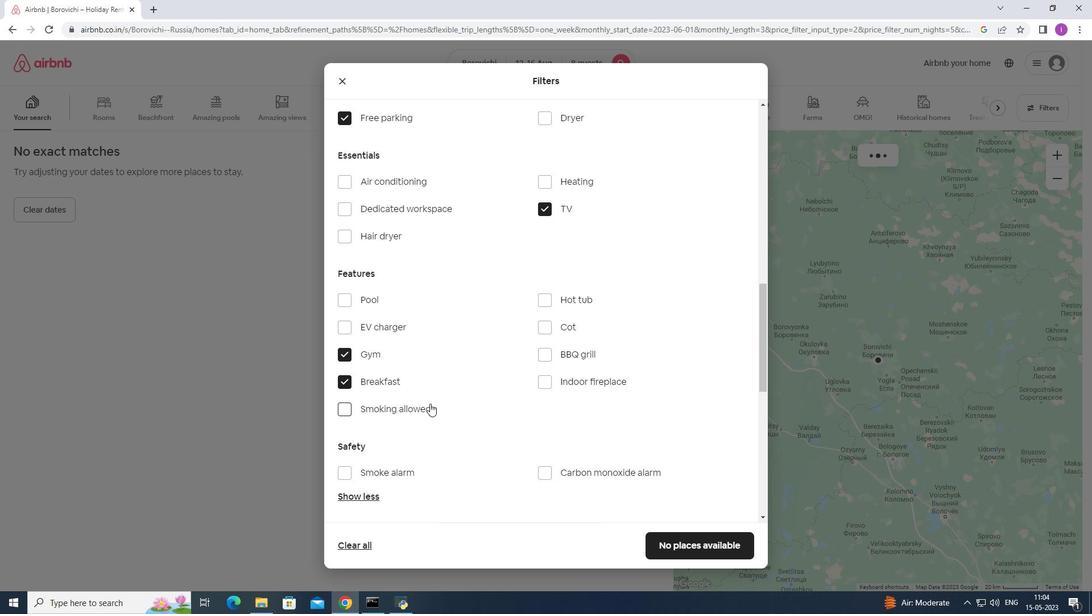 
Action: Mouse scrolled (430, 403) with delta (0, 0)
Screenshot: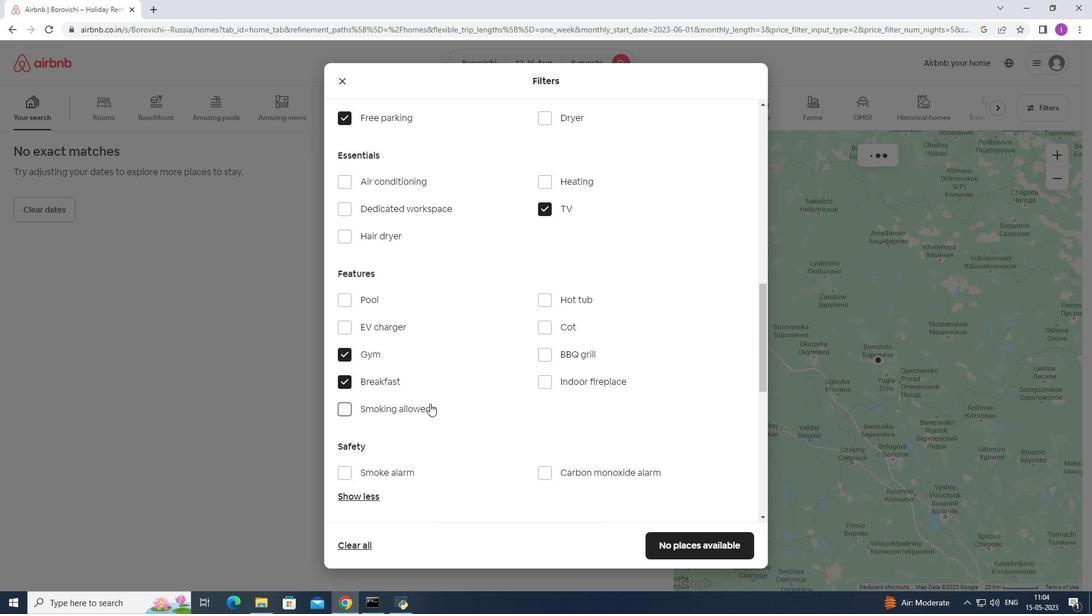 
Action: Mouse moved to (436, 396)
Screenshot: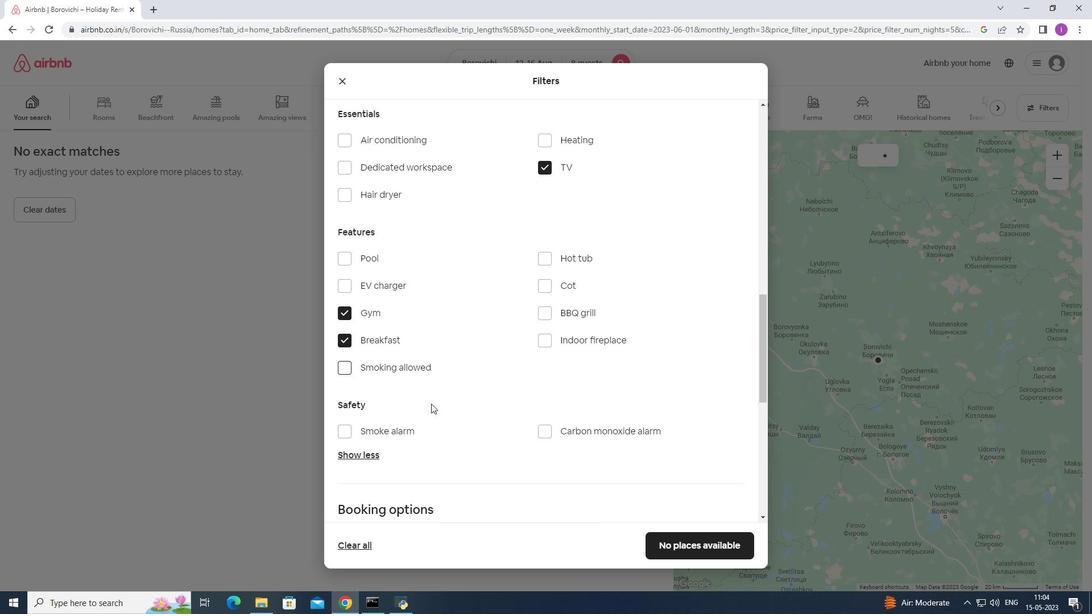 
Action: Mouse scrolled (436, 395) with delta (0, 0)
Screenshot: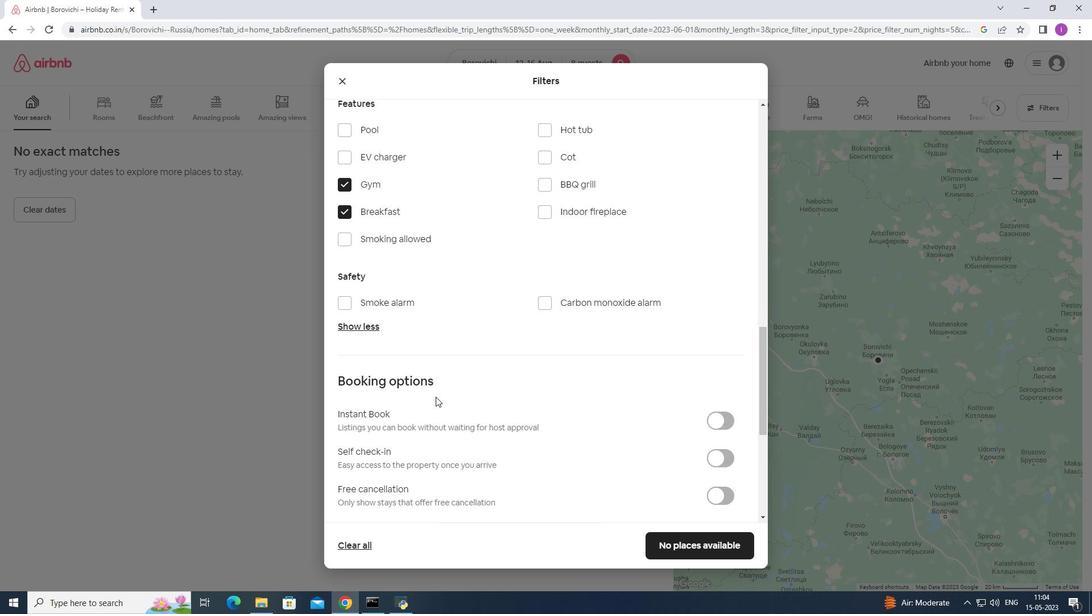 
Action: Mouse moved to (436, 396)
Screenshot: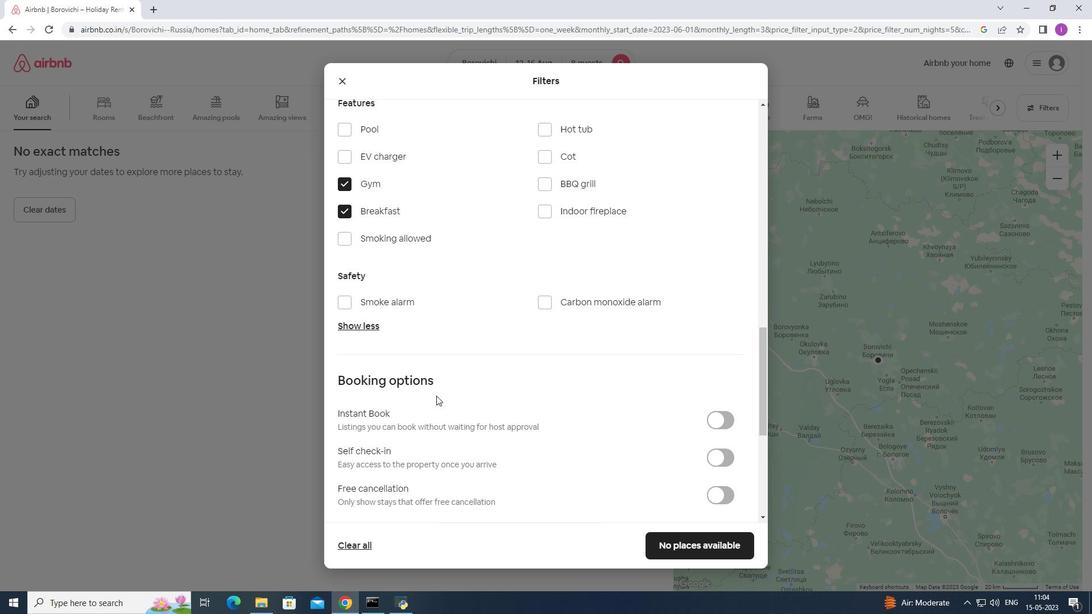 
Action: Mouse scrolled (436, 395) with delta (0, 0)
Screenshot: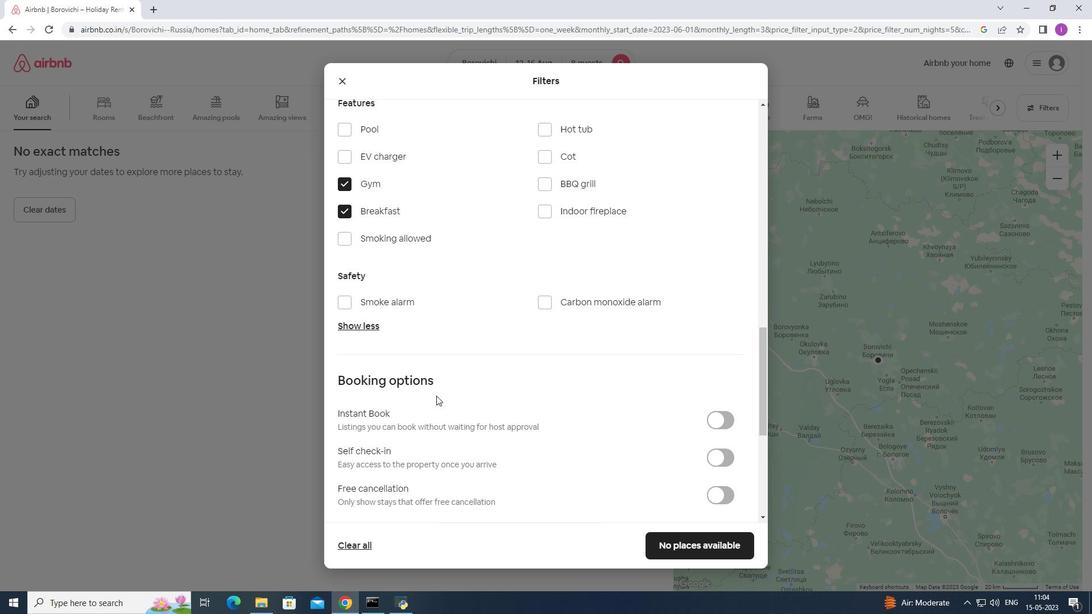 
Action: Mouse moved to (722, 340)
Screenshot: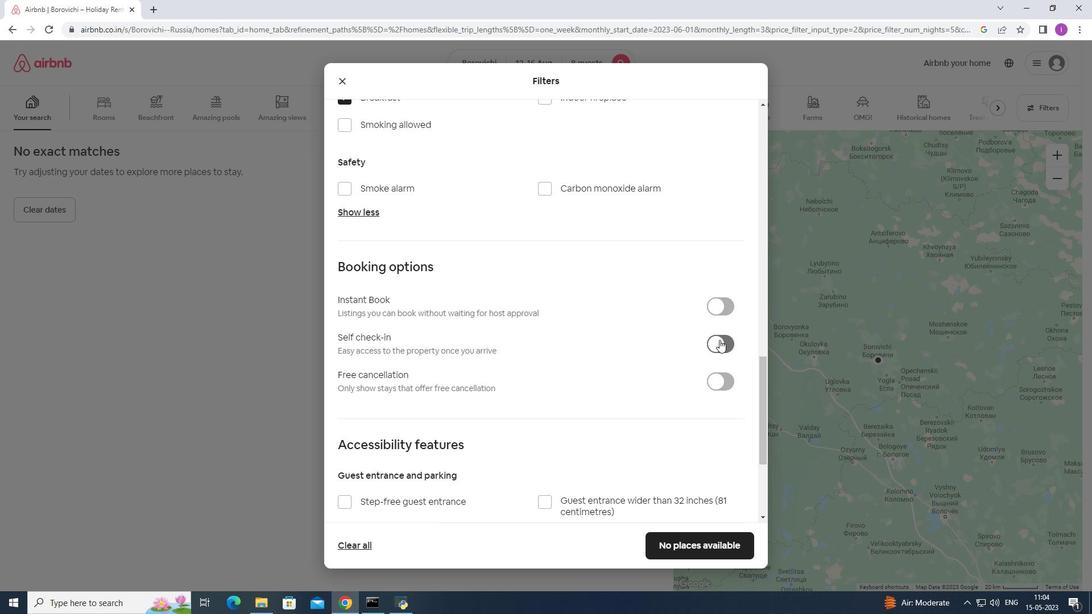 
Action: Mouse pressed left at (722, 340)
Screenshot: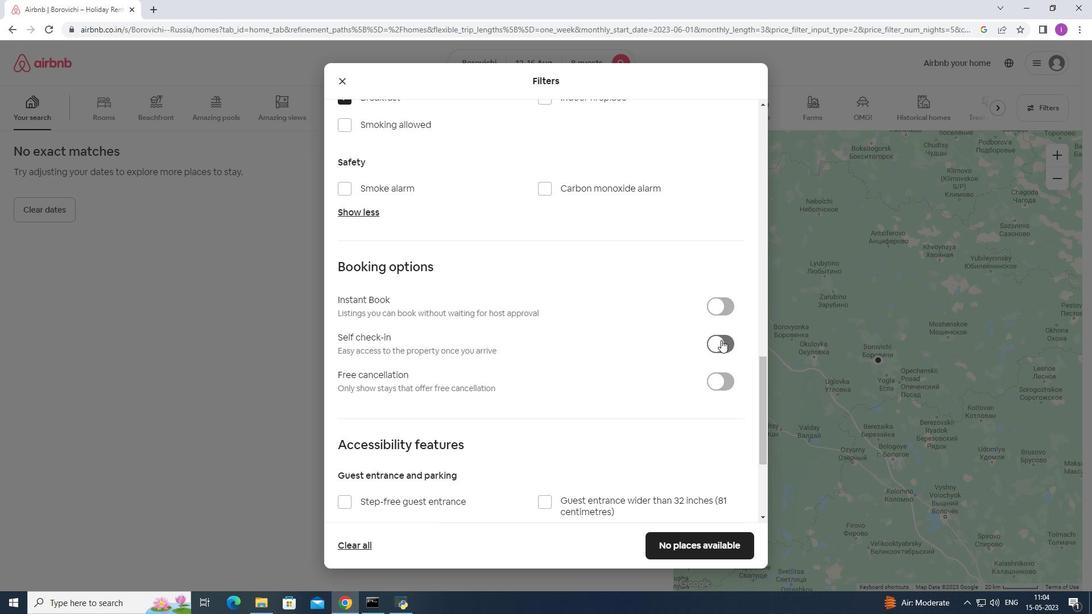 
Action: Mouse moved to (587, 389)
Screenshot: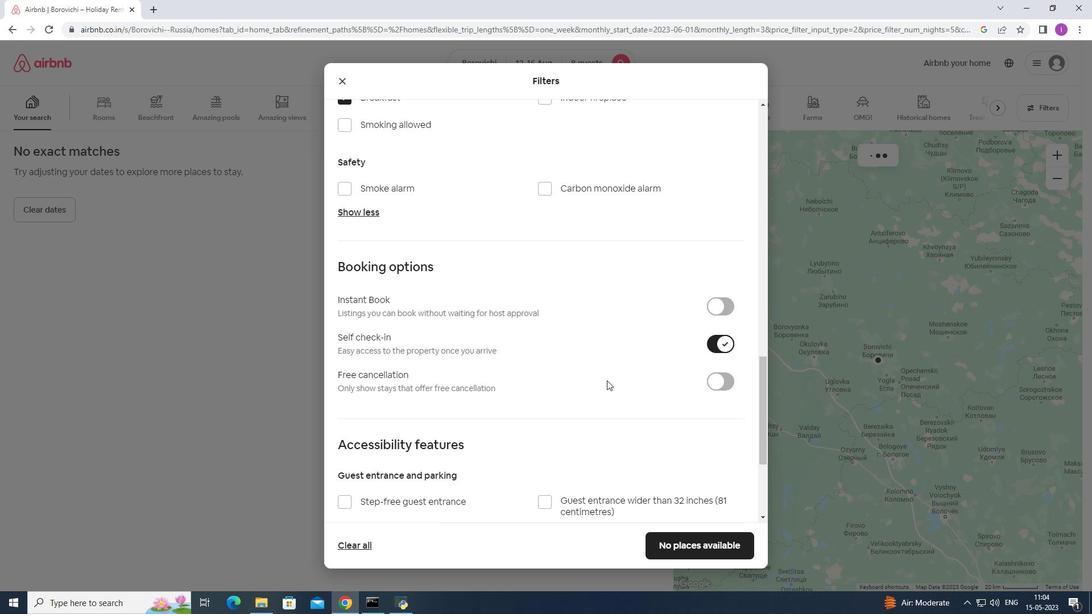 
Action: Mouse scrolled (587, 389) with delta (0, 0)
Screenshot: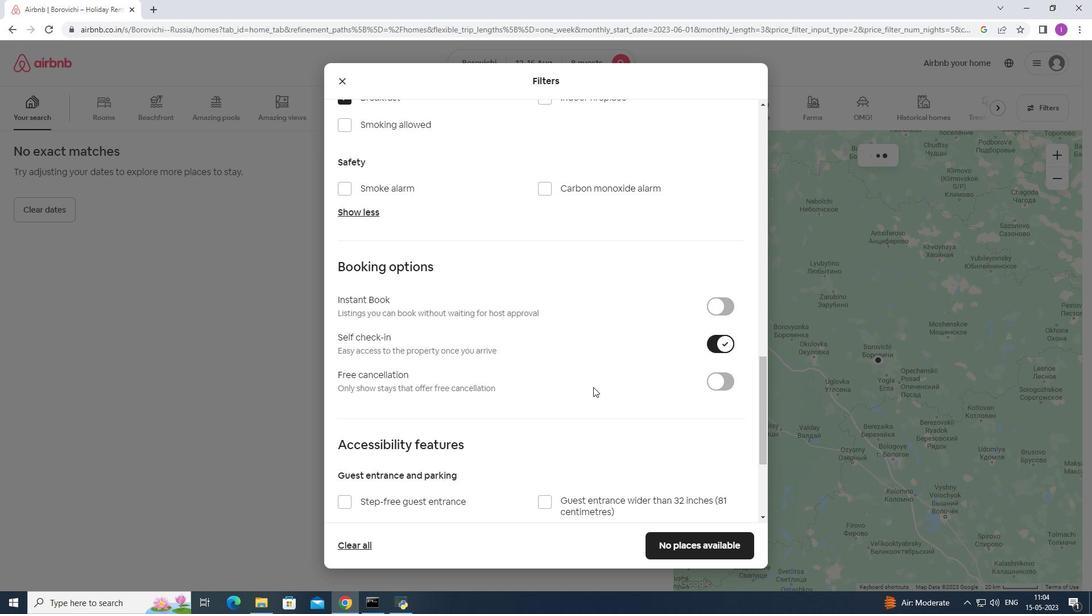 
Action: Mouse scrolled (587, 389) with delta (0, 0)
Screenshot: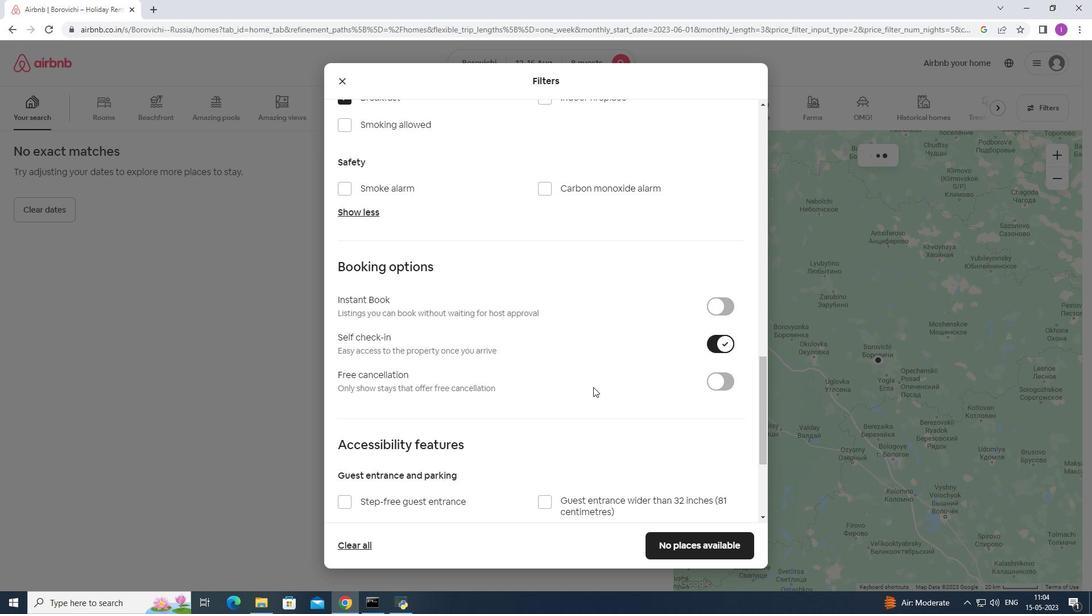 
Action: Mouse scrolled (587, 389) with delta (0, 0)
Screenshot: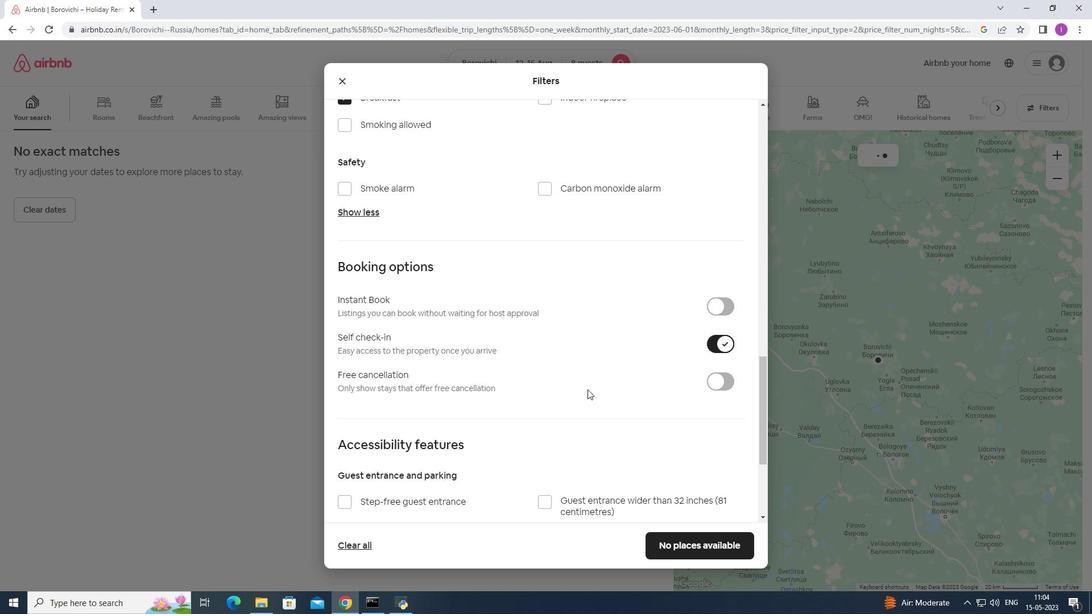 
Action: Mouse scrolled (587, 389) with delta (0, 0)
Screenshot: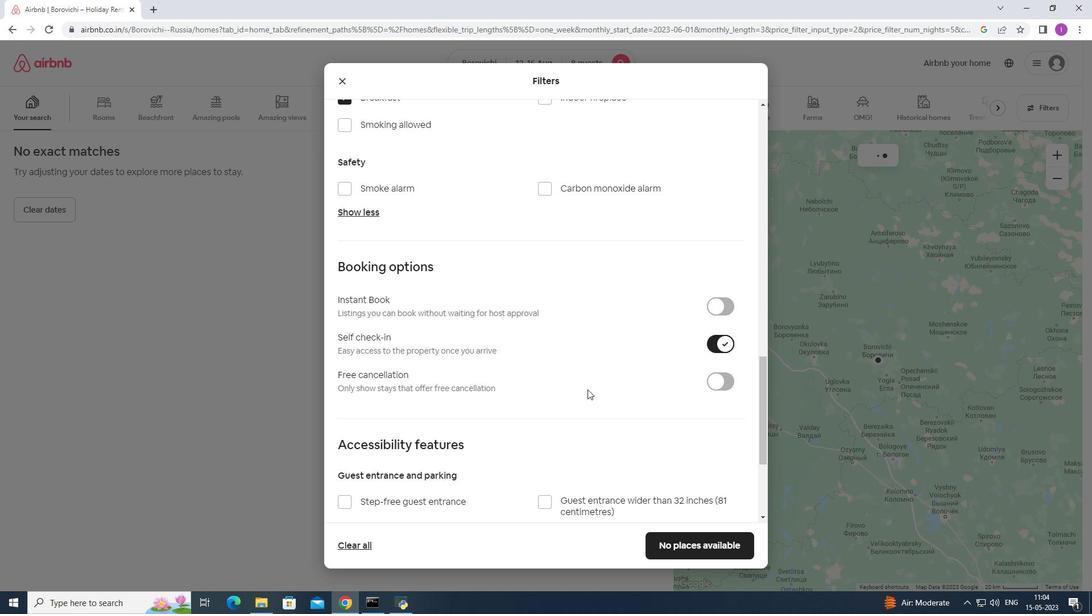 
Action: Mouse moved to (584, 373)
Screenshot: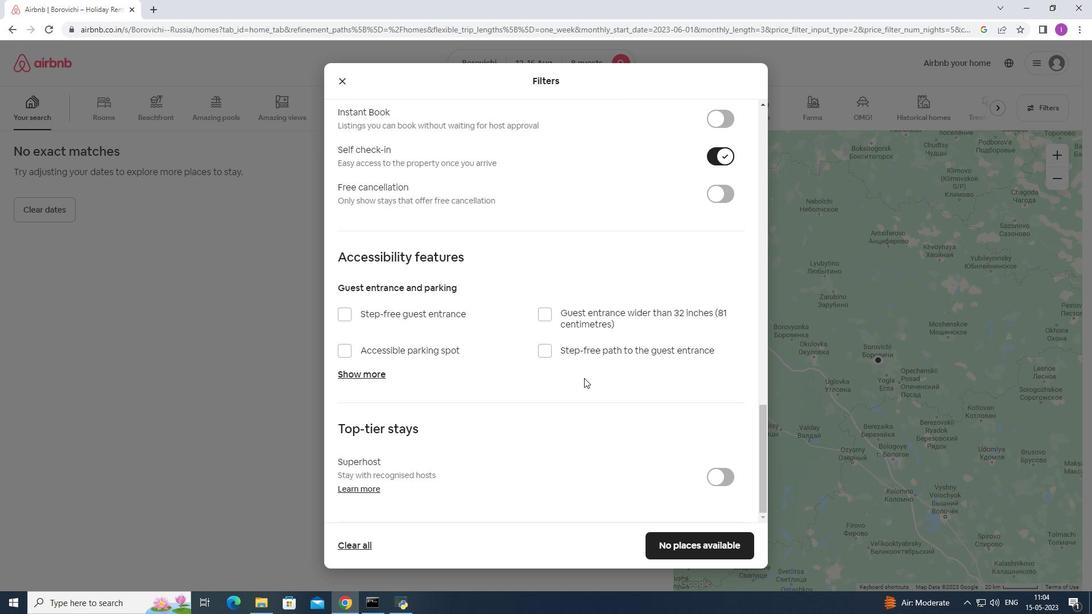 
Action: Mouse scrolled (584, 373) with delta (0, 0)
Screenshot: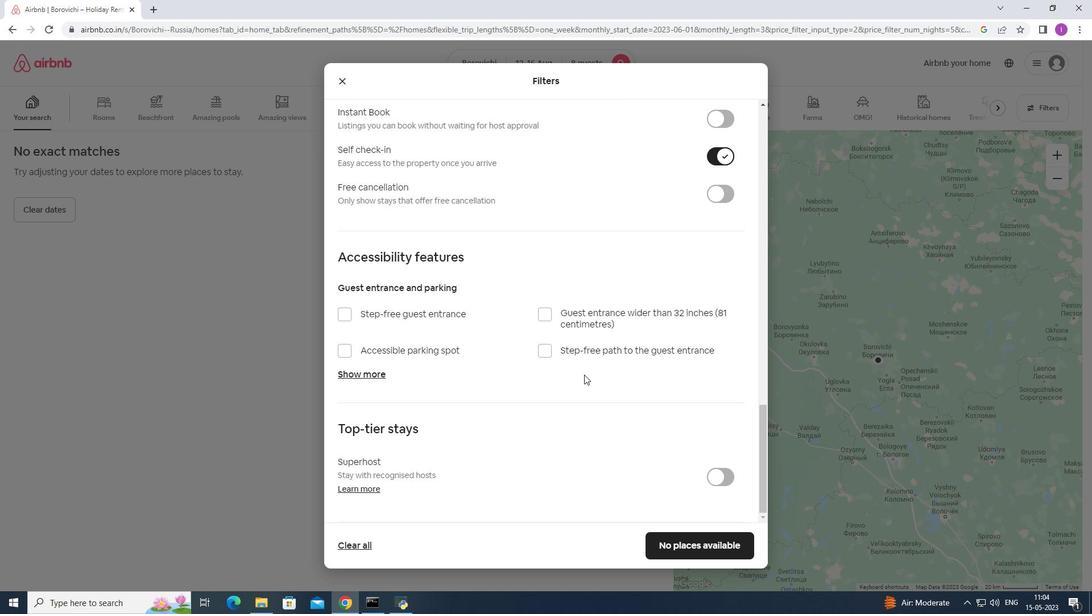 
Action: Mouse scrolled (584, 373) with delta (0, 0)
Screenshot: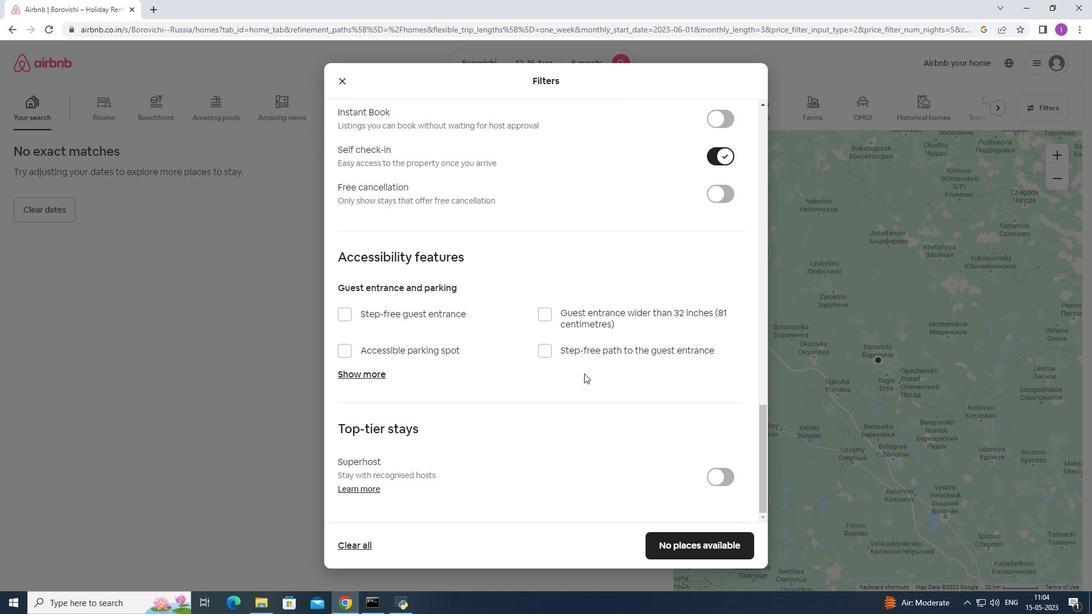
Action: Mouse scrolled (584, 373) with delta (0, 0)
Screenshot: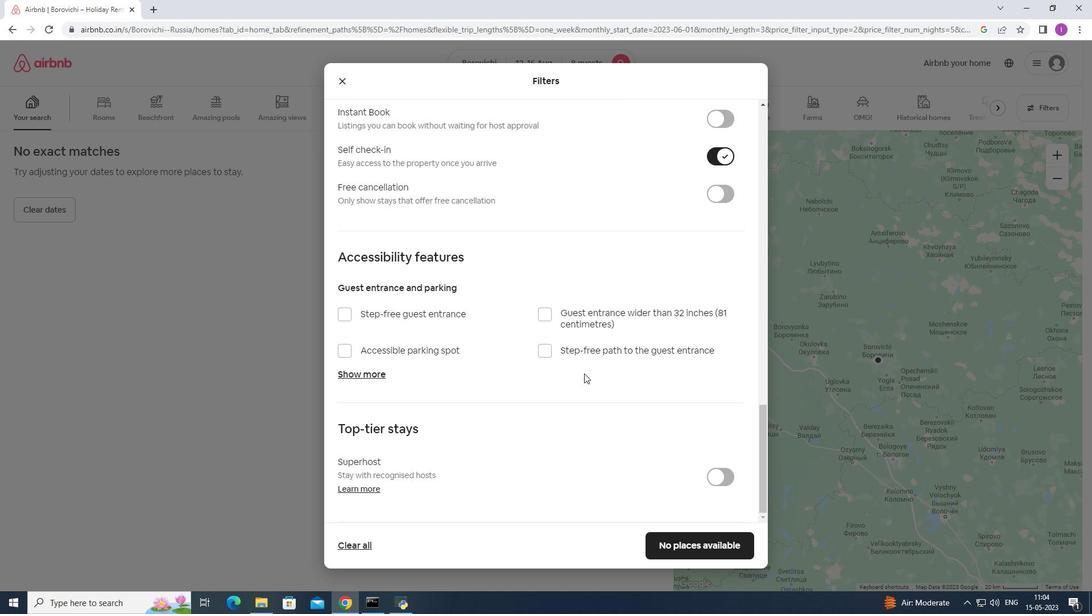 
Action: Mouse scrolled (584, 373) with delta (0, 0)
Screenshot: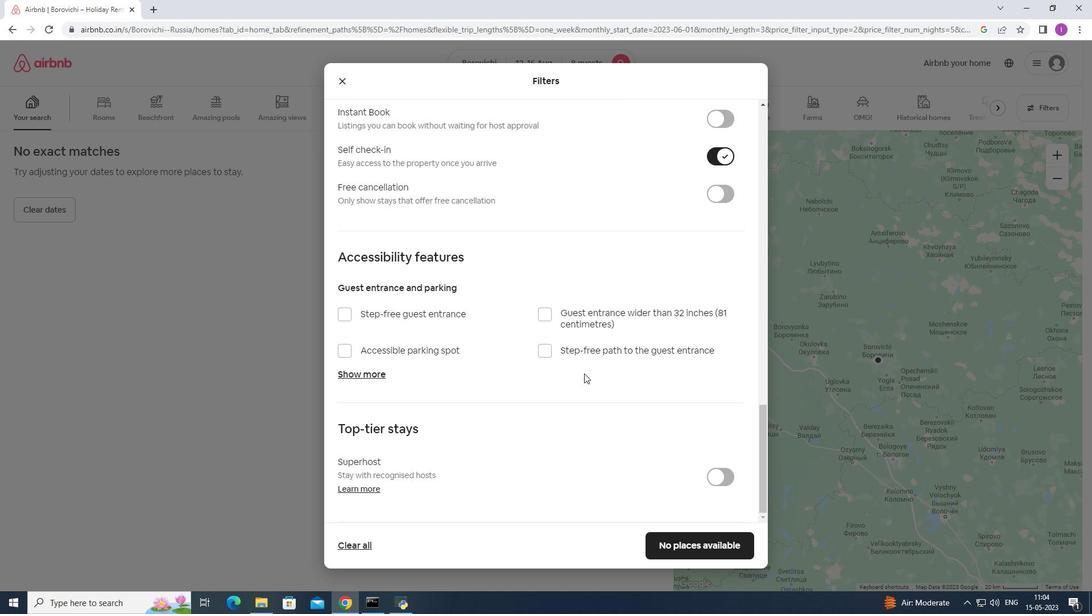 
Action: Mouse moved to (693, 545)
Screenshot: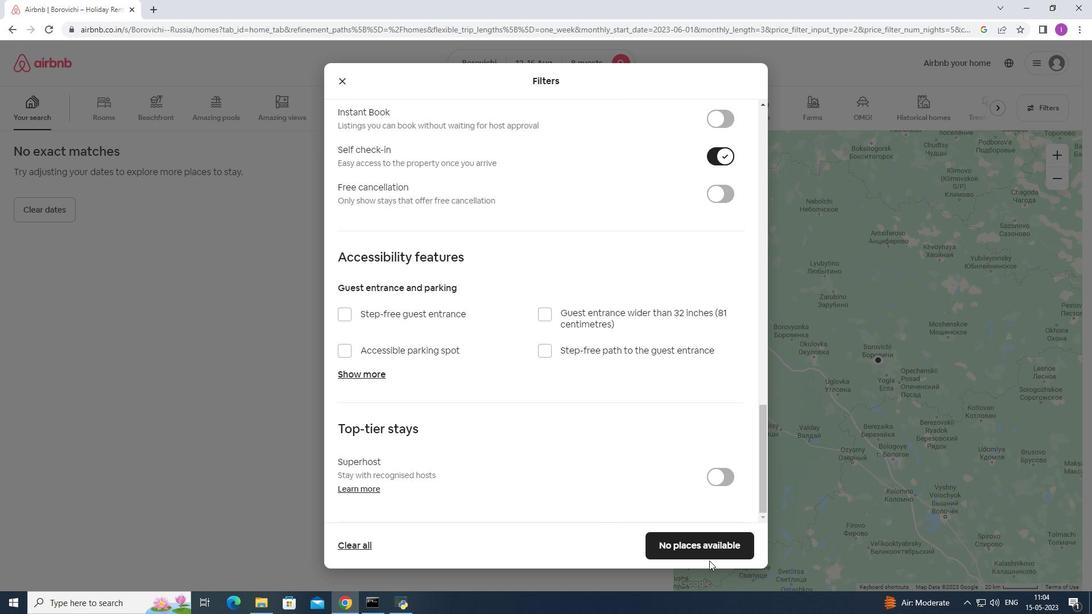 
Action: Mouse pressed left at (693, 545)
Screenshot: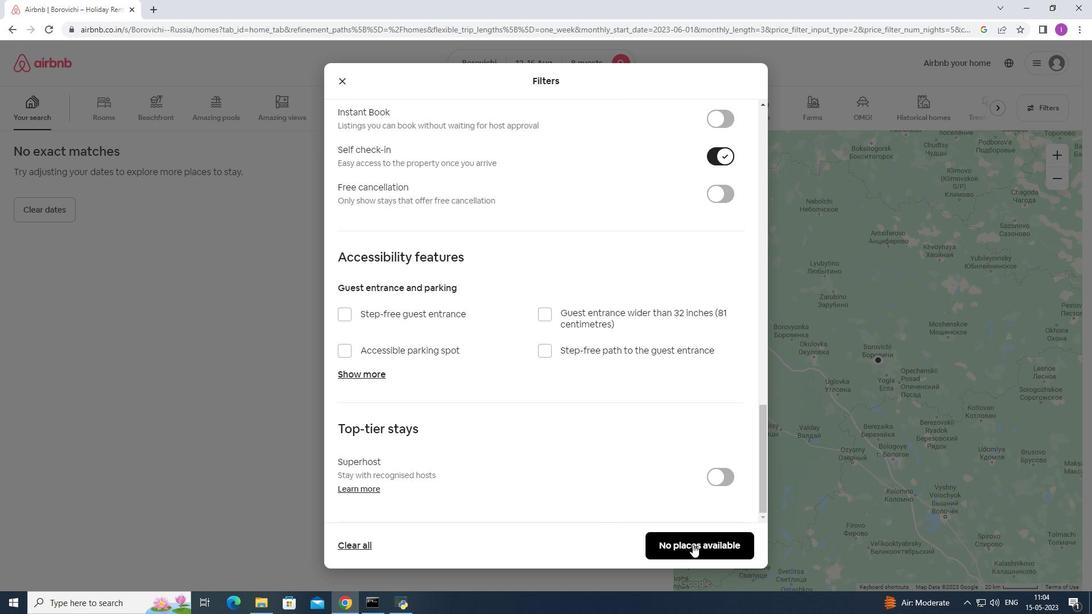 
Action: Mouse moved to (712, 530)
Screenshot: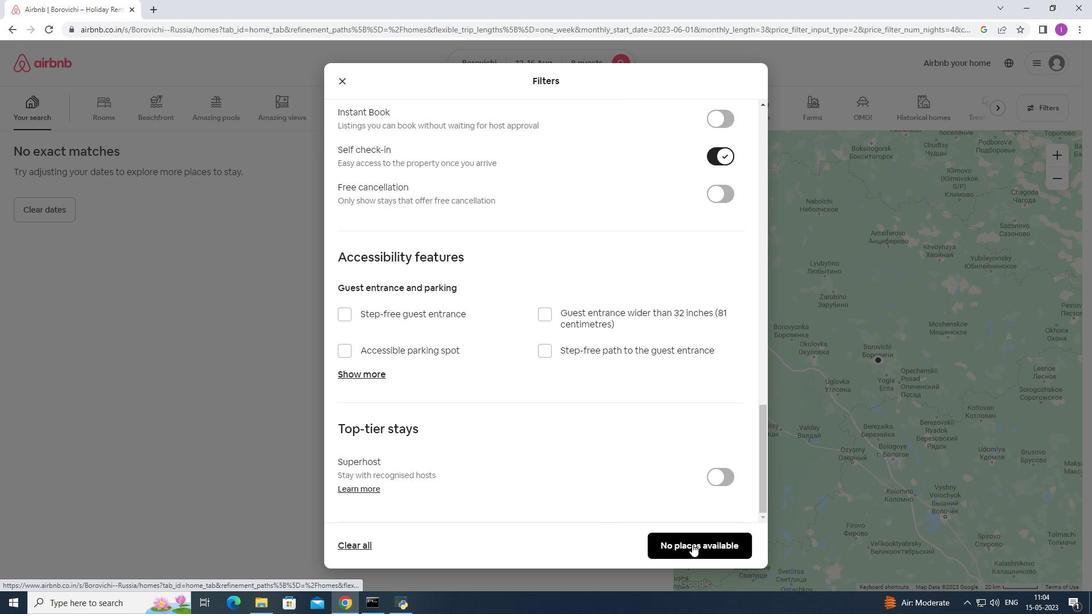 
